 Task: Search for a free JavaScript tutorial on YouTube with subtitles and watch the video to learn JavaScript basics.
Action: Mouse moved to (215, 16)
Screenshot: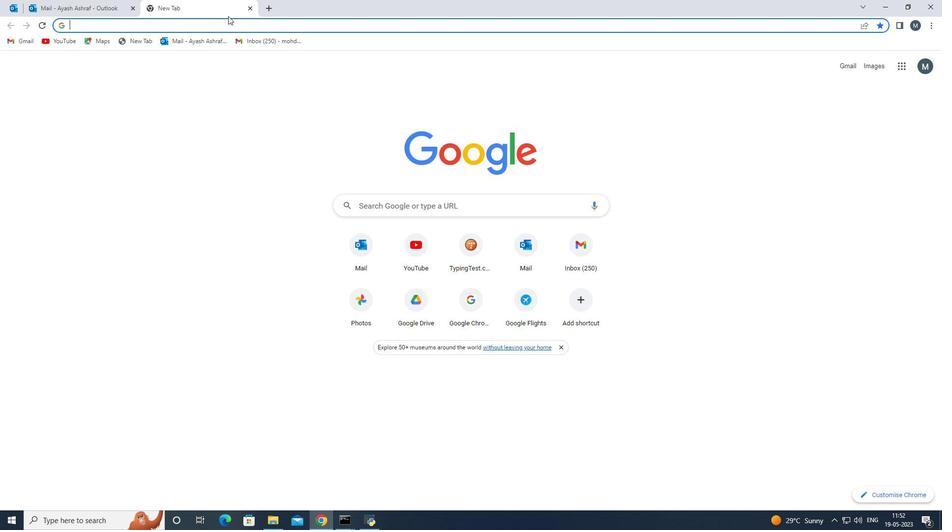 
Action: Mouse pressed left at (215, 16)
Screenshot: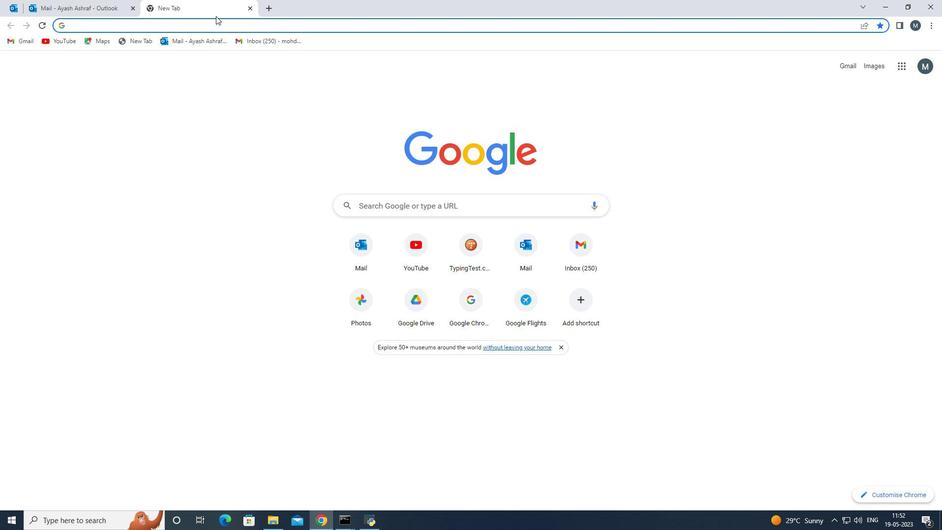 
Action: Mouse moved to (211, 24)
Screenshot: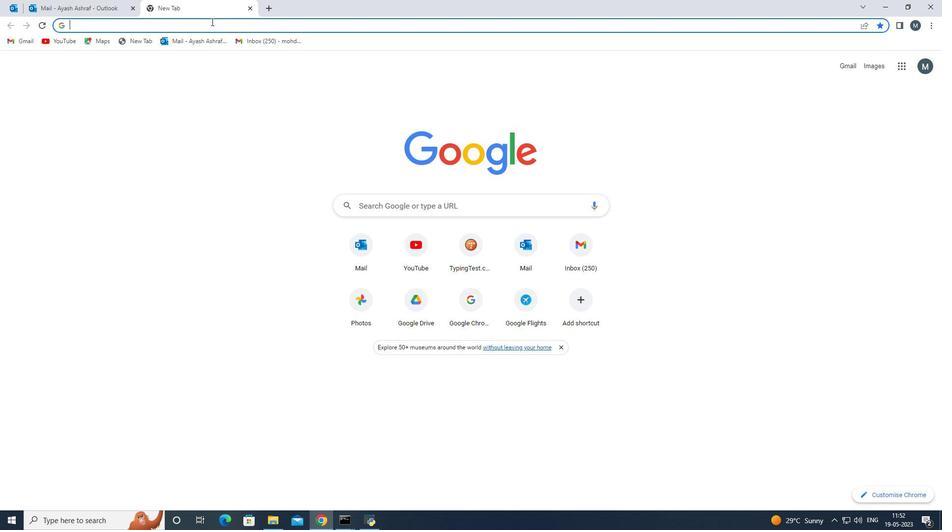 
Action: Mouse pressed left at (211, 24)
Screenshot: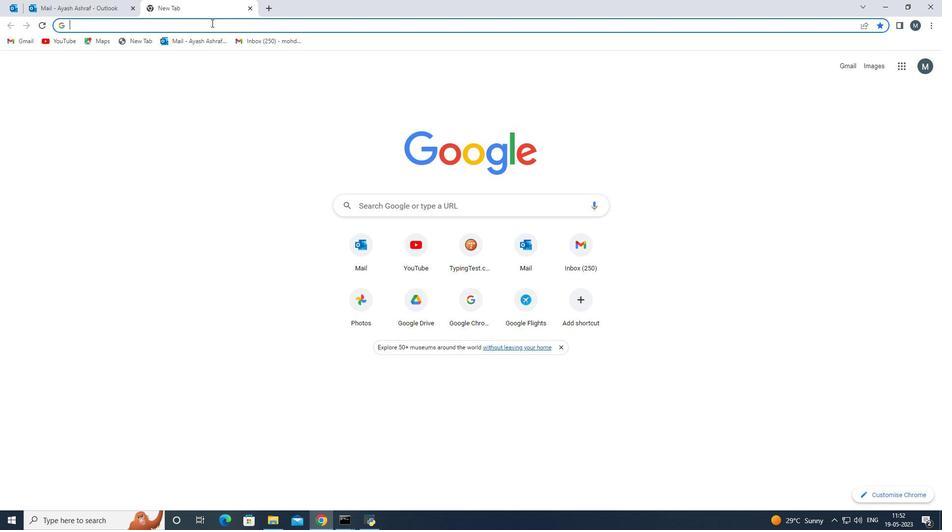 
Action: Mouse moved to (211, 25)
Screenshot: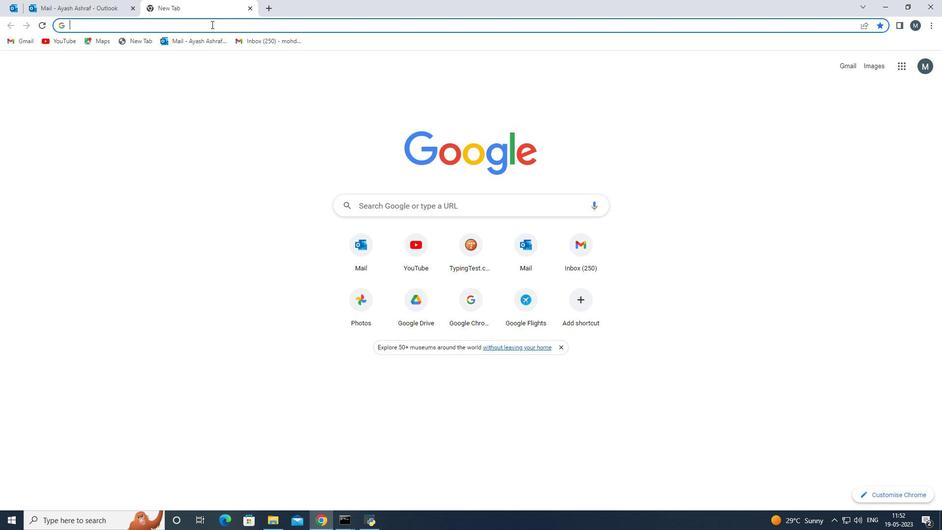 
Action: Key pressed <Key.shift>Online<Key.space>codu<Key.backspace>ing<Key.space>p<Key.enter>
Screenshot: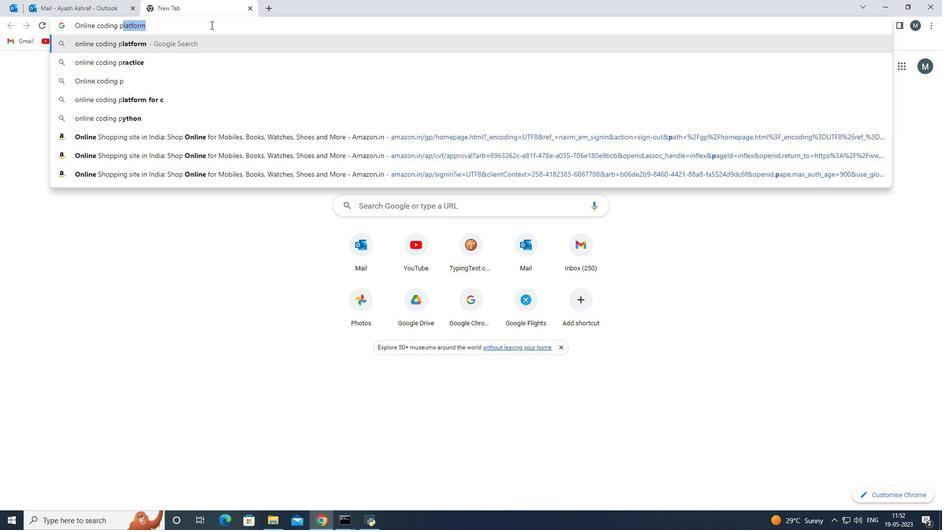 
Action: Mouse moved to (235, 200)
Screenshot: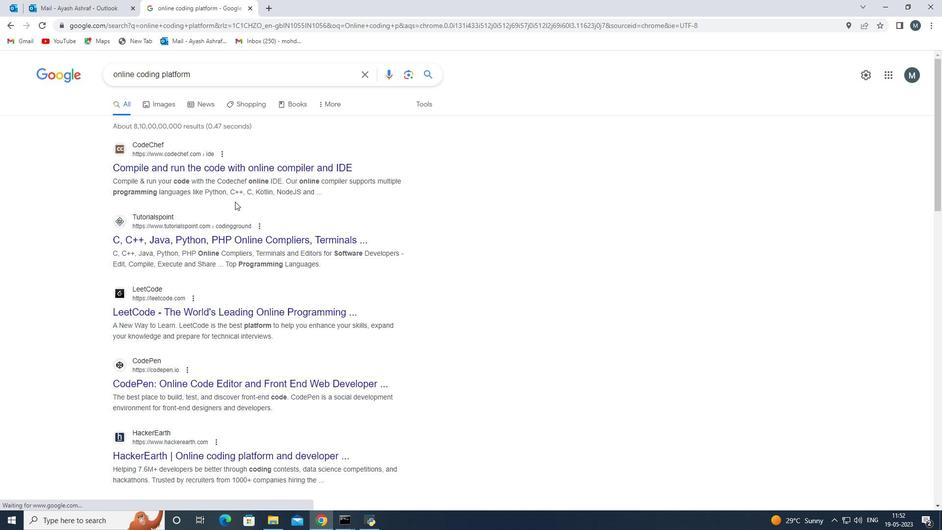 
Action: Mouse scrolled (235, 200) with delta (0, 0)
Screenshot: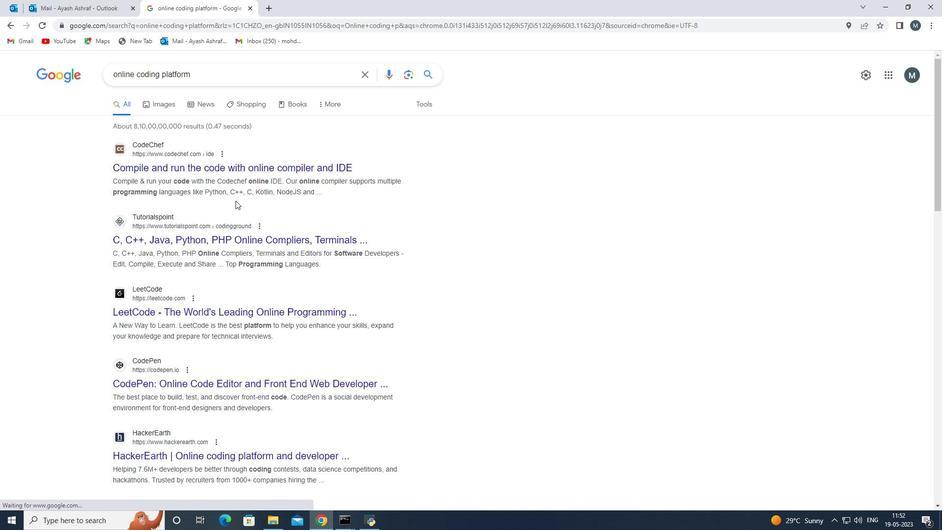 
Action: Mouse scrolled (235, 201) with delta (0, 0)
Screenshot: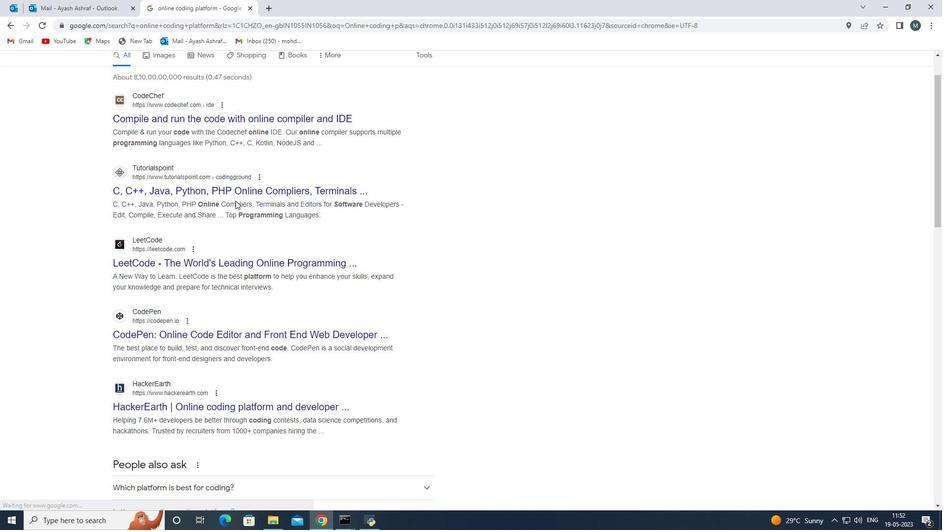 
Action: Mouse moved to (229, 167)
Screenshot: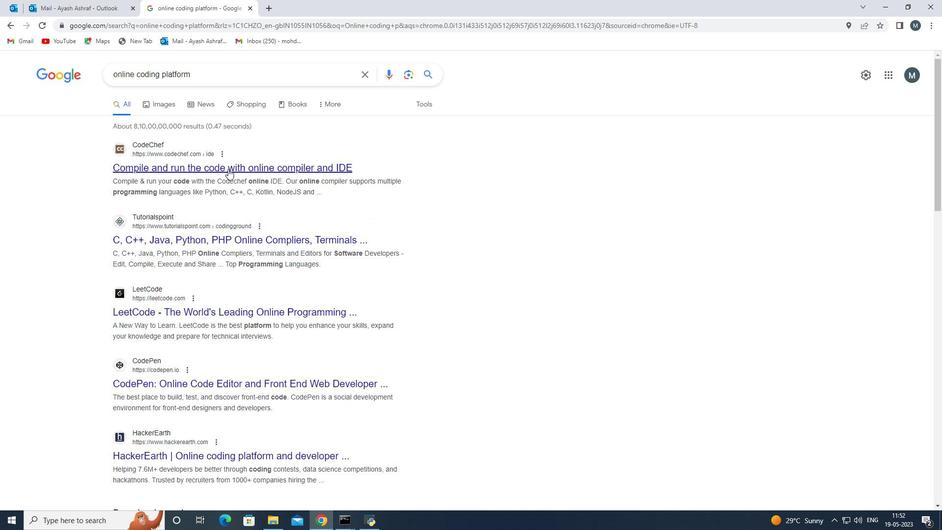
Action: Mouse pressed left at (229, 167)
Screenshot: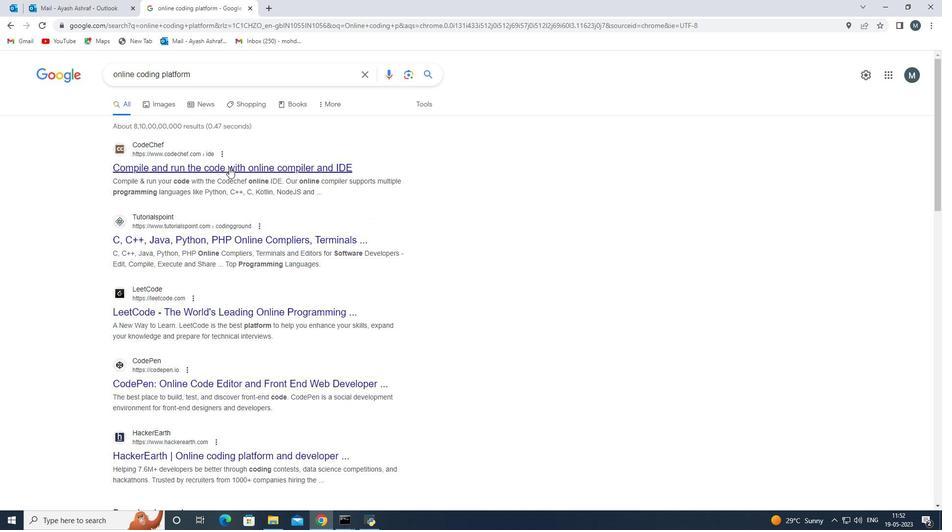 
Action: Mouse moved to (298, 244)
Screenshot: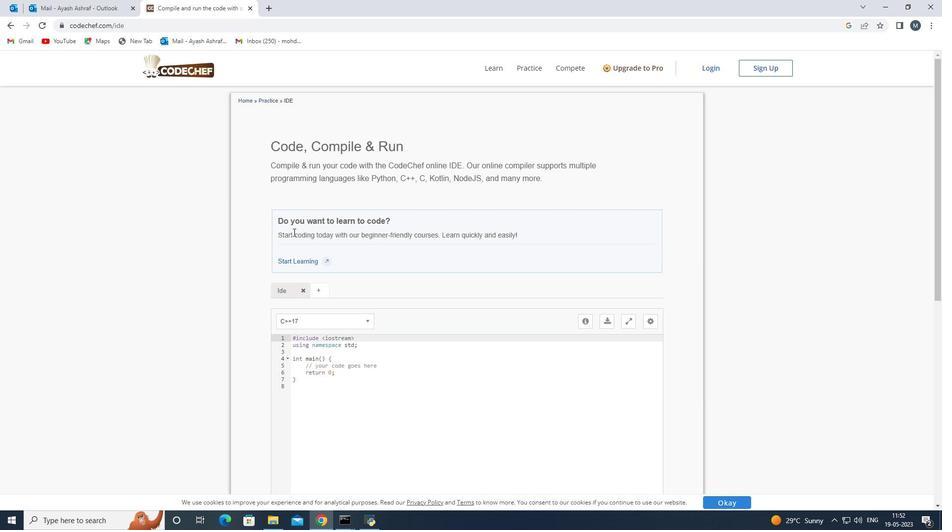 
Action: Mouse scrolled (298, 244) with delta (0, 0)
Screenshot: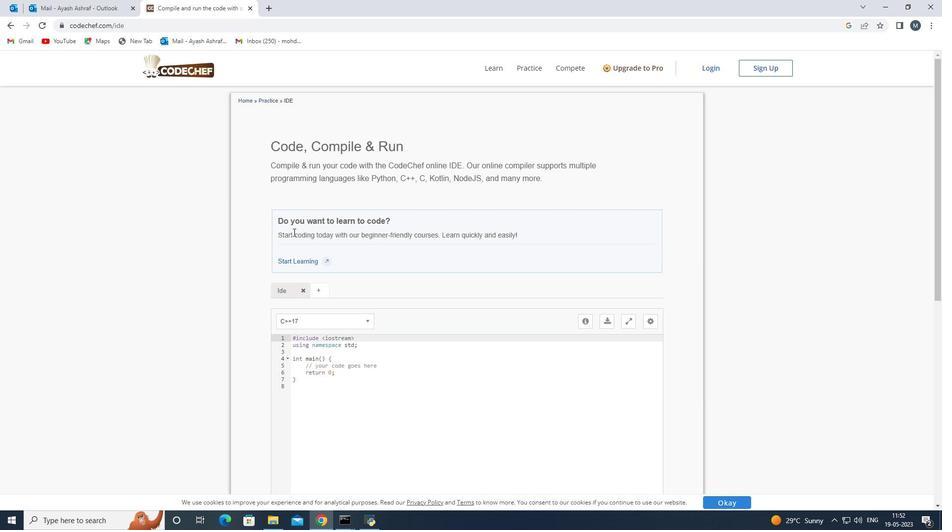 
Action: Mouse moved to (316, 249)
Screenshot: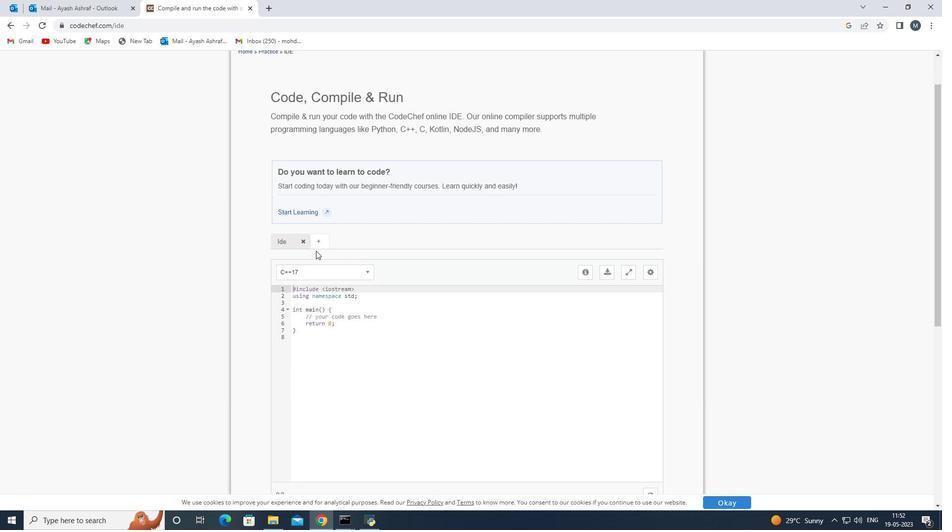 
Action: Mouse scrolled (316, 248) with delta (0, 0)
Screenshot: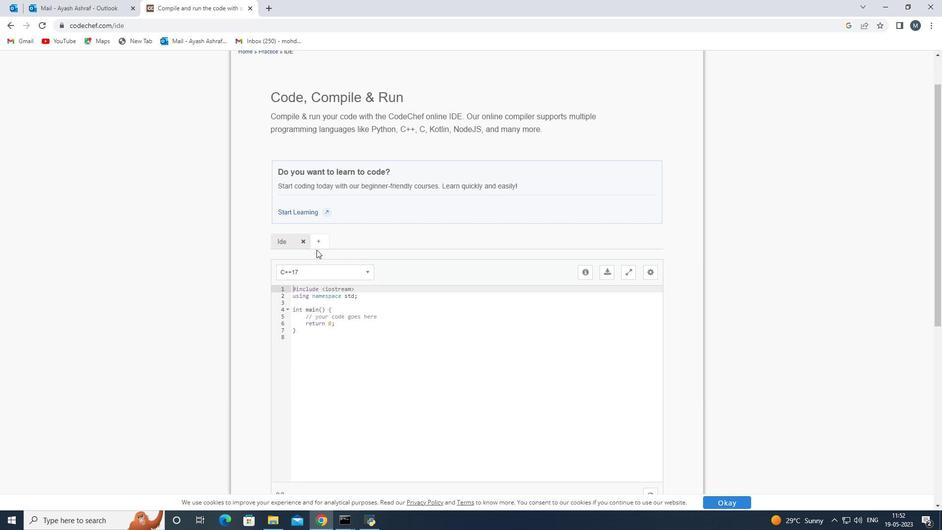 
Action: Mouse scrolled (316, 248) with delta (0, 0)
Screenshot: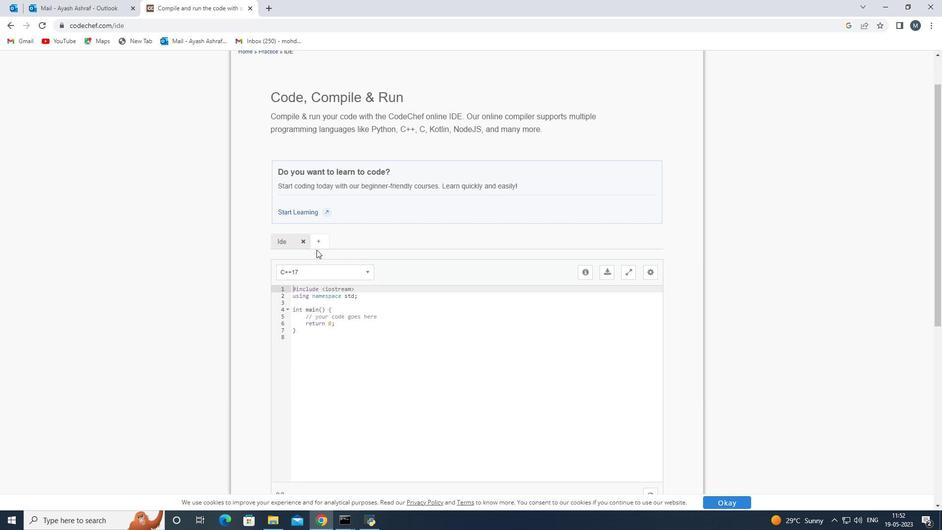 
Action: Mouse scrolled (316, 248) with delta (0, 0)
Screenshot: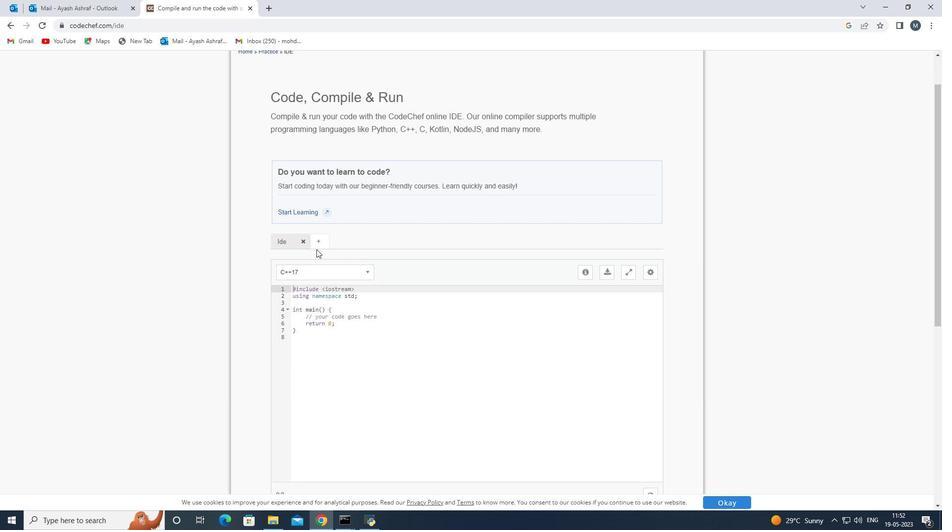 
Action: Mouse scrolled (316, 248) with delta (0, 0)
Screenshot: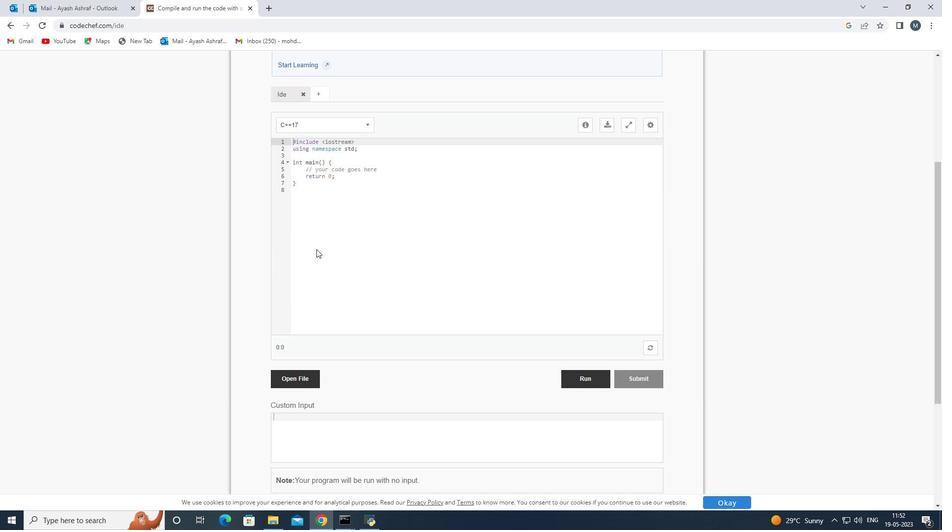 
Action: Mouse scrolled (316, 248) with delta (0, 0)
Screenshot: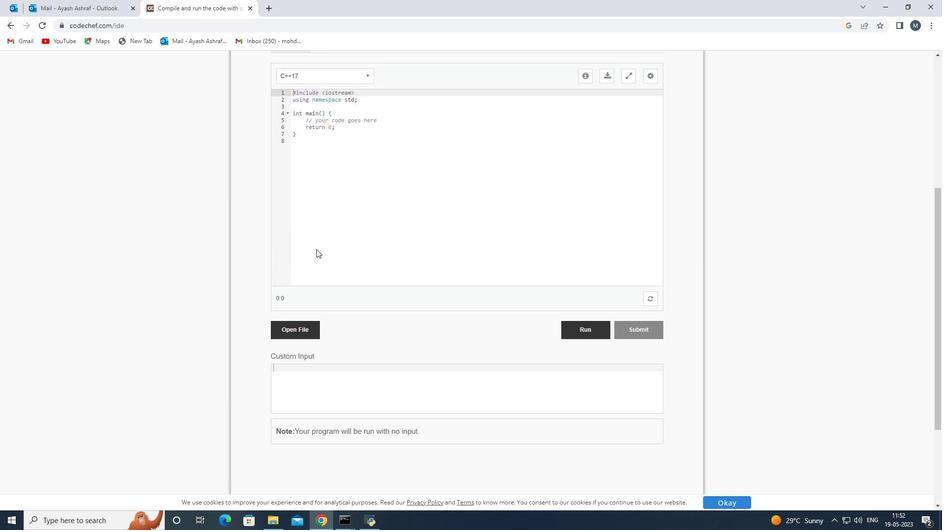 
Action: Mouse scrolled (316, 249) with delta (0, 0)
Screenshot: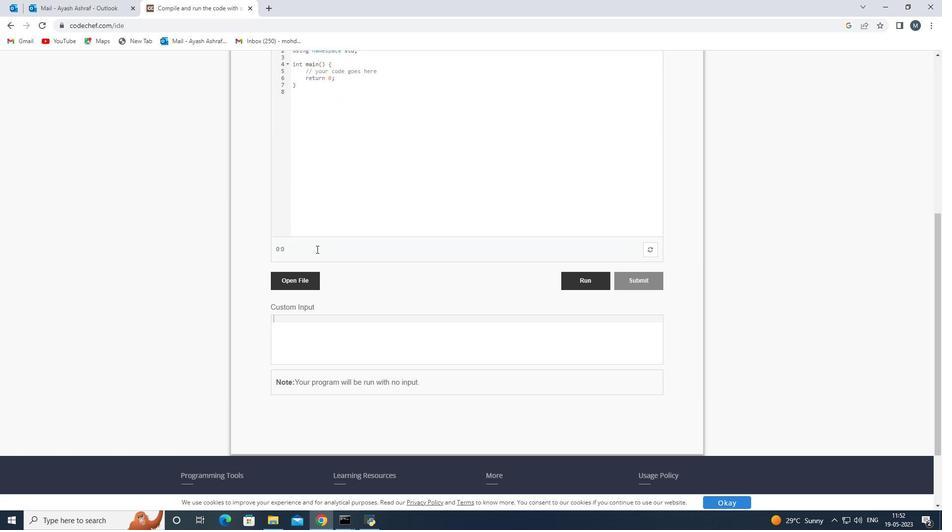 
Action: Mouse scrolled (316, 249) with delta (0, 0)
Screenshot: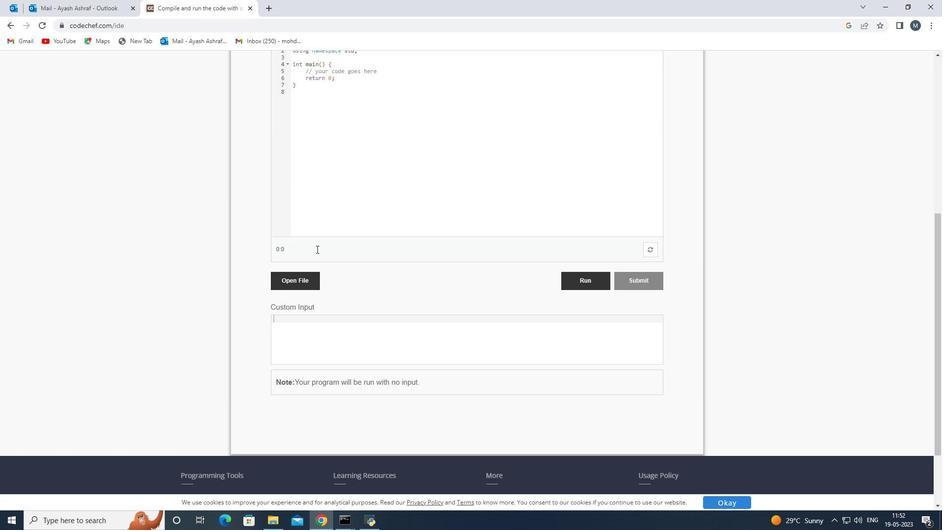 
Action: Mouse scrolled (316, 249) with delta (0, 0)
Screenshot: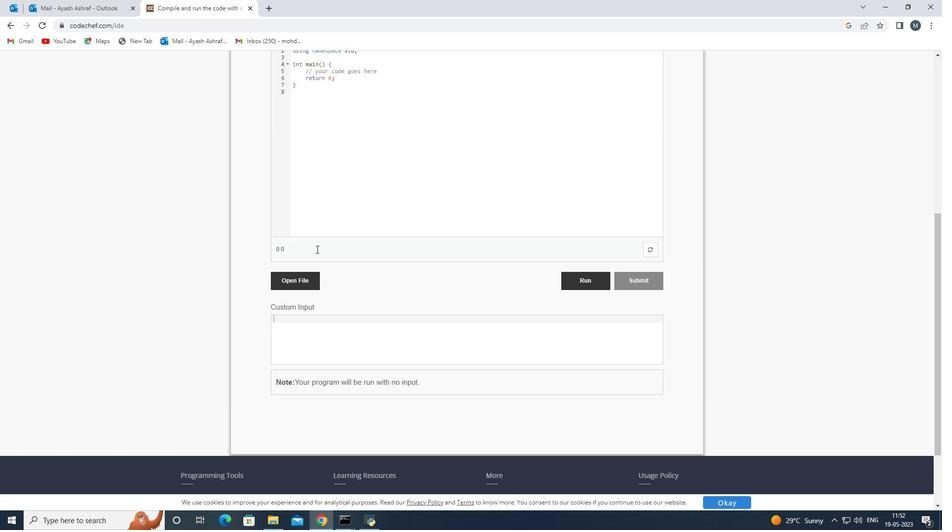 
Action: Mouse scrolled (316, 249) with delta (0, 0)
Screenshot: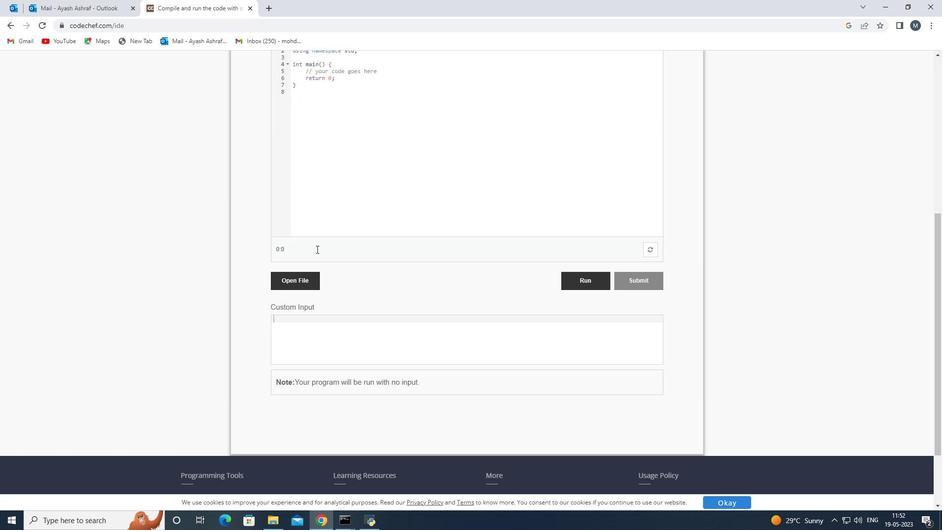 
Action: Mouse scrolled (316, 249) with delta (0, 0)
Screenshot: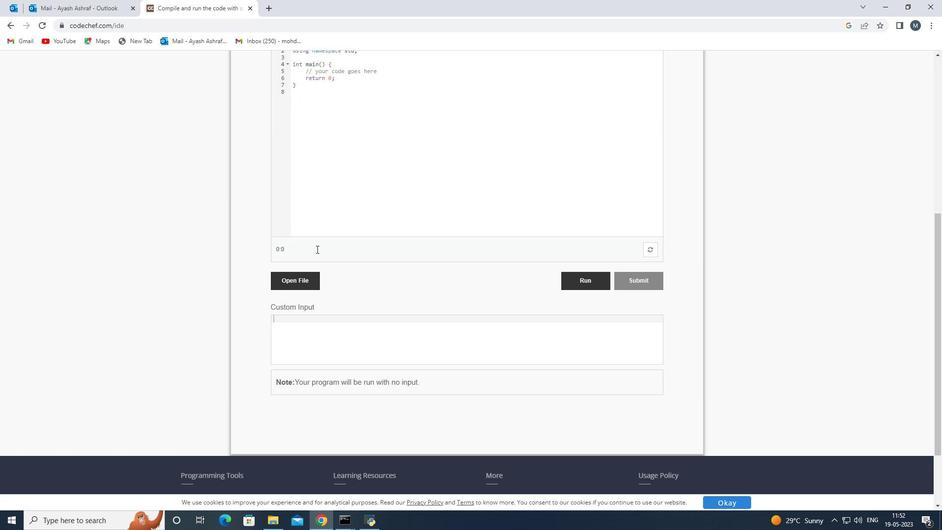 
Action: Mouse scrolled (316, 249) with delta (0, 0)
Screenshot: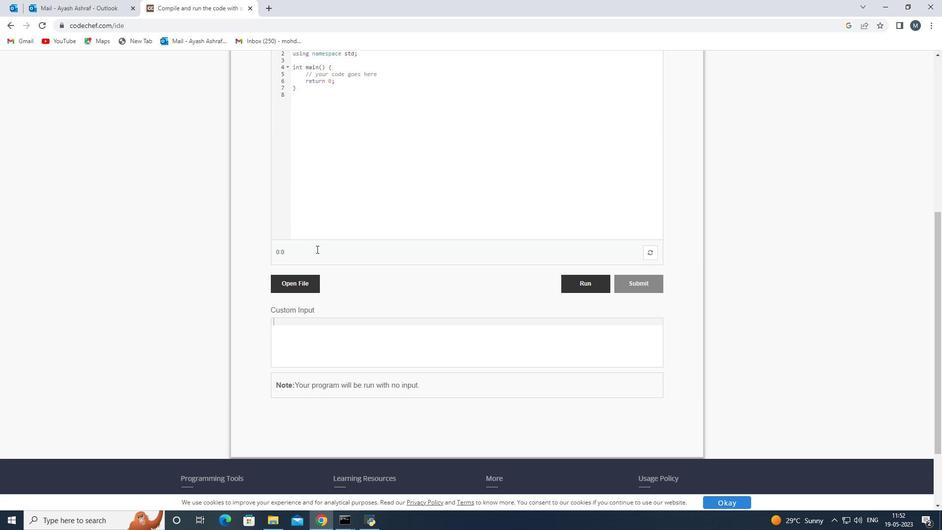 
Action: Mouse scrolled (316, 249) with delta (0, 0)
Screenshot: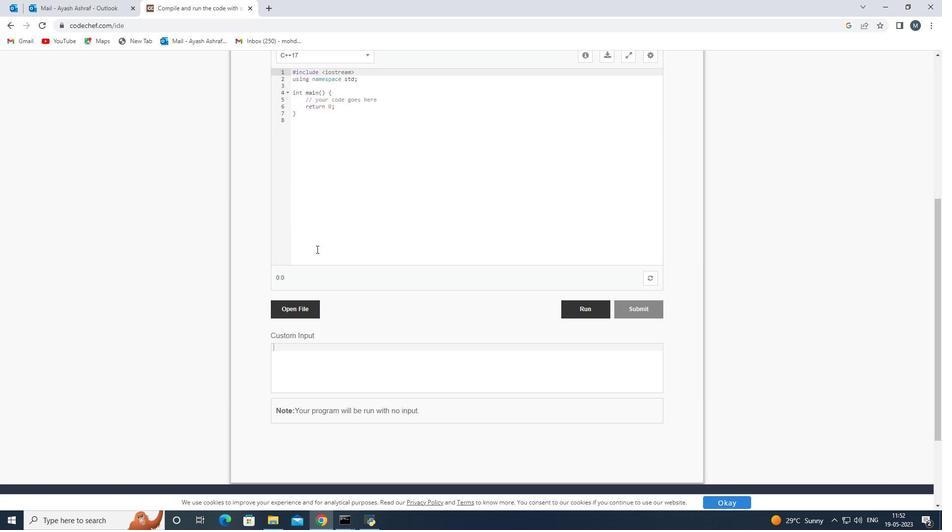 
Action: Mouse moved to (2, 25)
Screenshot: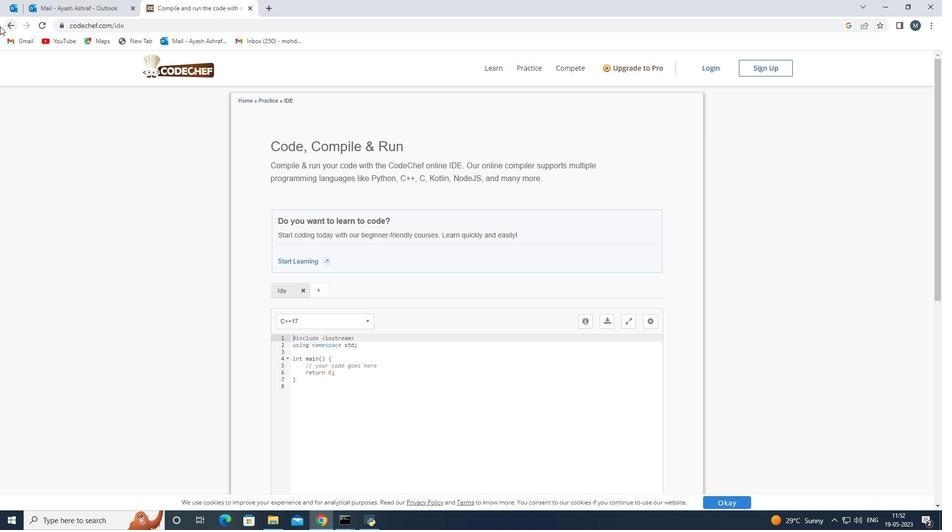 
Action: Mouse pressed left at (2, 25)
Screenshot: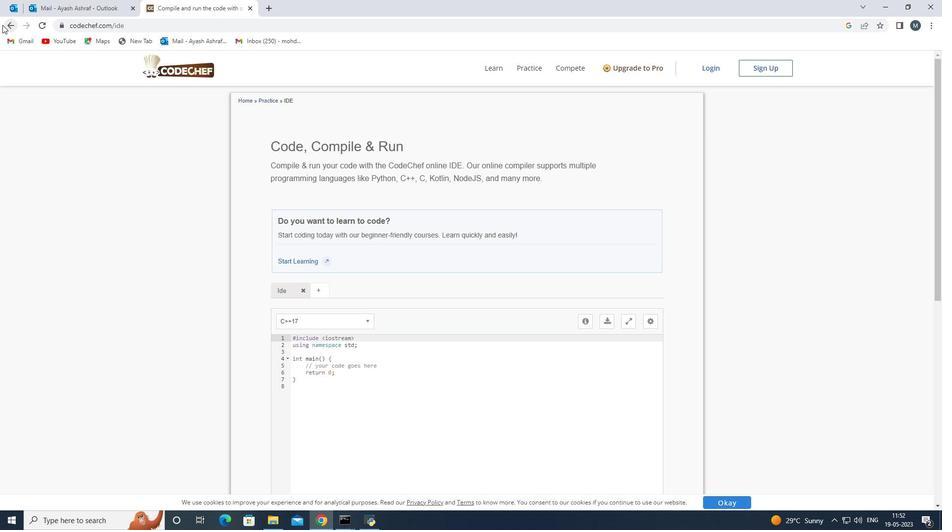 
Action: Mouse moved to (297, 283)
Screenshot: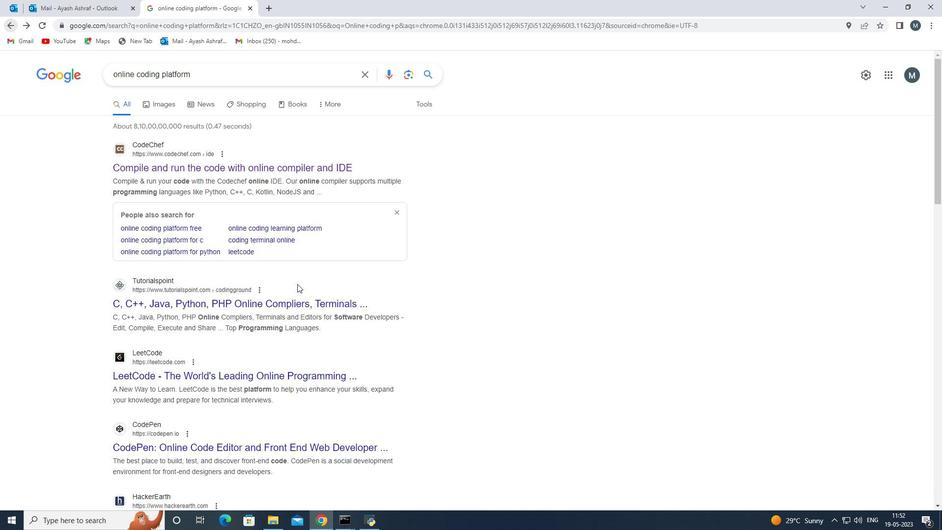 
Action: Mouse scrolled (297, 282) with delta (0, 0)
Screenshot: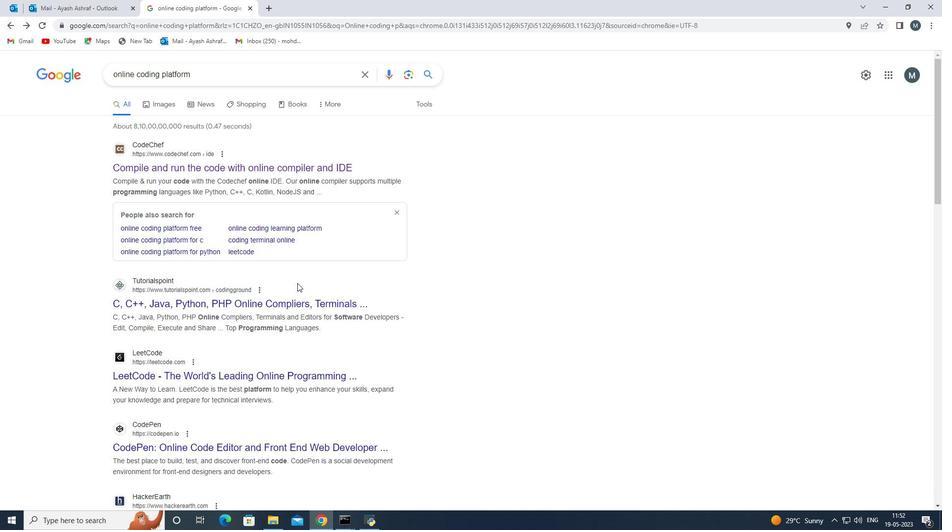 
Action: Mouse moved to (223, 279)
Screenshot: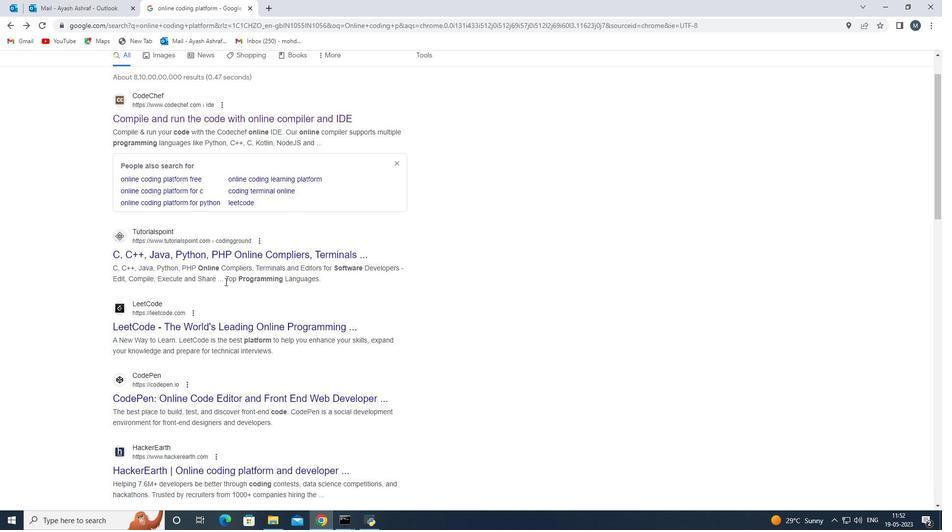 
Action: Mouse scrolled (223, 278) with delta (0, 0)
Screenshot: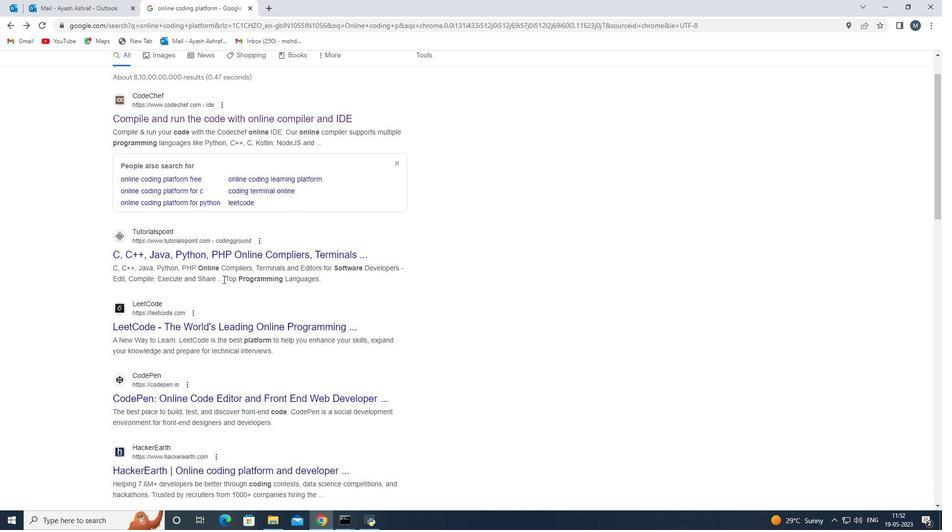 
Action: Mouse moved to (232, 270)
Screenshot: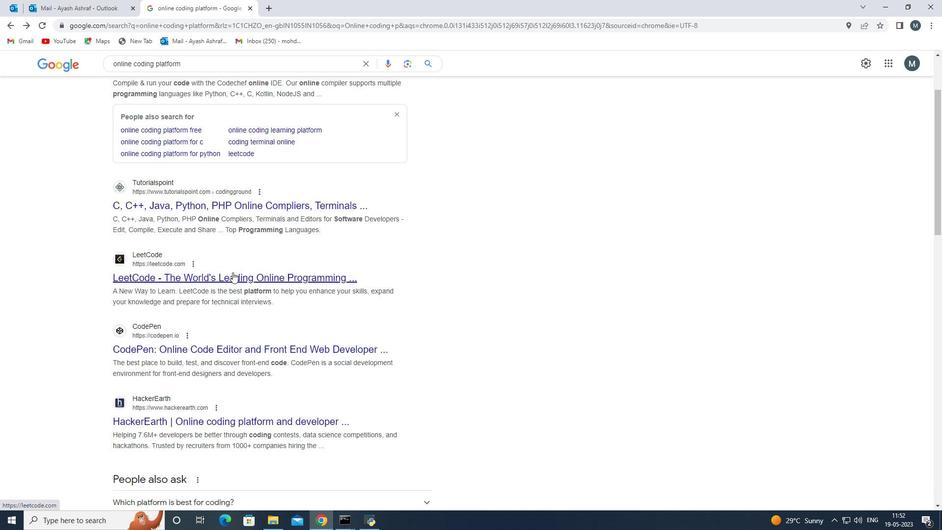 
Action: Mouse scrolled (232, 269) with delta (0, 0)
Screenshot: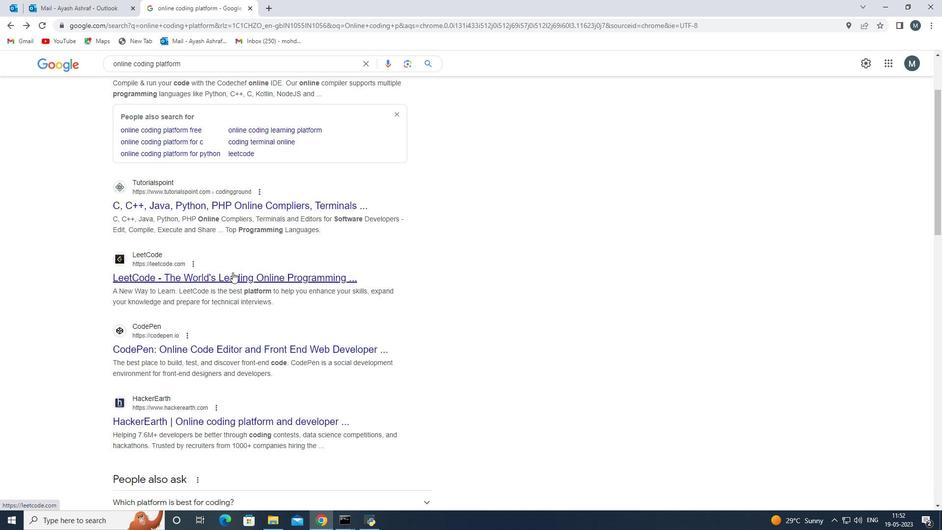
Action: Mouse scrolled (232, 269) with delta (0, 0)
Screenshot: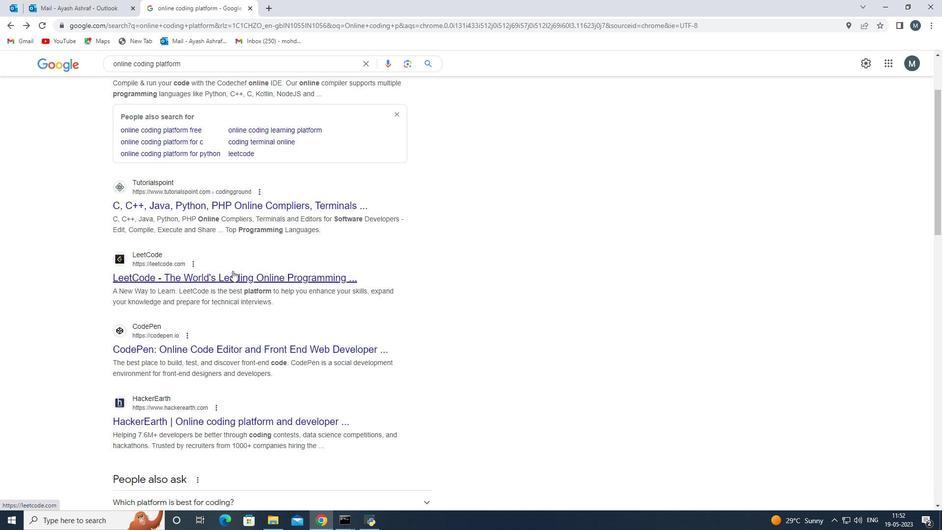 
Action: Mouse scrolled (232, 269) with delta (0, 0)
Screenshot: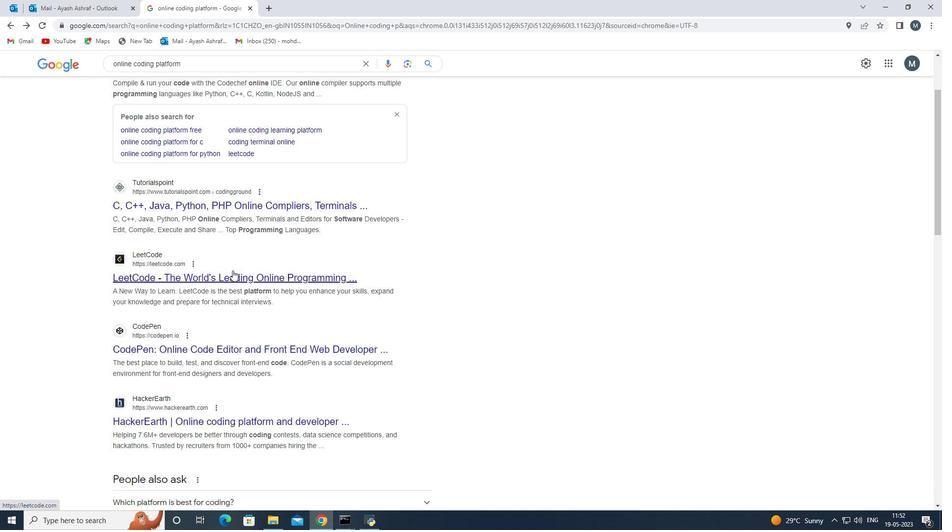 
Action: Mouse scrolled (232, 269) with delta (0, 0)
Screenshot: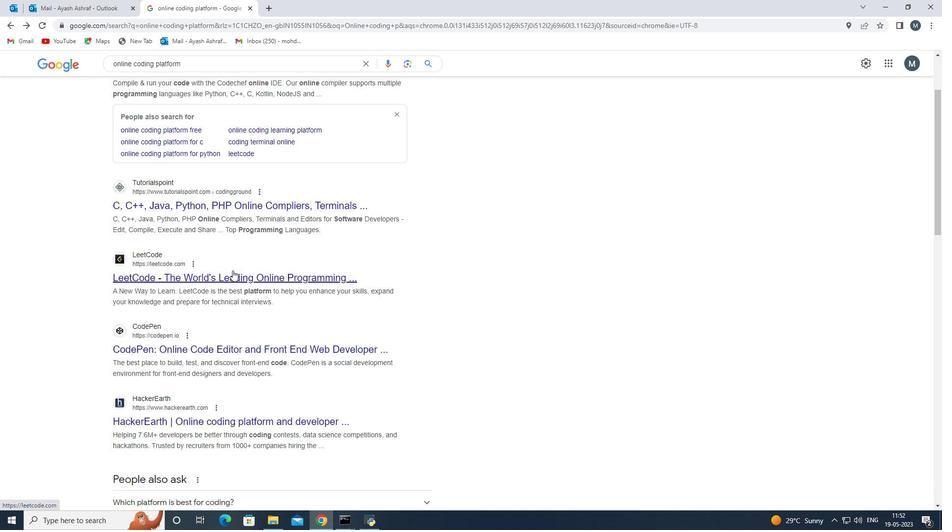 
Action: Mouse scrolled (232, 269) with delta (0, 0)
Screenshot: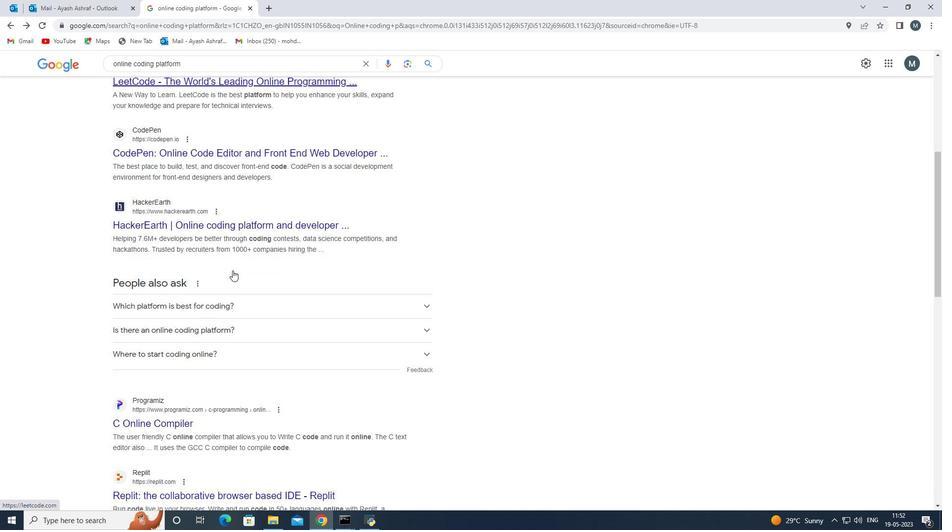 
Action: Mouse scrolled (232, 269) with delta (0, 0)
Screenshot: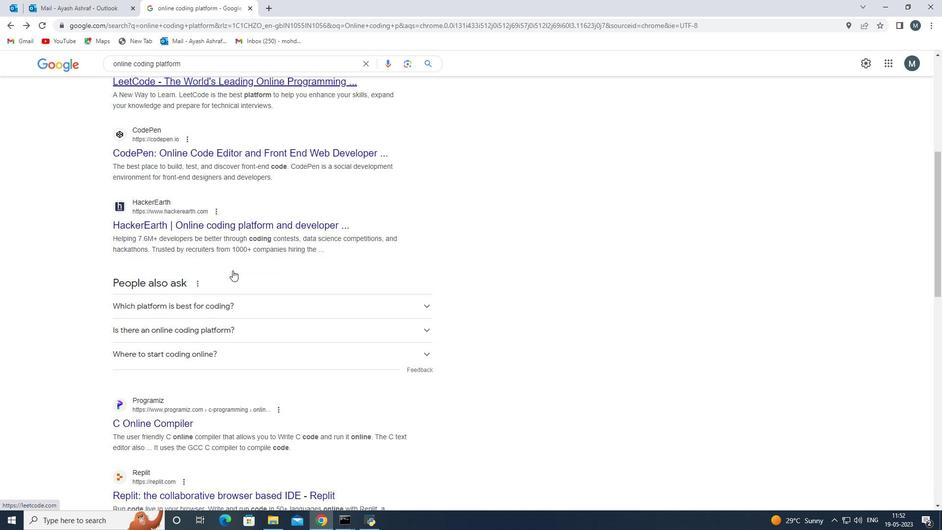 
Action: Mouse scrolled (232, 269) with delta (0, 0)
Screenshot: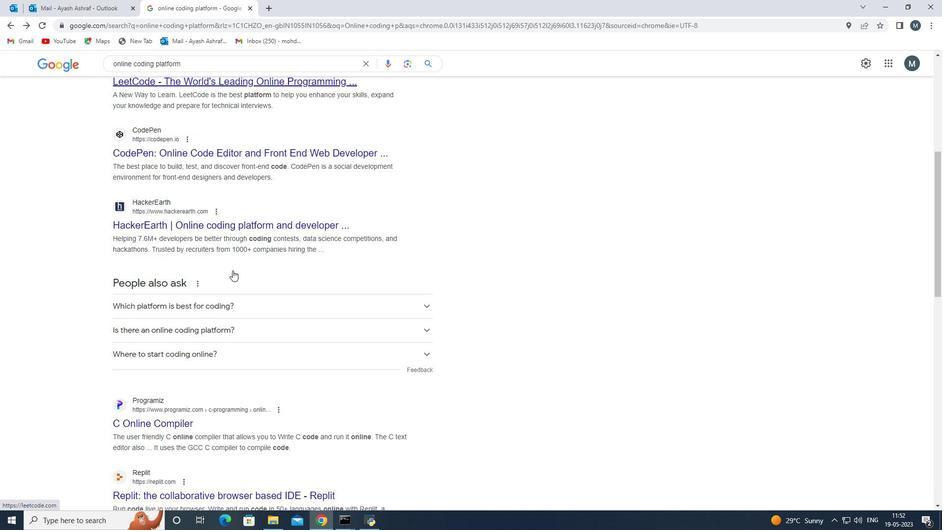
Action: Mouse scrolled (232, 269) with delta (0, 0)
Screenshot: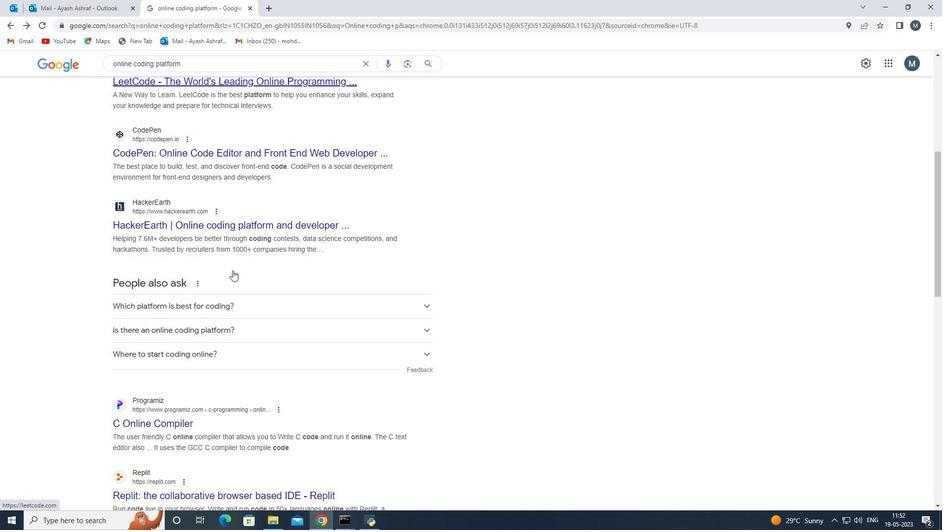 
Action: Mouse scrolled (232, 269) with delta (0, 0)
Screenshot: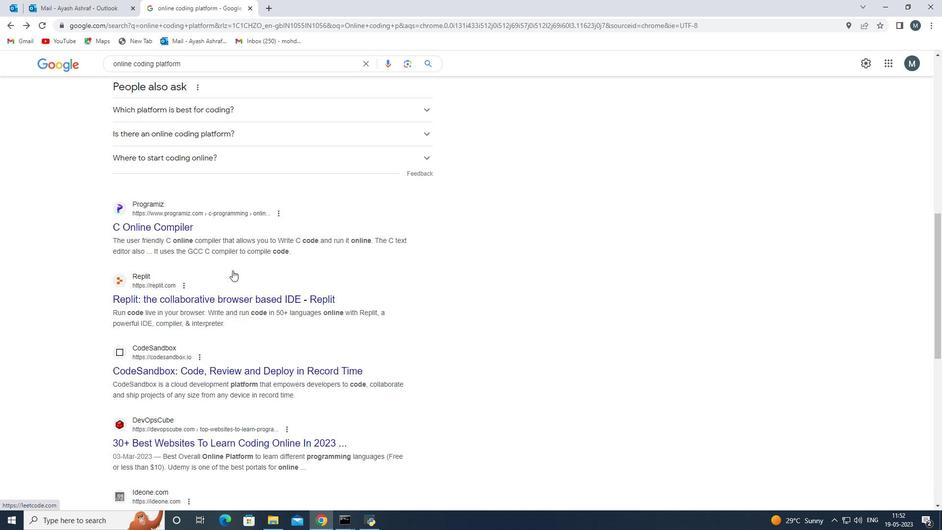 
Action: Mouse scrolled (232, 269) with delta (0, 0)
Screenshot: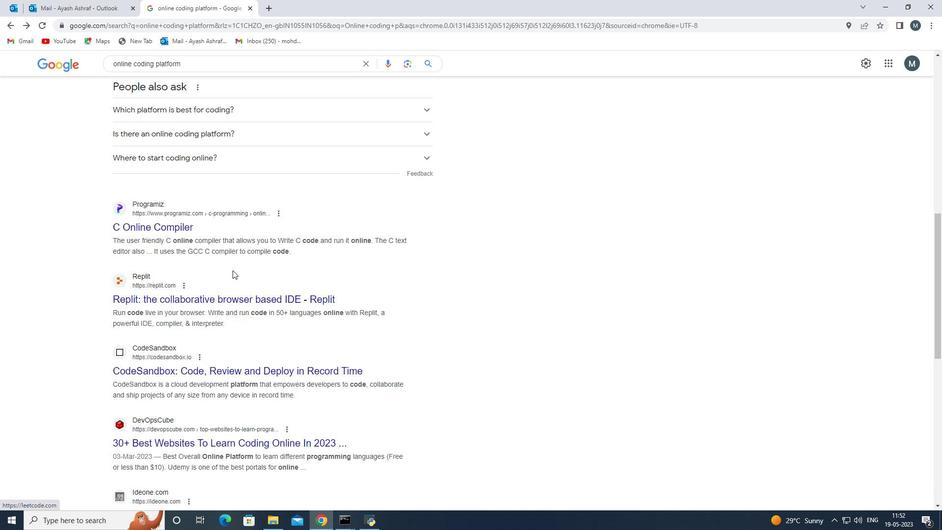 
Action: Mouse scrolled (232, 270) with delta (0, 0)
Screenshot: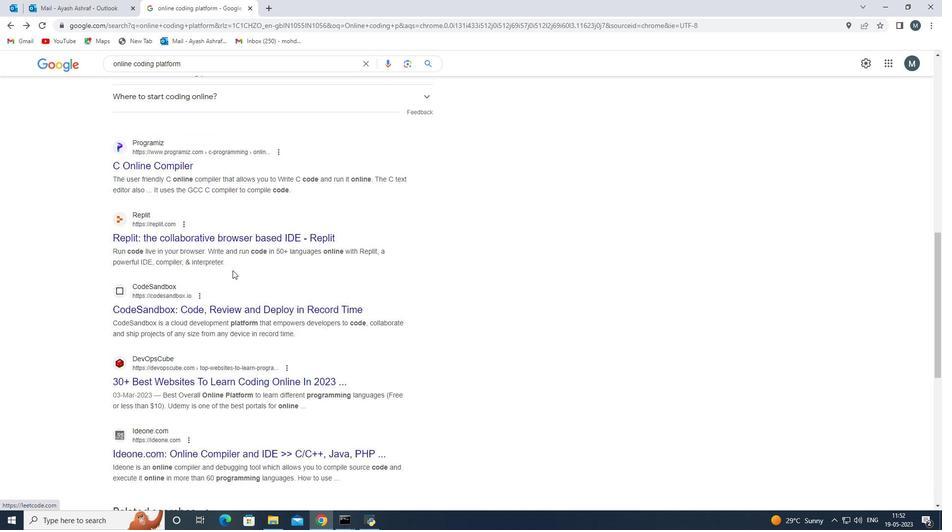 
Action: Mouse scrolled (232, 269) with delta (0, 0)
Screenshot: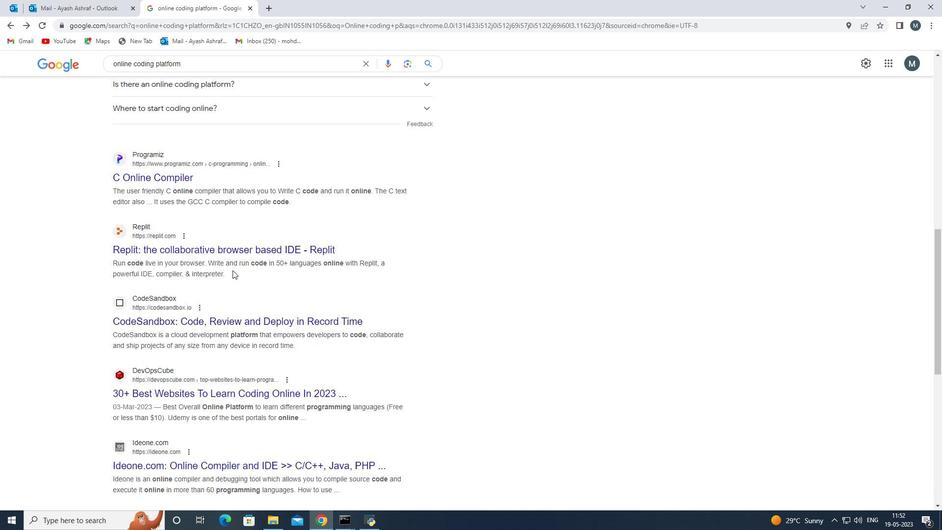 
Action: Mouse scrolled (232, 269) with delta (0, 0)
Screenshot: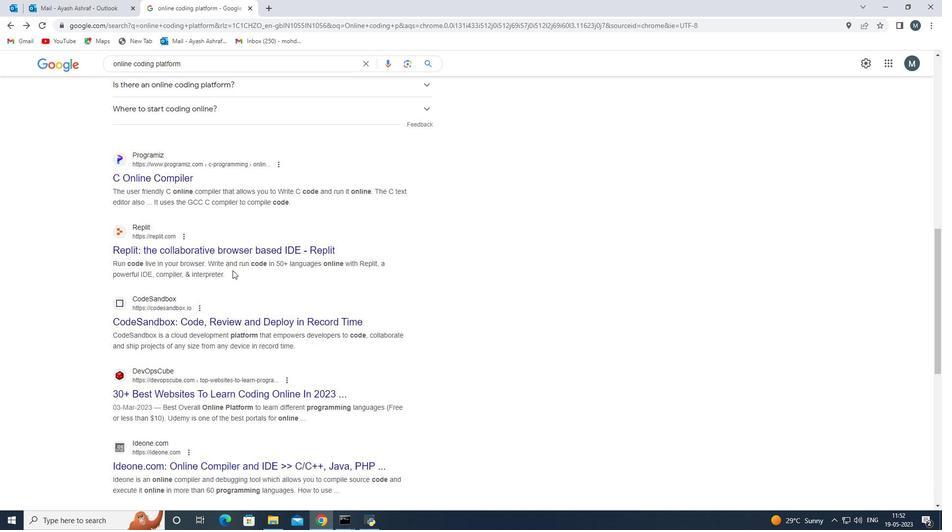 
Action: Mouse scrolled (232, 269) with delta (0, 0)
Screenshot: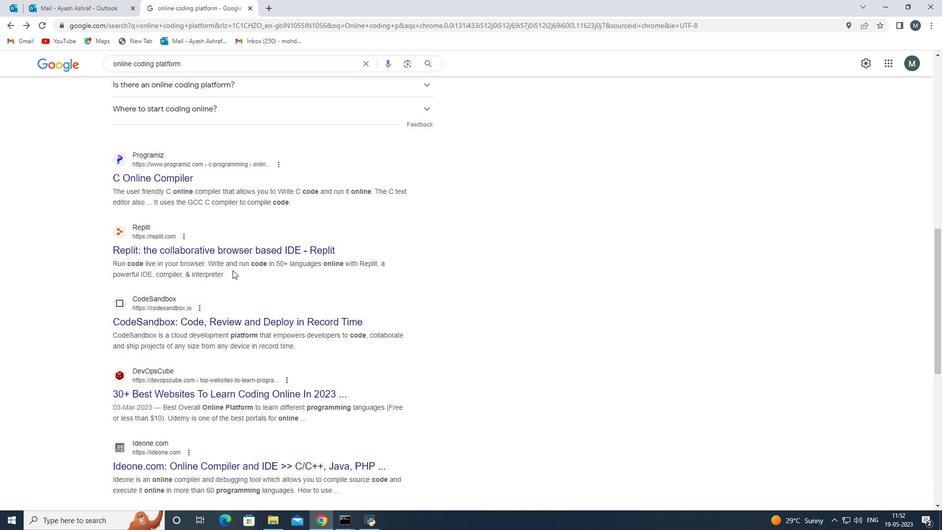 
Action: Mouse scrolled (232, 269) with delta (0, 0)
Screenshot: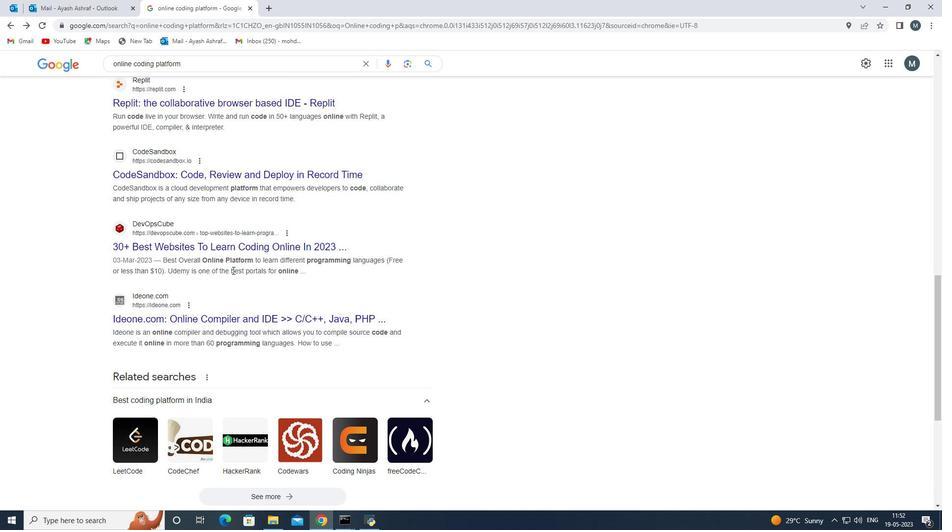 
Action: Mouse scrolled (232, 269) with delta (0, 0)
Screenshot: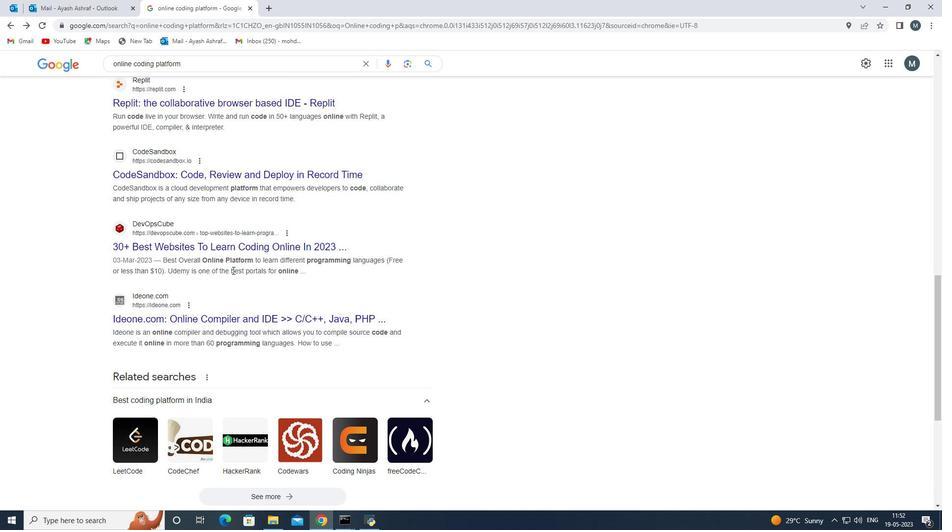 
Action: Mouse scrolled (232, 269) with delta (0, 0)
Screenshot: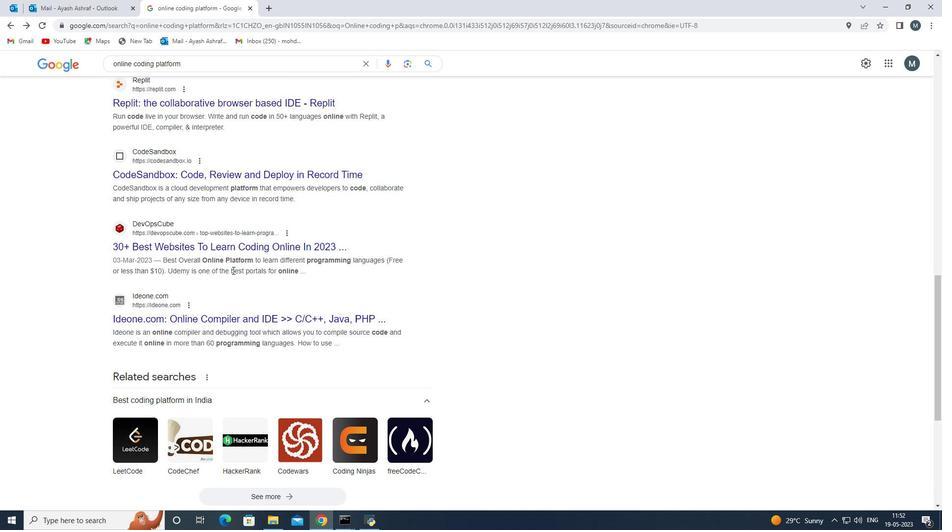 
Action: Mouse scrolled (232, 270) with delta (0, 0)
Screenshot: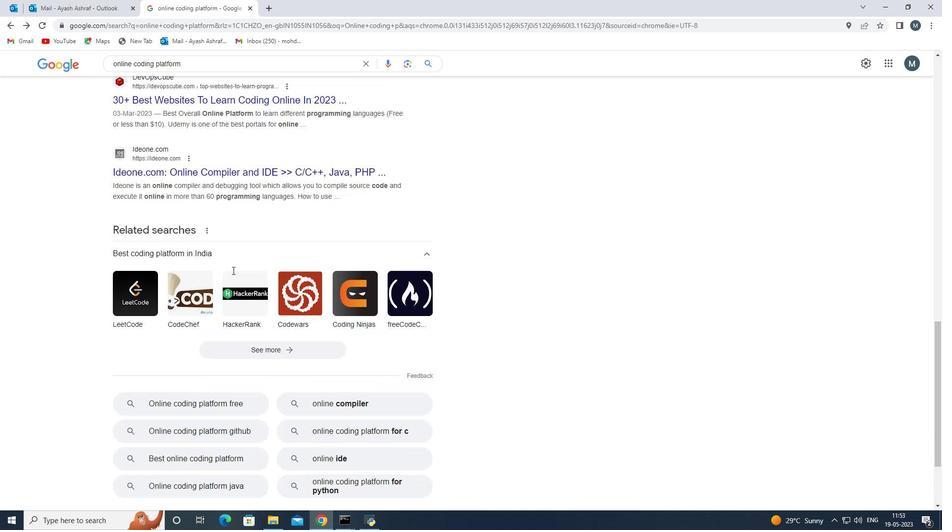 
Action: Mouse scrolled (232, 270) with delta (0, 0)
Screenshot: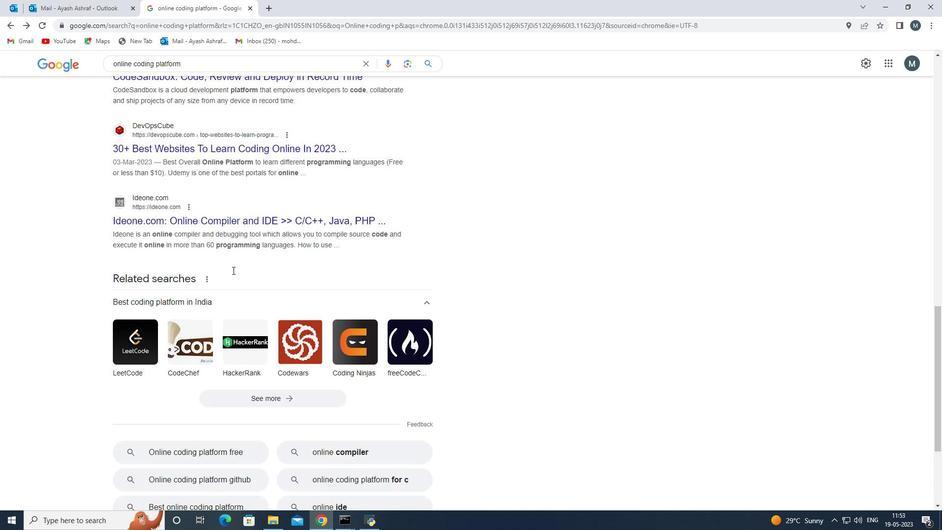 
Action: Mouse scrolled (232, 270) with delta (0, 0)
Screenshot: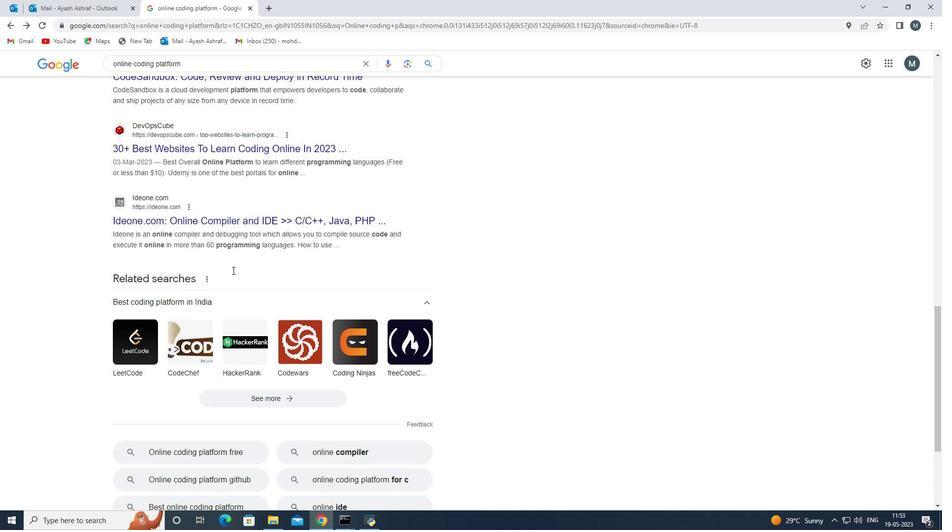 
Action: Mouse scrolled (232, 270) with delta (0, 0)
Screenshot: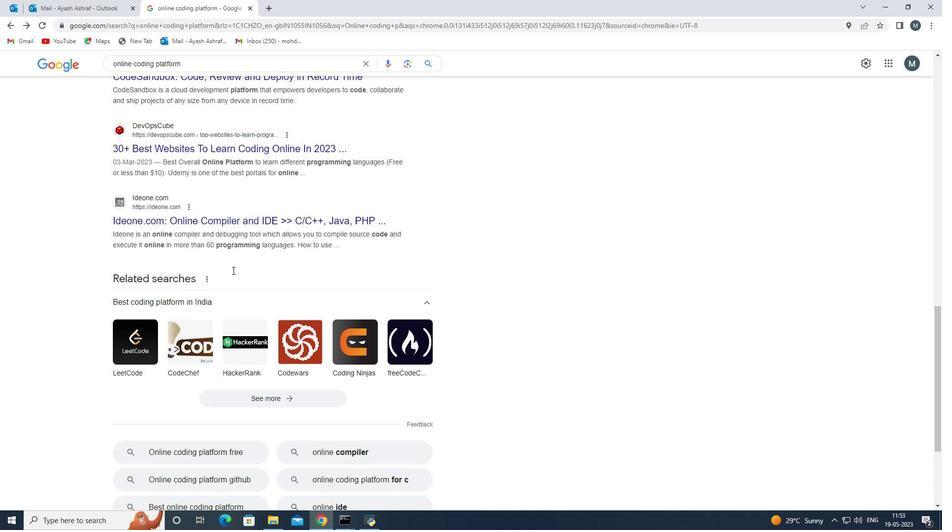 
Action: Mouse scrolled (232, 270) with delta (0, 0)
Screenshot: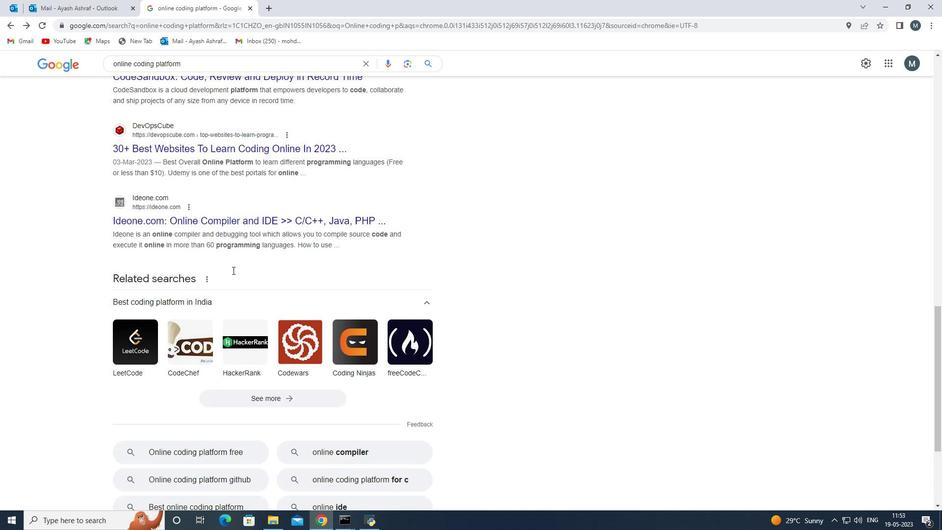 
Action: Mouse scrolled (232, 270) with delta (0, 0)
Screenshot: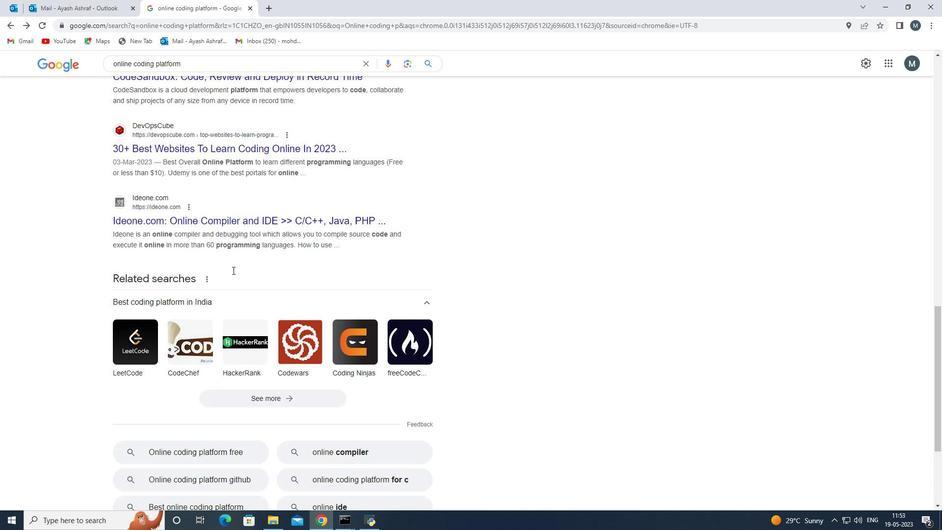 
Action: Mouse scrolled (232, 270) with delta (0, 0)
Screenshot: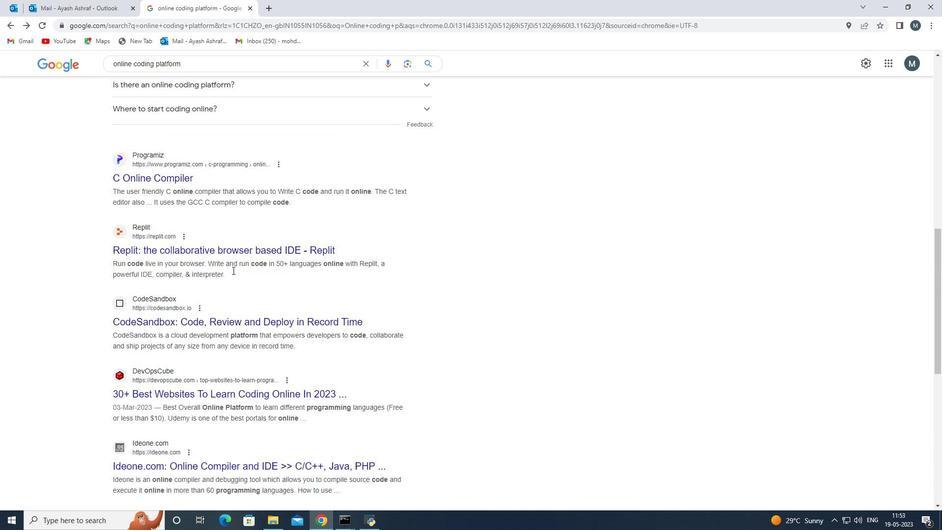 
Action: Mouse scrolled (232, 270) with delta (0, 0)
Screenshot: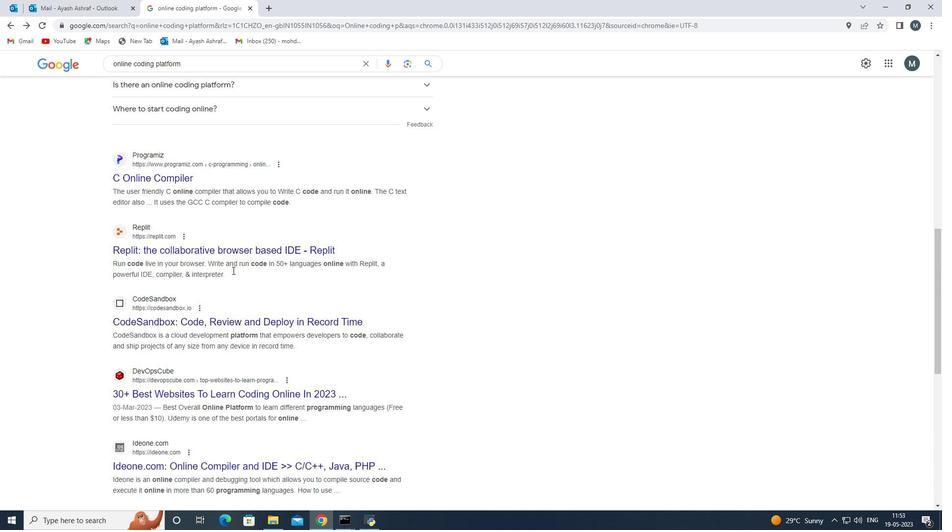 
Action: Mouse moved to (160, 273)
Screenshot: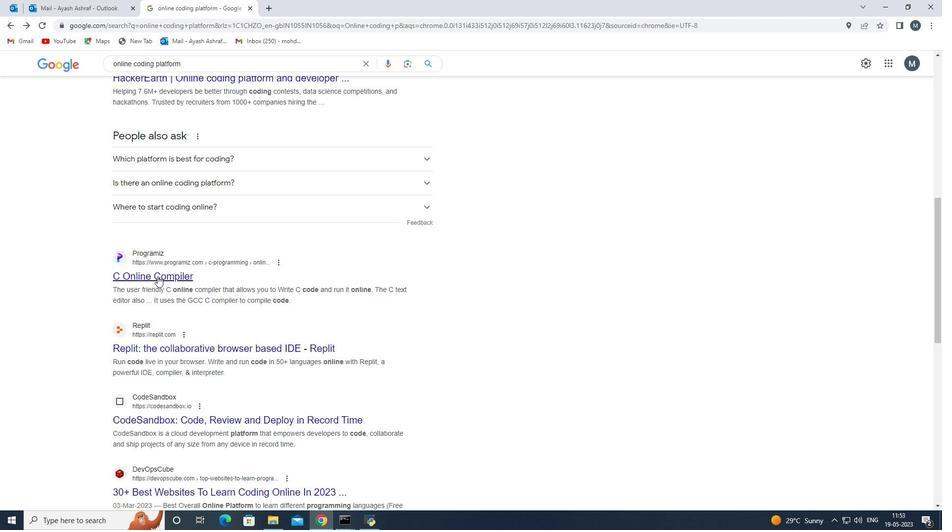 
Action: Mouse pressed left at (160, 273)
Screenshot: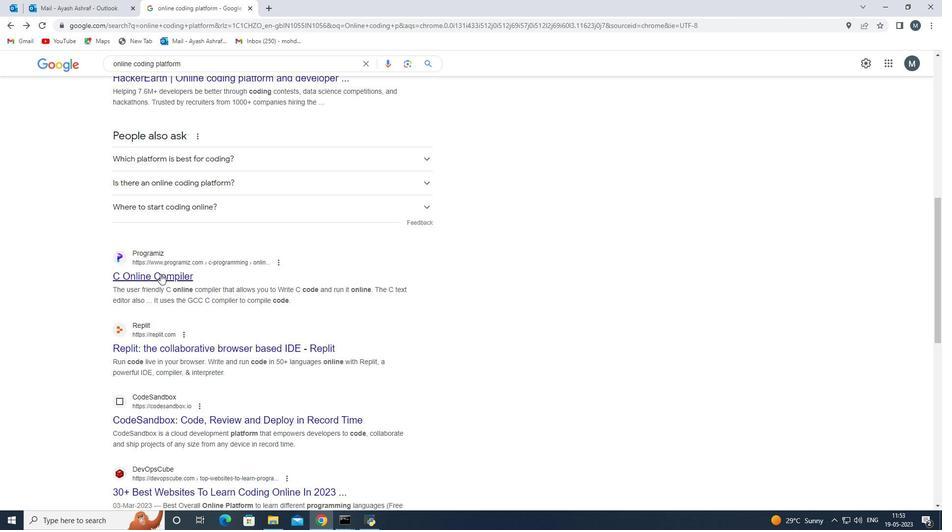 
Action: Mouse moved to (306, 274)
Screenshot: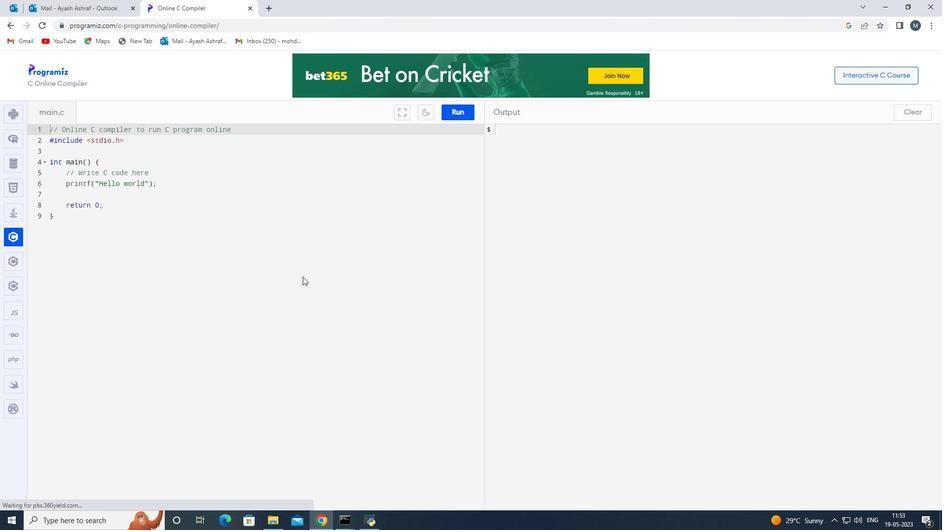 
Action: Mouse scrolled (306, 274) with delta (0, 0)
Screenshot: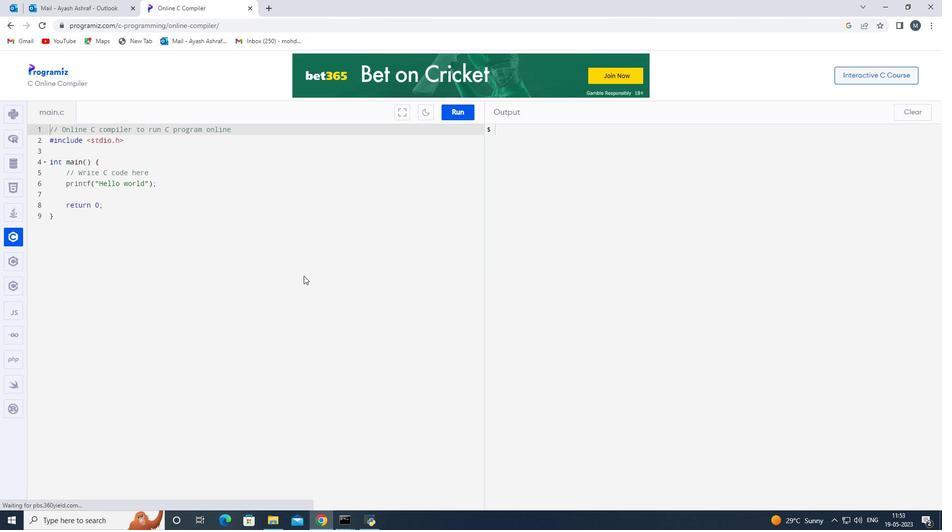 
Action: Mouse scrolled (306, 274) with delta (0, 0)
Screenshot: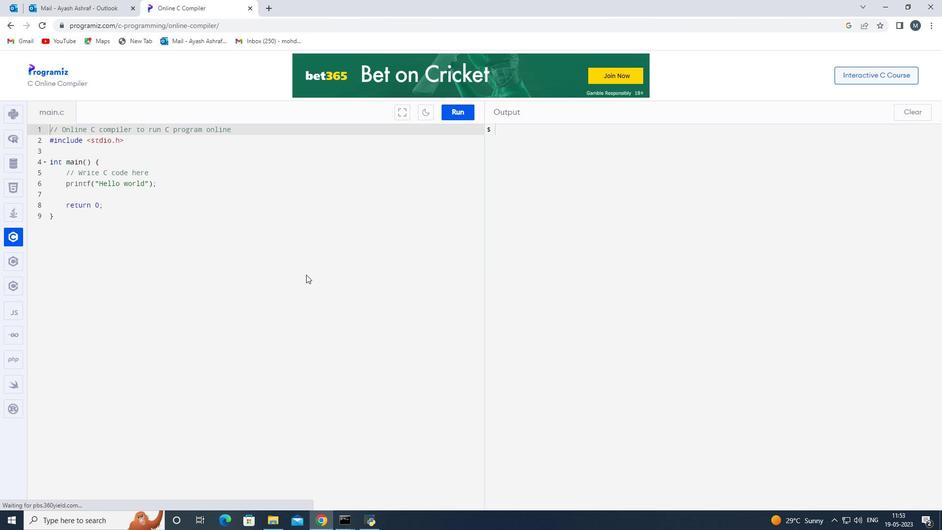 
Action: Mouse moved to (11, 25)
Screenshot: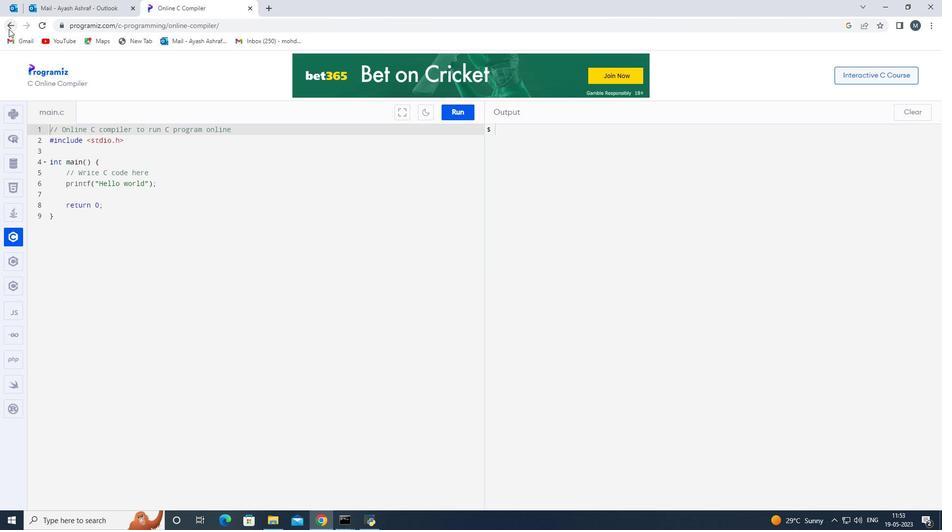 
Action: Mouse pressed left at (11, 25)
Screenshot: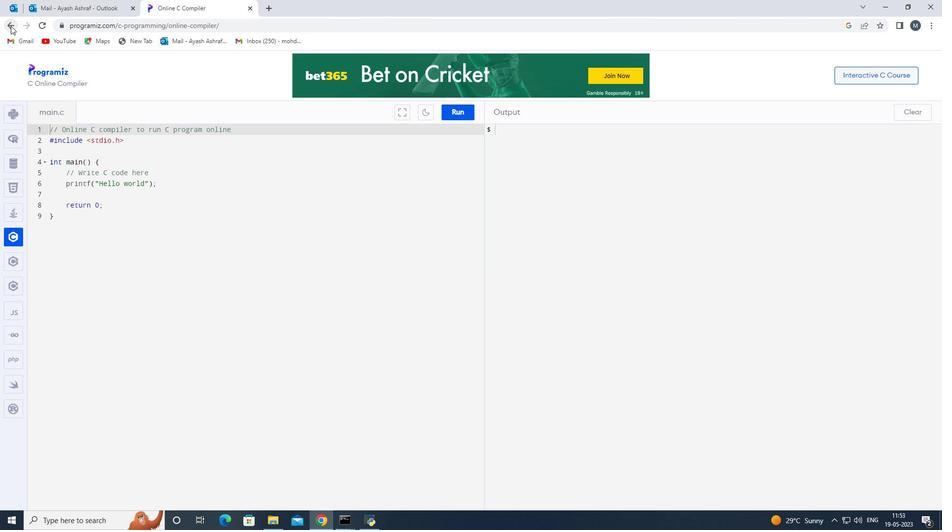 
Action: Mouse moved to (290, 266)
Screenshot: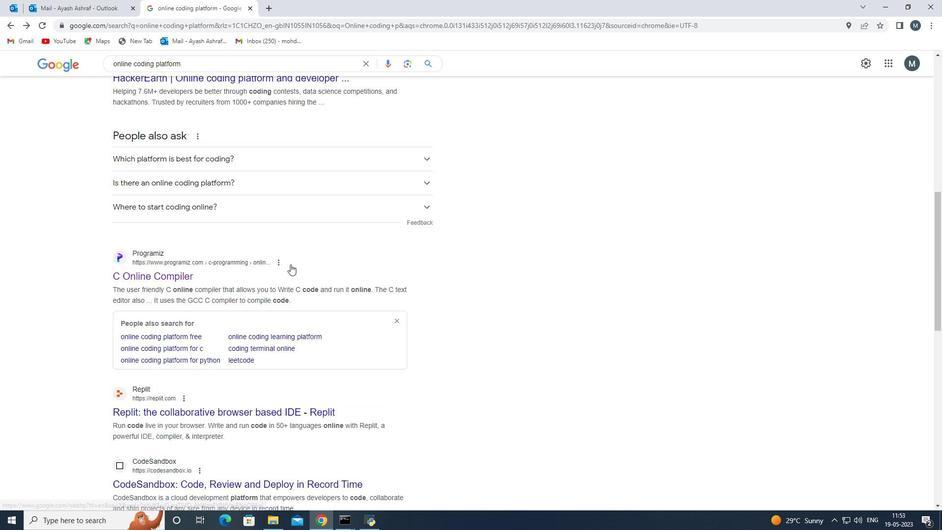 
Action: Mouse scrolled (290, 266) with delta (0, 0)
Screenshot: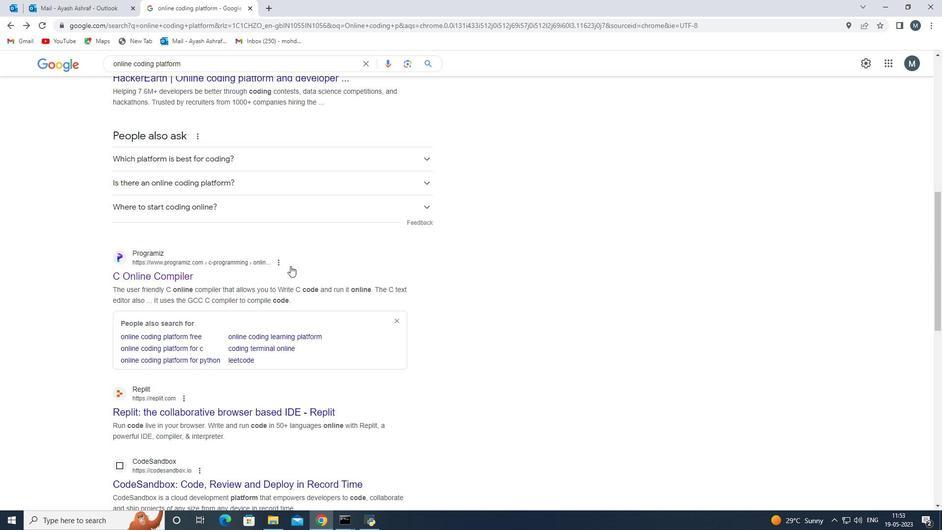 
Action: Mouse scrolled (290, 266) with delta (0, 0)
Screenshot: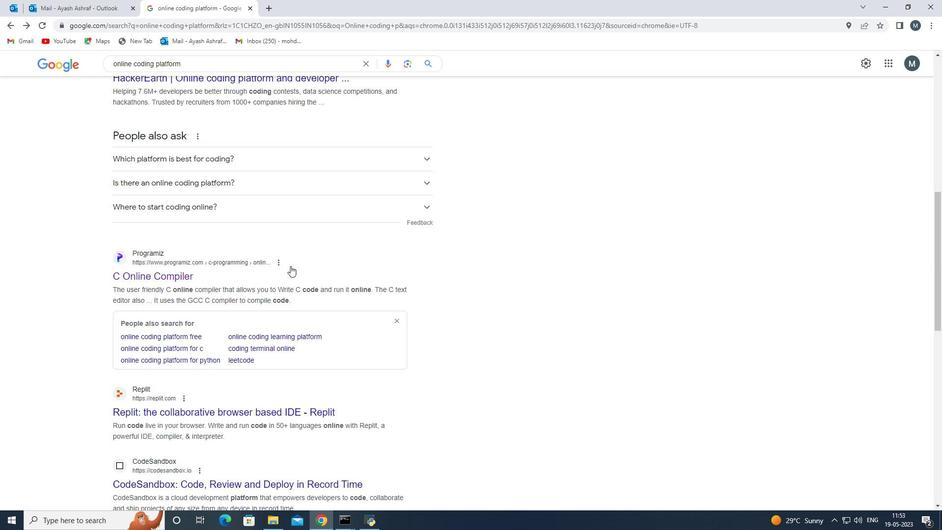 
Action: Mouse scrolled (290, 266) with delta (0, 0)
Screenshot: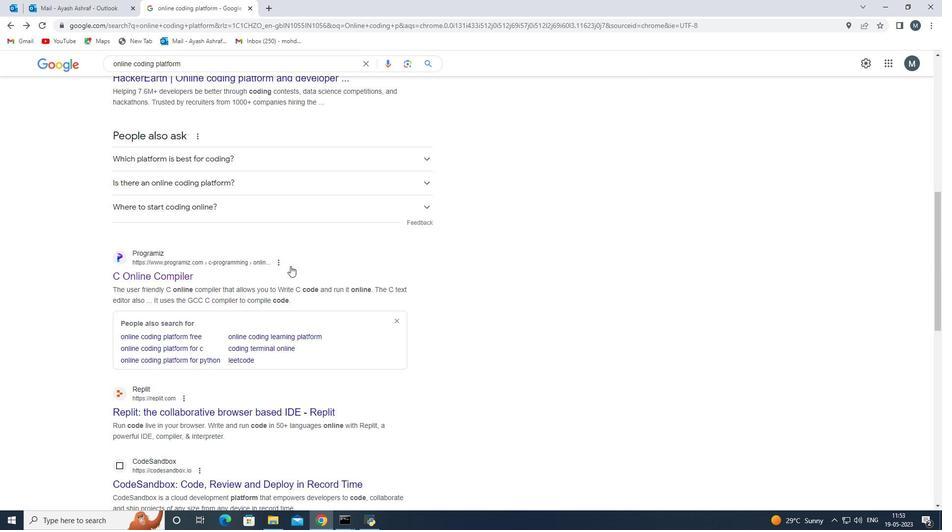 
Action: Mouse moved to (234, 228)
Screenshot: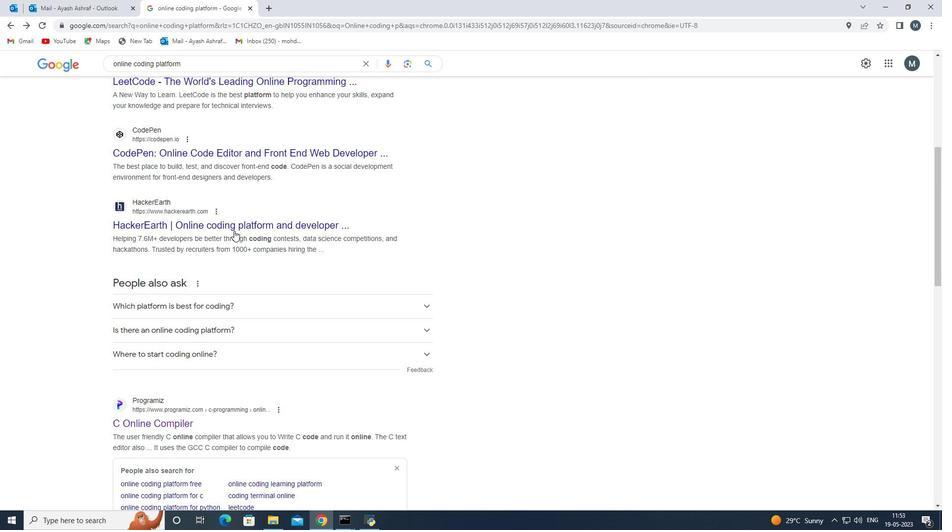 
Action: Mouse pressed left at (234, 228)
Screenshot: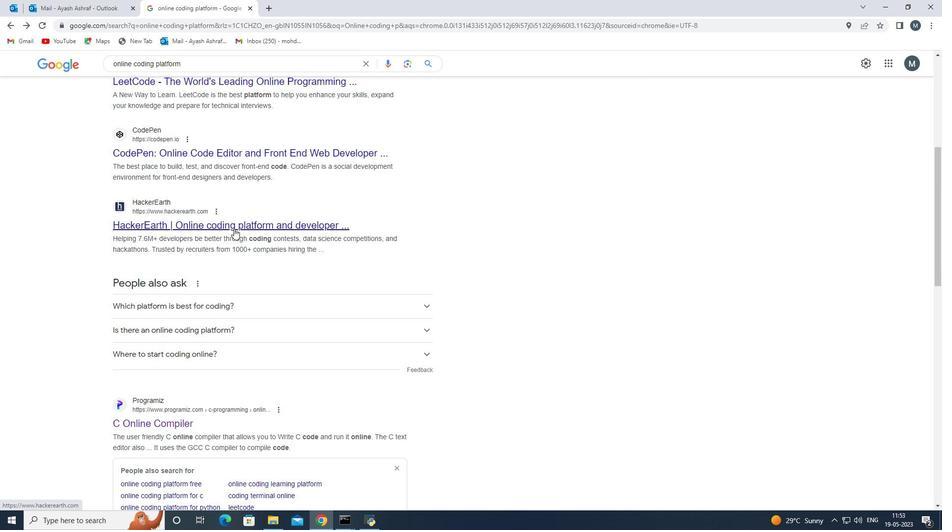 
Action: Mouse moved to (345, 242)
Screenshot: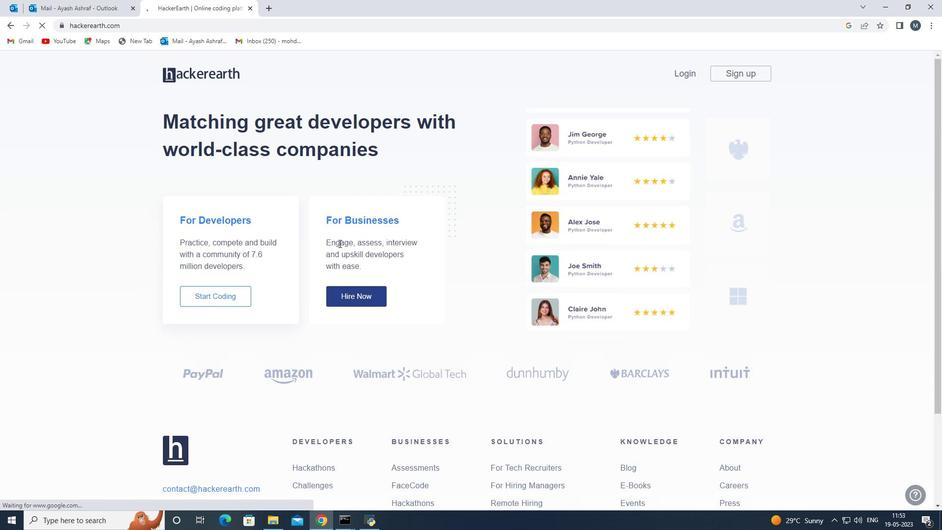 
Action: Mouse scrolled (345, 242) with delta (0, 0)
Screenshot: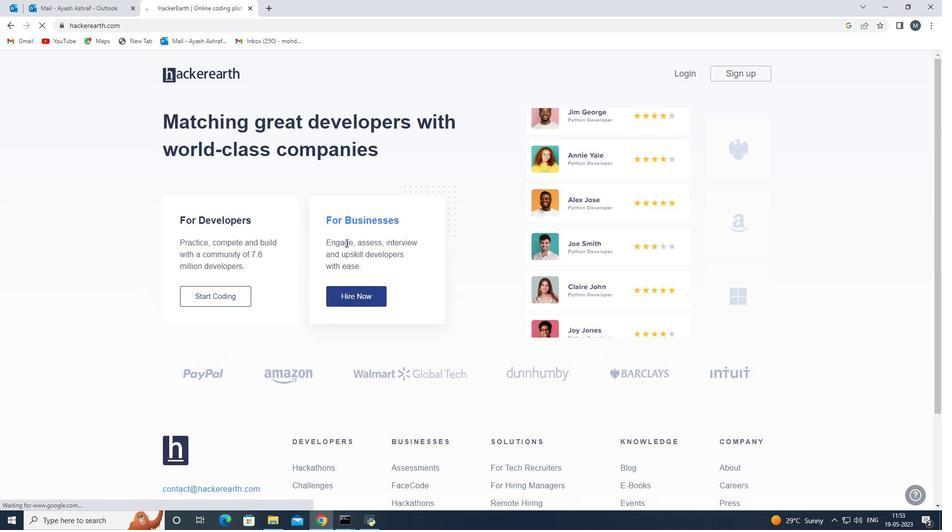 
Action: Mouse moved to (346, 242)
Screenshot: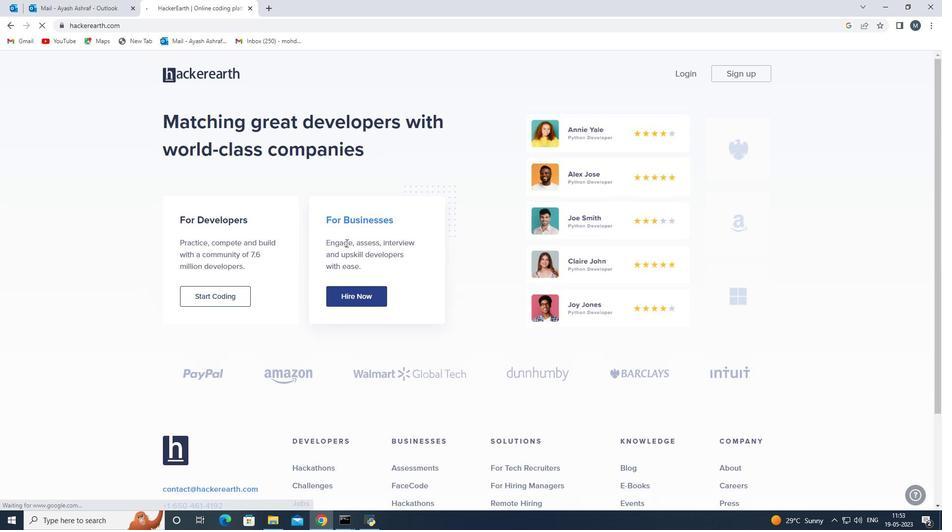 
Action: Mouse scrolled (346, 242) with delta (0, 0)
Screenshot: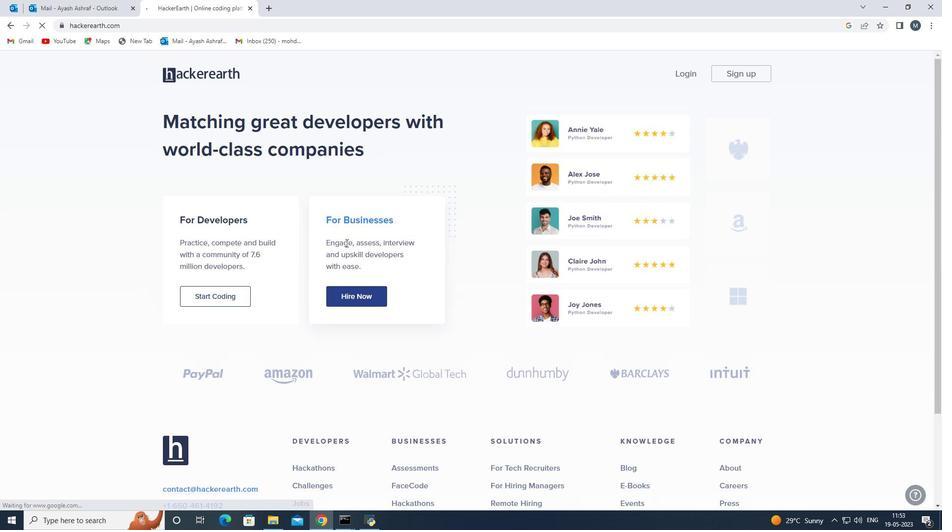 
Action: Mouse moved to (327, 273)
Screenshot: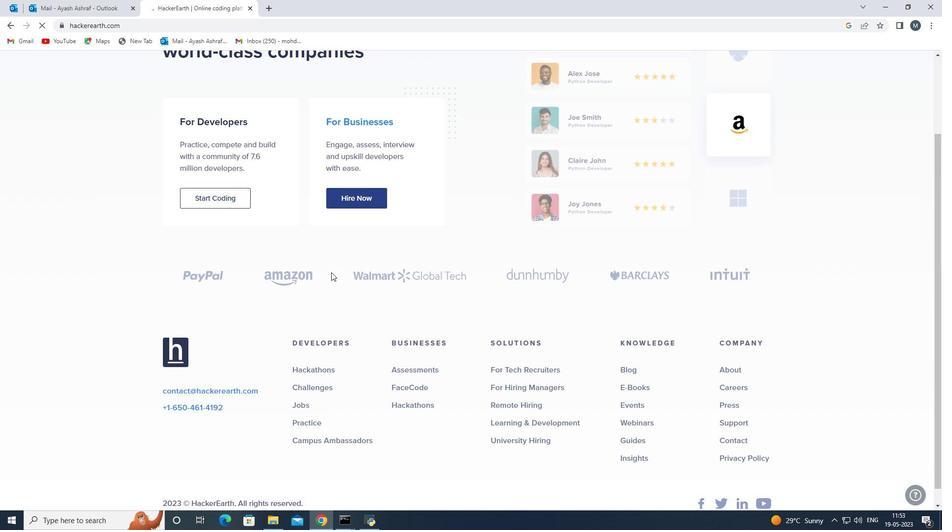 
Action: Mouse scrolled (327, 273) with delta (0, 0)
Screenshot: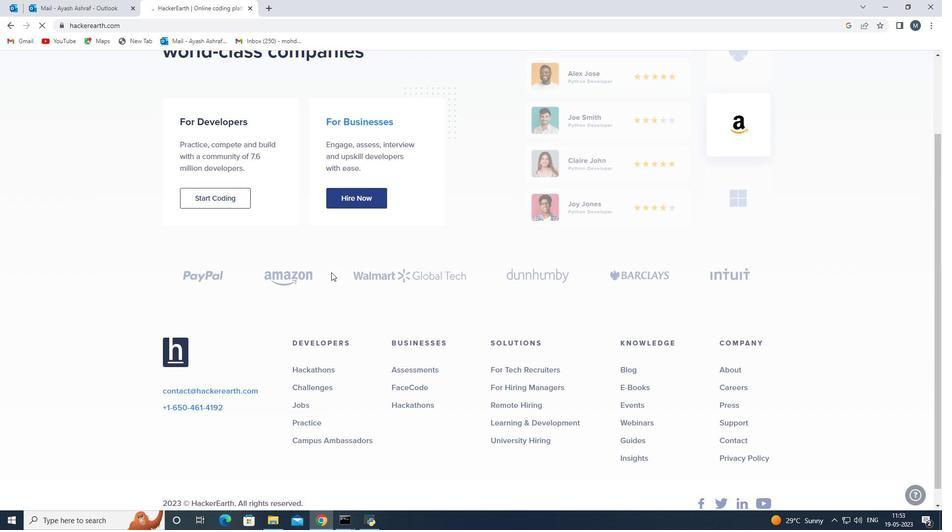 
Action: Mouse scrolled (327, 274) with delta (0, 0)
Screenshot: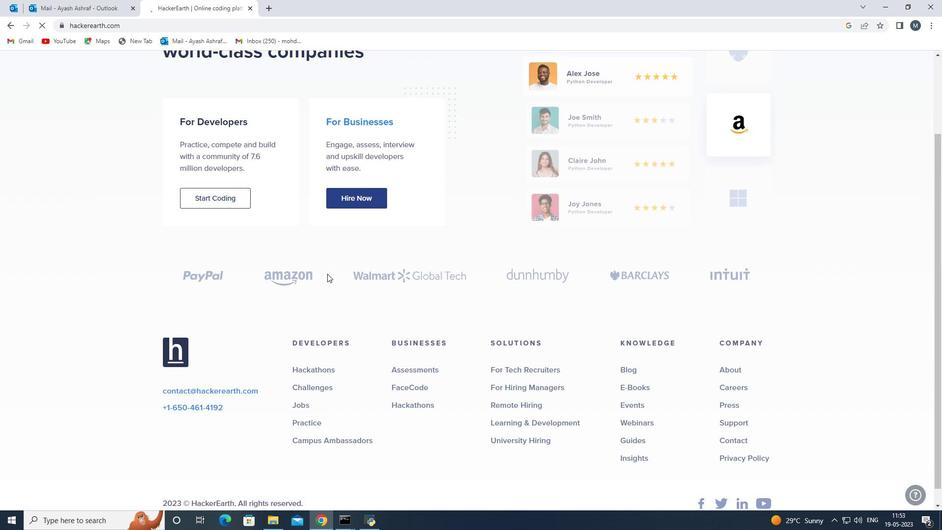 
Action: Mouse moved to (326, 273)
Screenshot: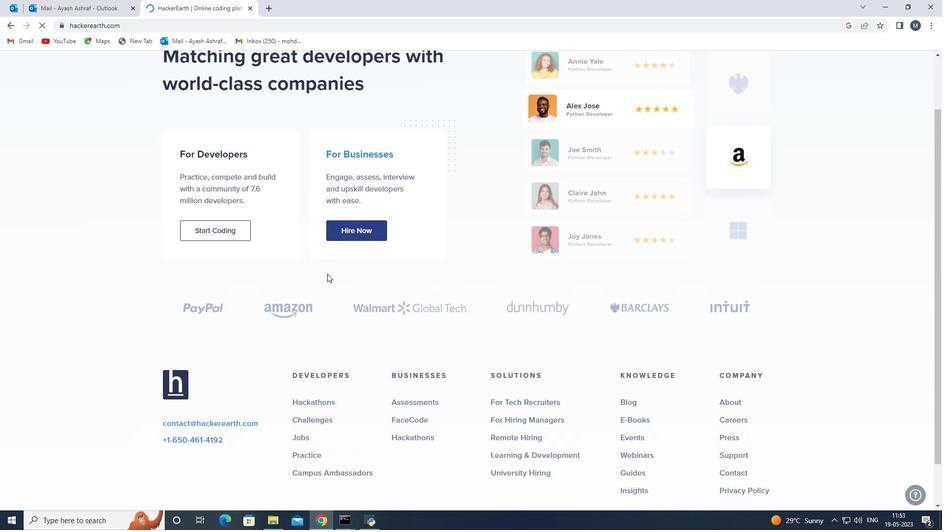 
Action: Mouse scrolled (326, 274) with delta (0, 0)
Screenshot: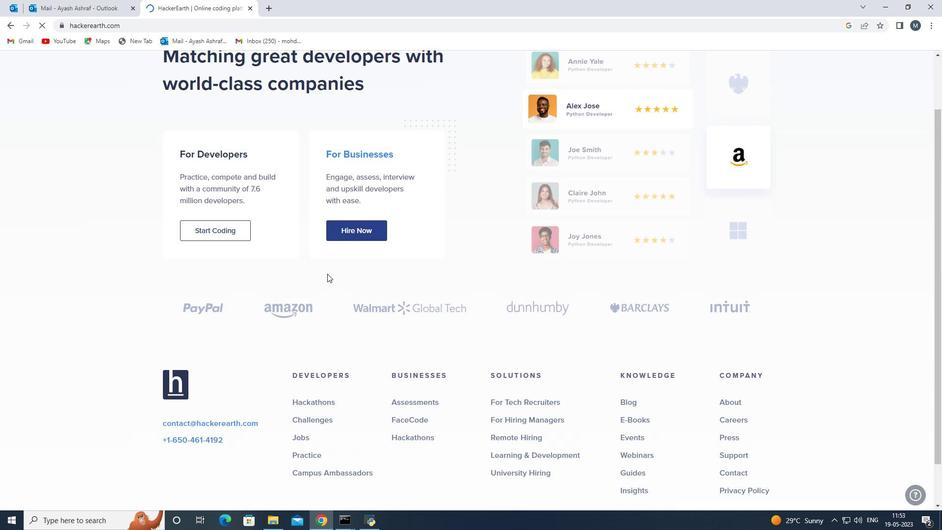 
Action: Mouse scrolled (326, 274) with delta (0, 0)
Screenshot: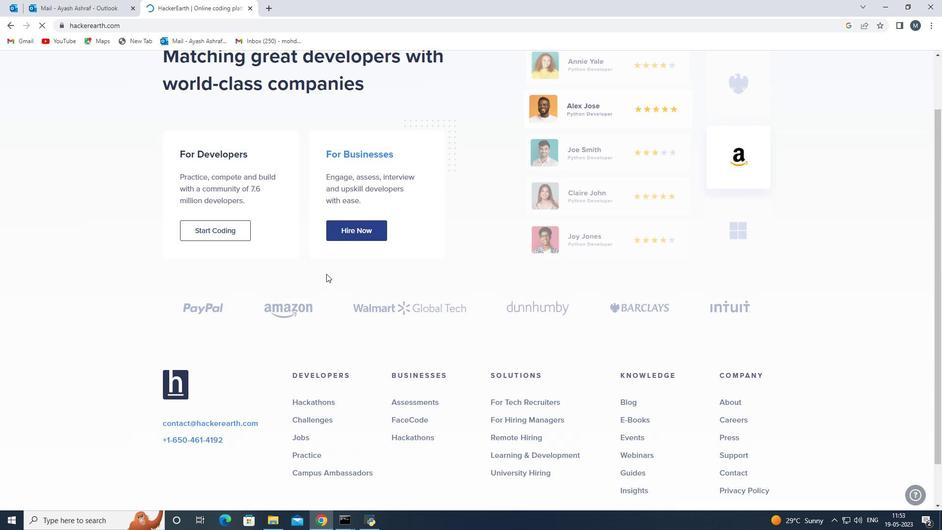
Action: Mouse scrolled (326, 274) with delta (0, 0)
Screenshot: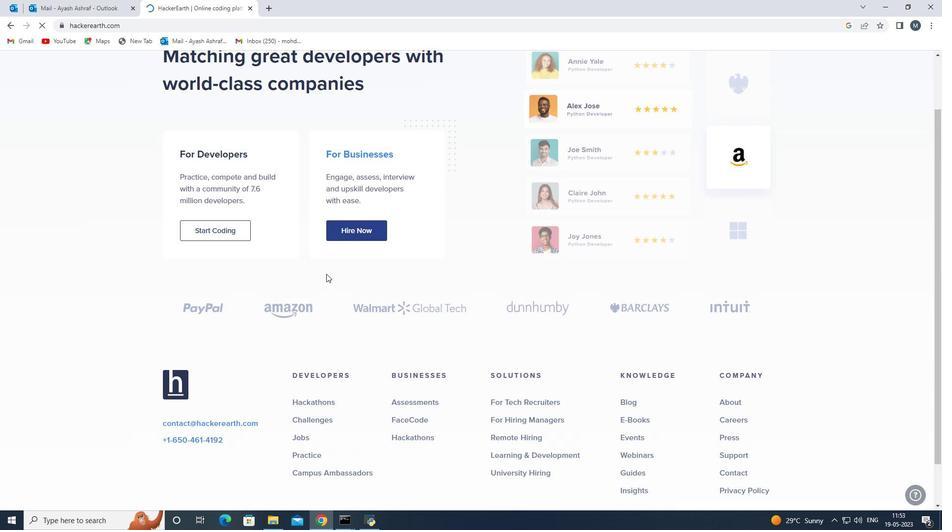 
Action: Mouse moved to (326, 273)
Screenshot: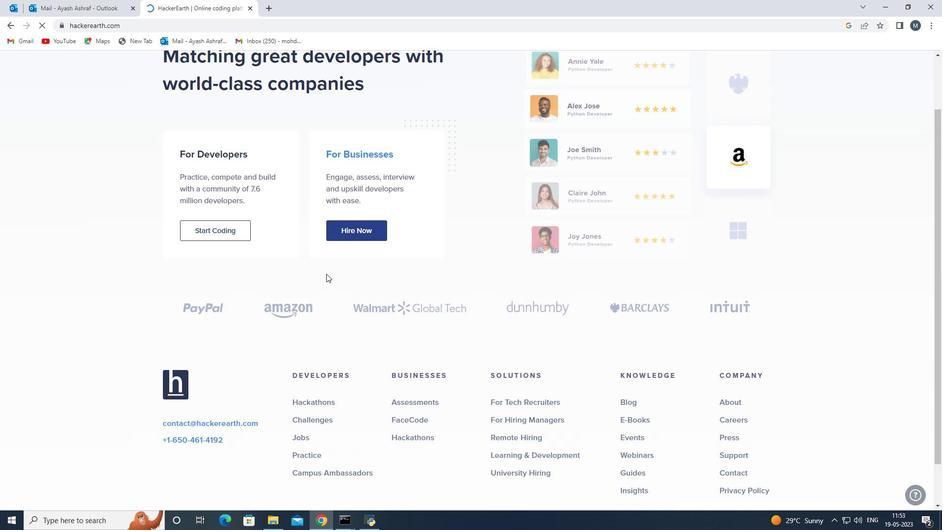 
Action: Mouse scrolled (326, 274) with delta (0, 0)
Screenshot: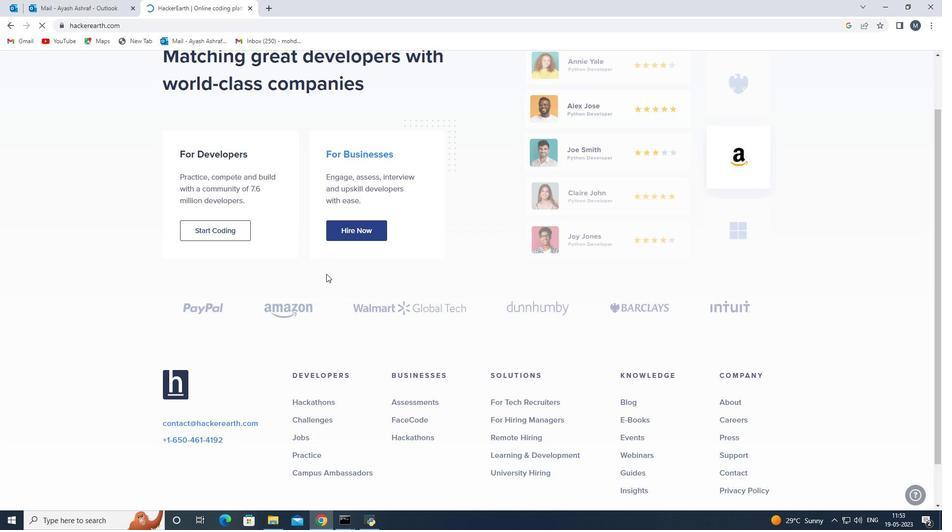 
Action: Mouse moved to (326, 273)
Screenshot: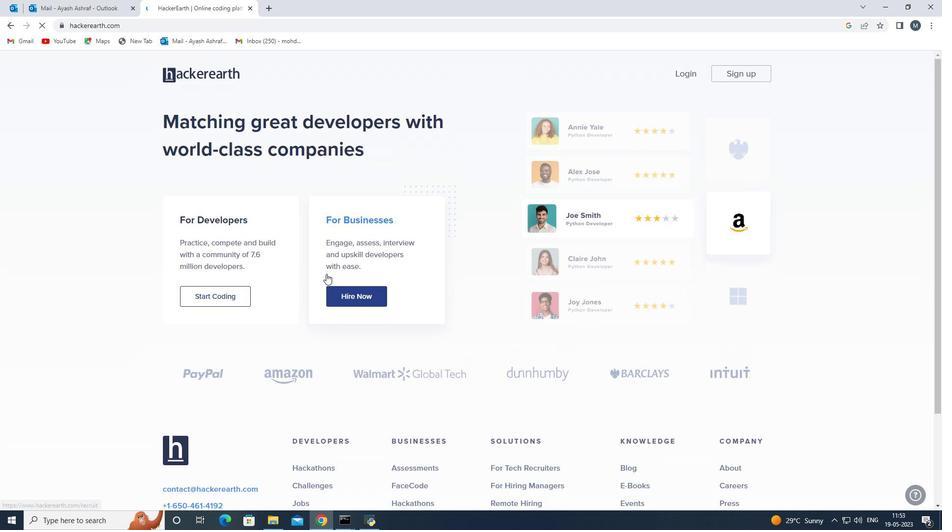 
Action: Mouse scrolled (326, 273) with delta (0, 0)
Screenshot: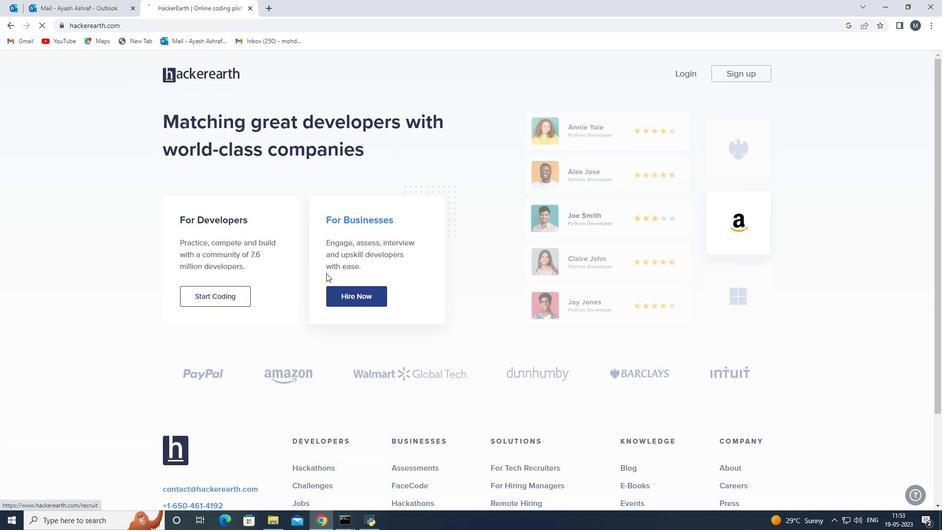 
Action: Mouse moved to (221, 299)
Screenshot: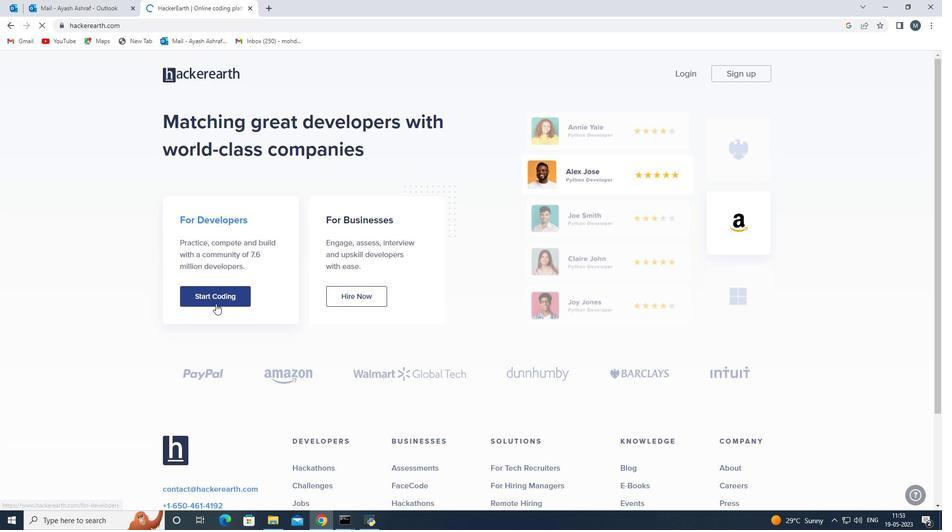 
Action: Mouse pressed left at (221, 299)
Screenshot: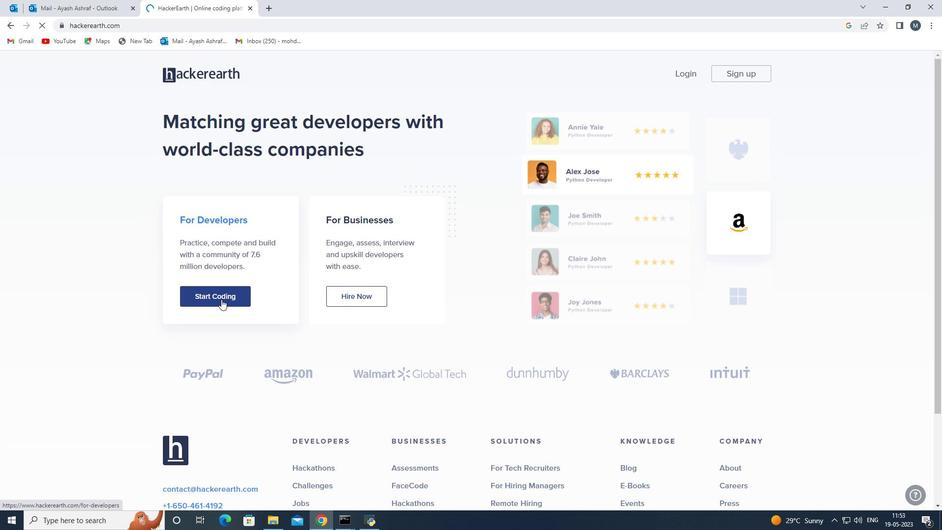 
Action: Mouse moved to (293, 284)
Screenshot: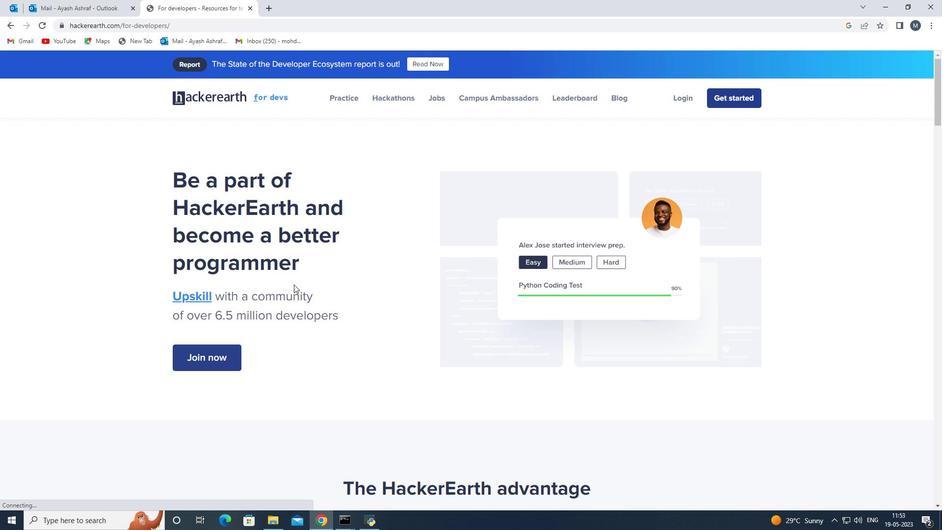 
Action: Mouse scrolled (293, 283) with delta (0, 0)
Screenshot: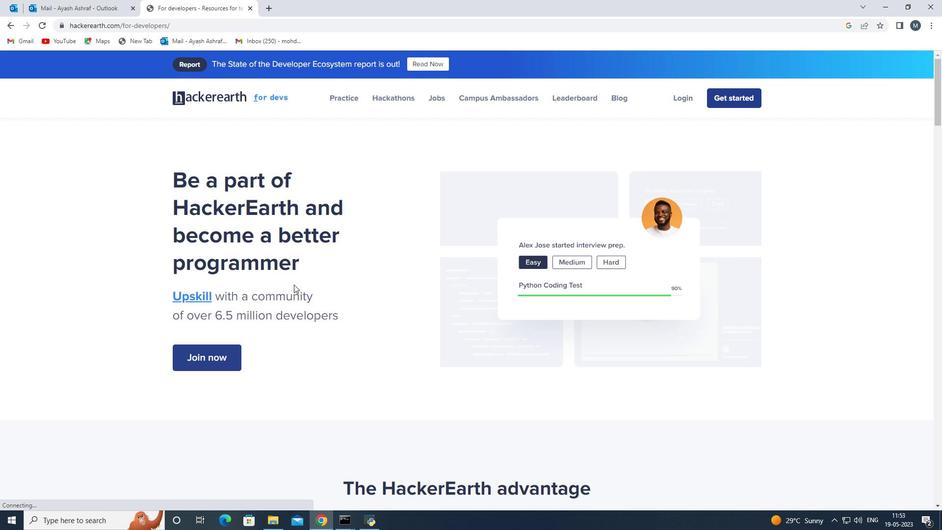 
Action: Mouse scrolled (293, 283) with delta (0, 0)
Screenshot: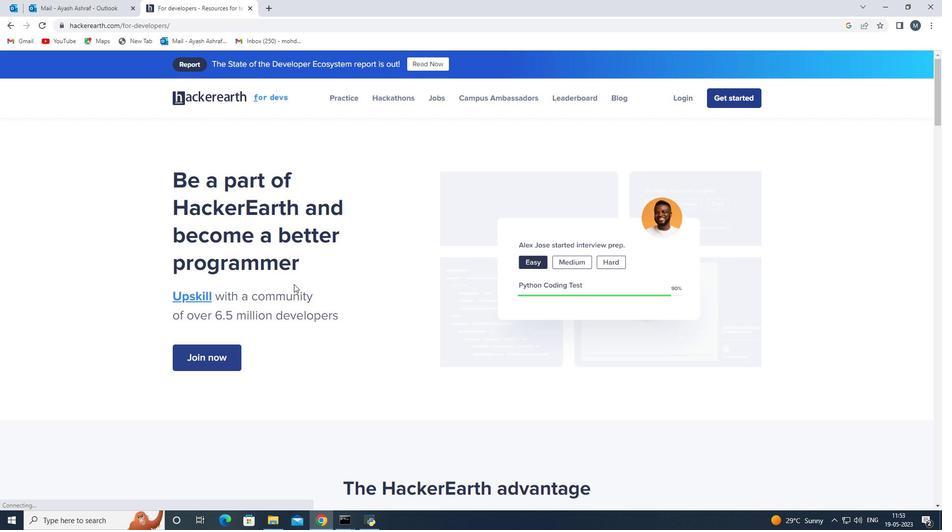 
Action: Mouse moved to (211, 257)
Screenshot: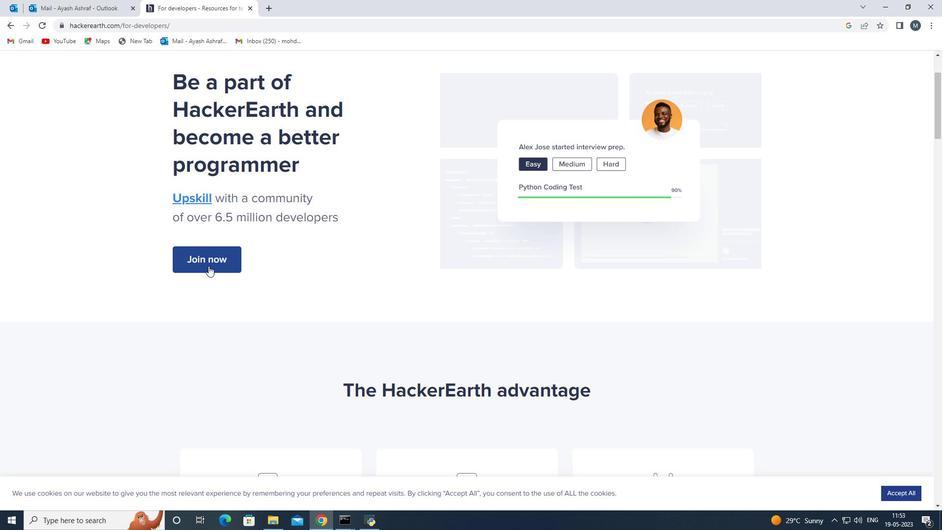 
Action: Mouse pressed left at (211, 257)
Screenshot: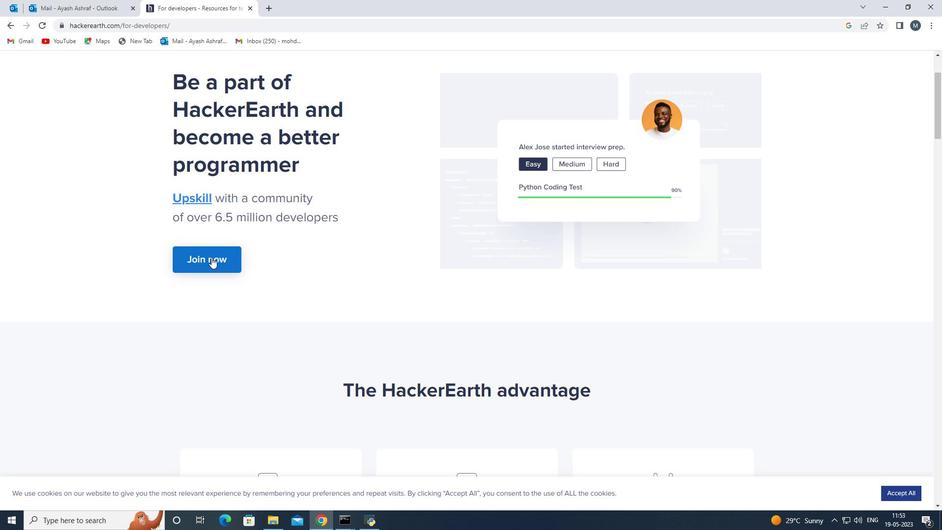 
Action: Mouse moved to (11, 24)
Screenshot: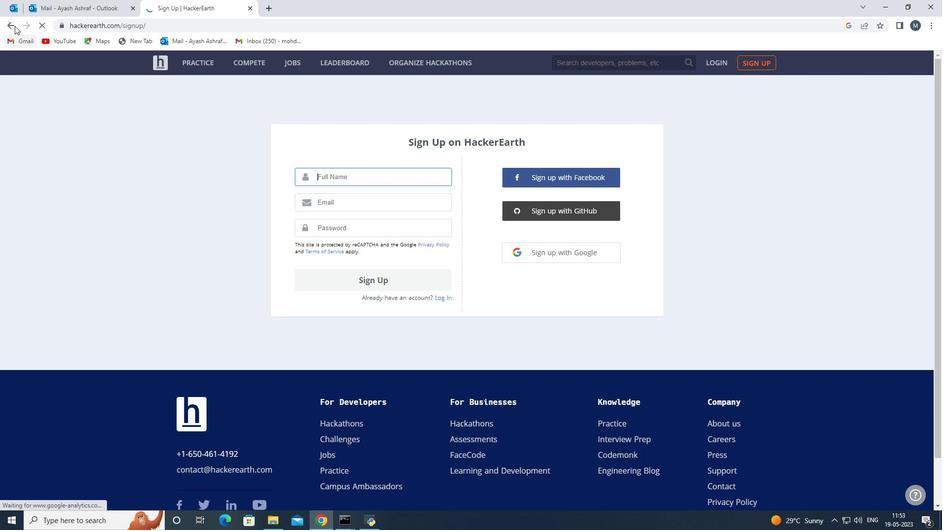
Action: Mouse pressed left at (11, 24)
Screenshot: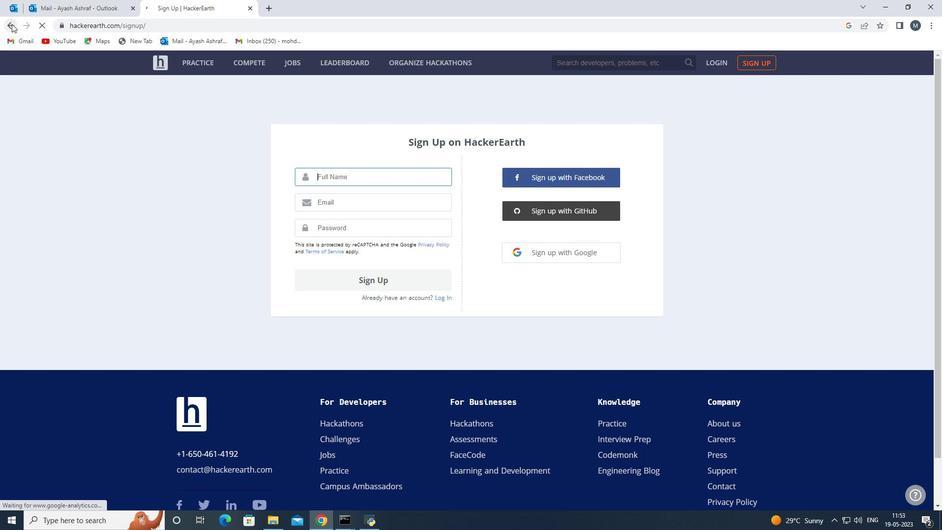 
Action: Mouse moved to (14, 24)
Screenshot: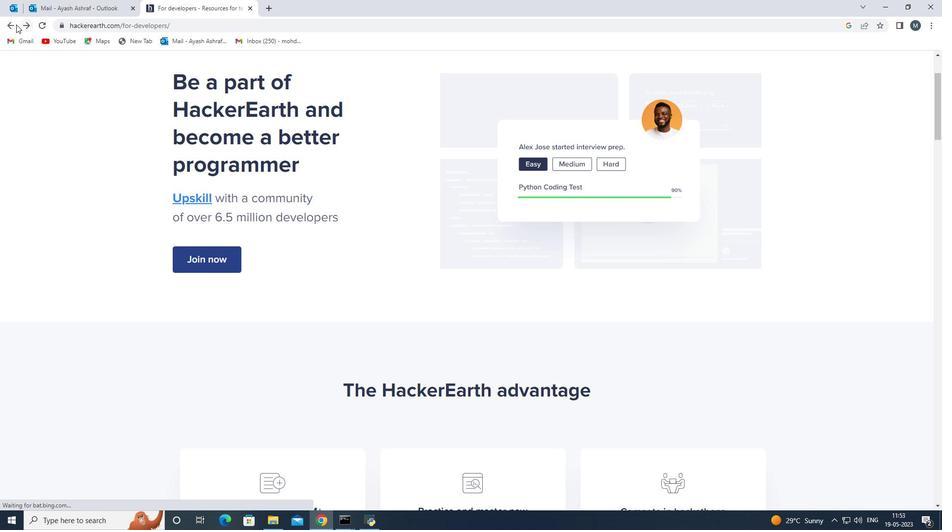 
Action: Mouse pressed left at (14, 24)
Screenshot: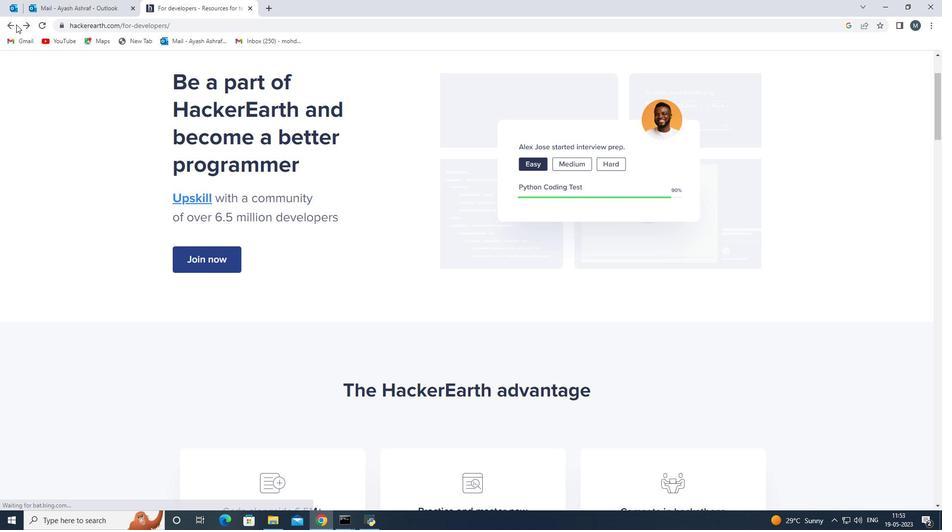 
Action: Mouse moved to (7, 24)
Screenshot: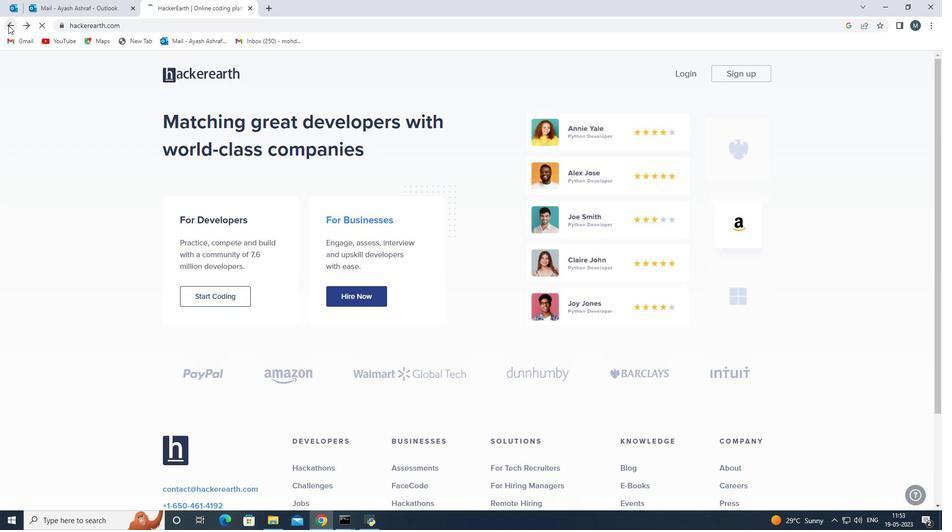 
Action: Mouse pressed left at (7, 24)
Screenshot: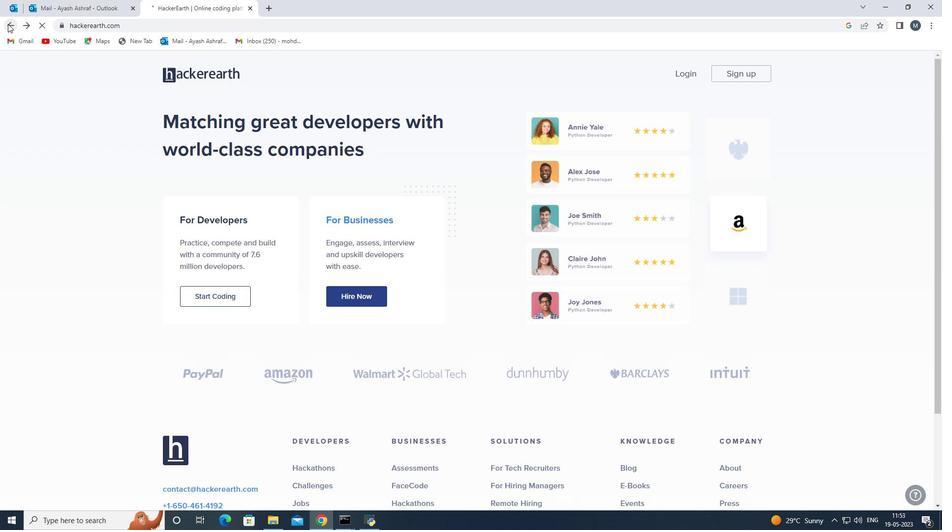 
Action: Mouse moved to (200, 281)
Screenshot: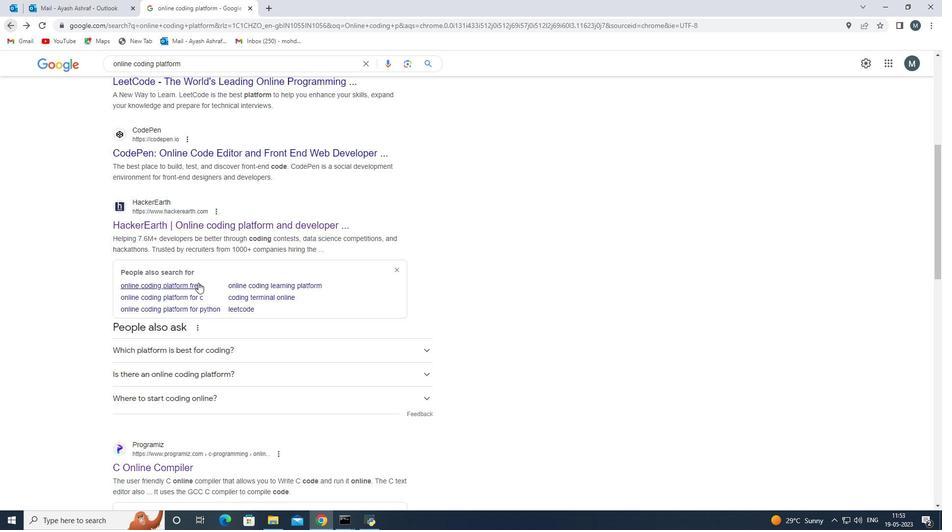 
Action: Mouse scrolled (200, 282) with delta (0, 0)
Screenshot: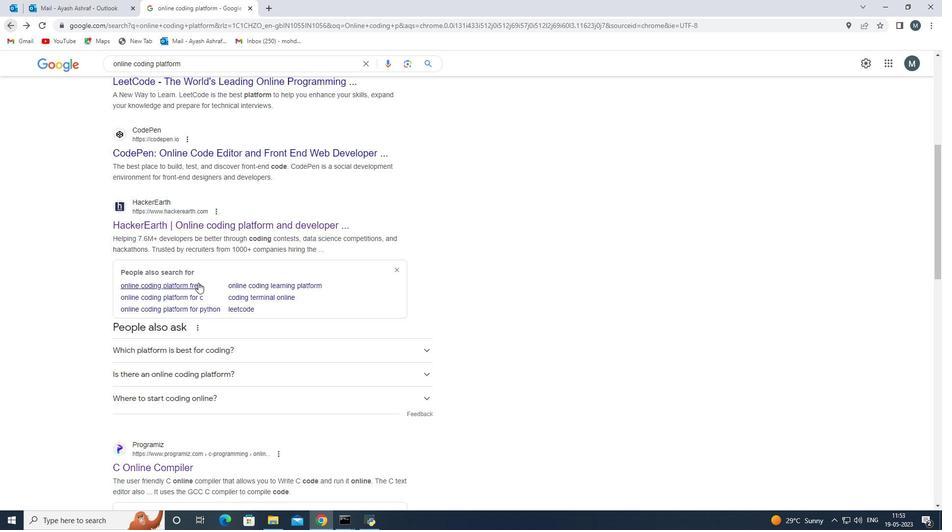 
Action: Mouse scrolled (200, 282) with delta (0, 0)
Screenshot: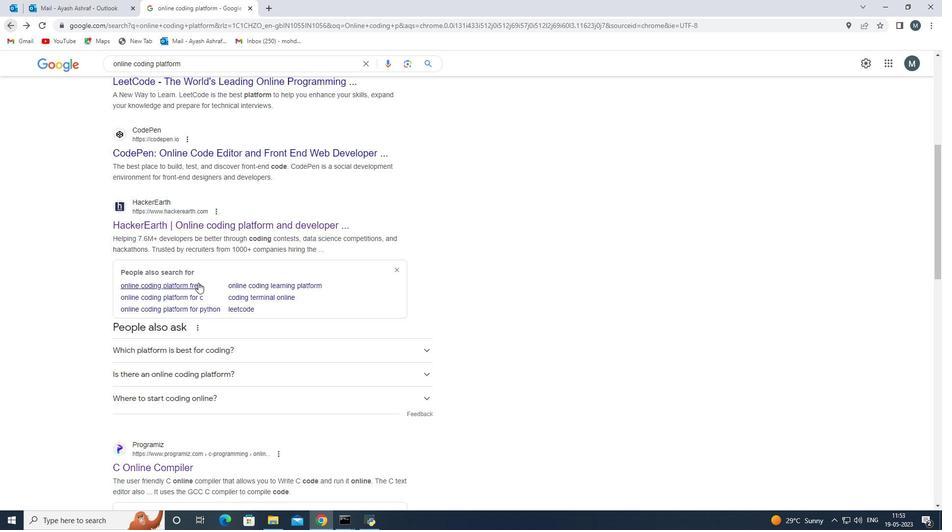 
Action: Mouse moved to (200, 281)
Screenshot: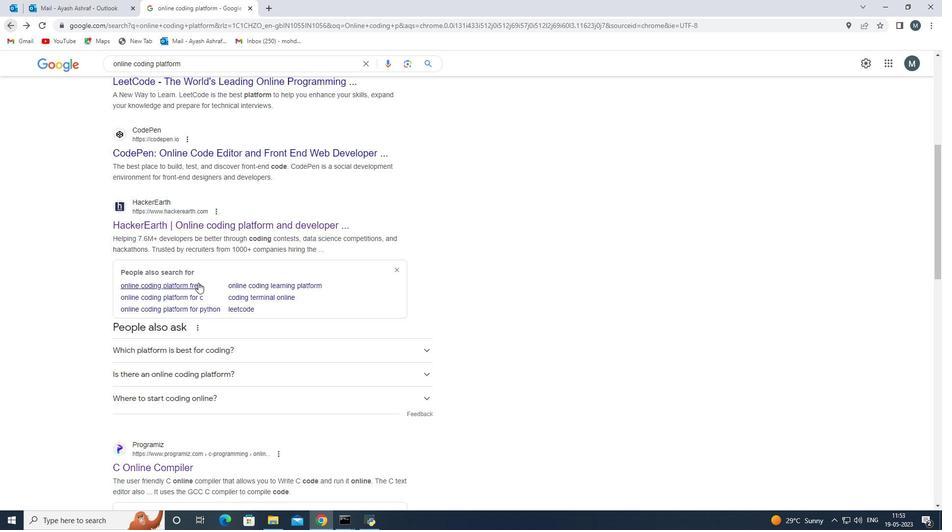
Action: Mouse scrolled (200, 281) with delta (0, 0)
Screenshot: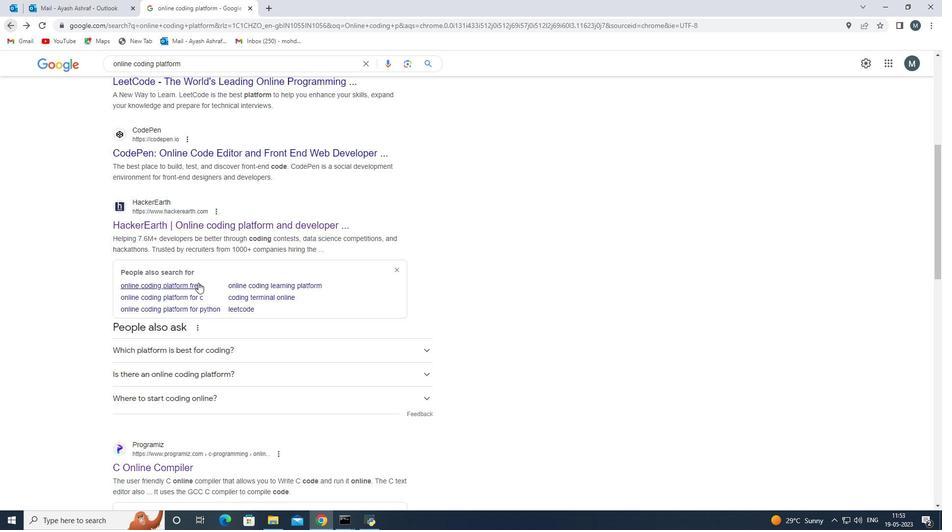 
Action: Mouse scrolled (200, 281) with delta (0, 0)
Screenshot: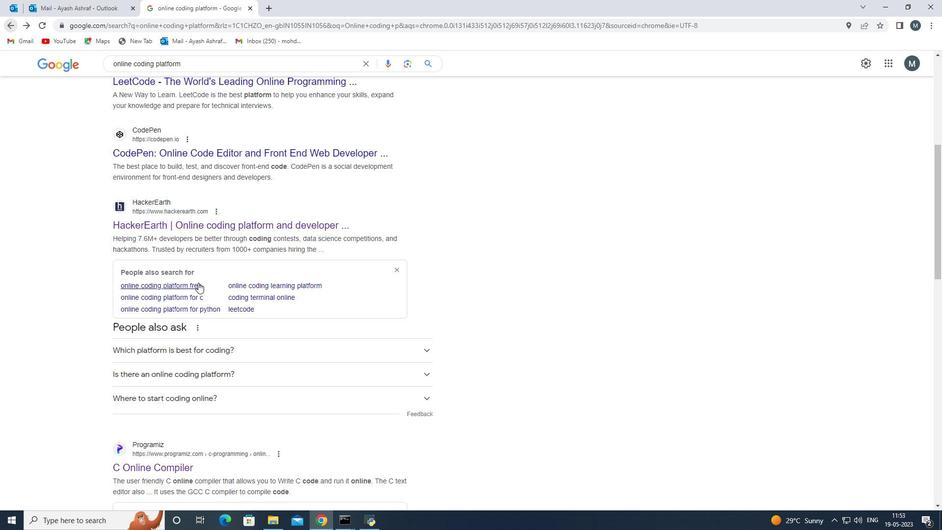 
Action: Mouse scrolled (200, 281) with delta (0, 0)
Screenshot: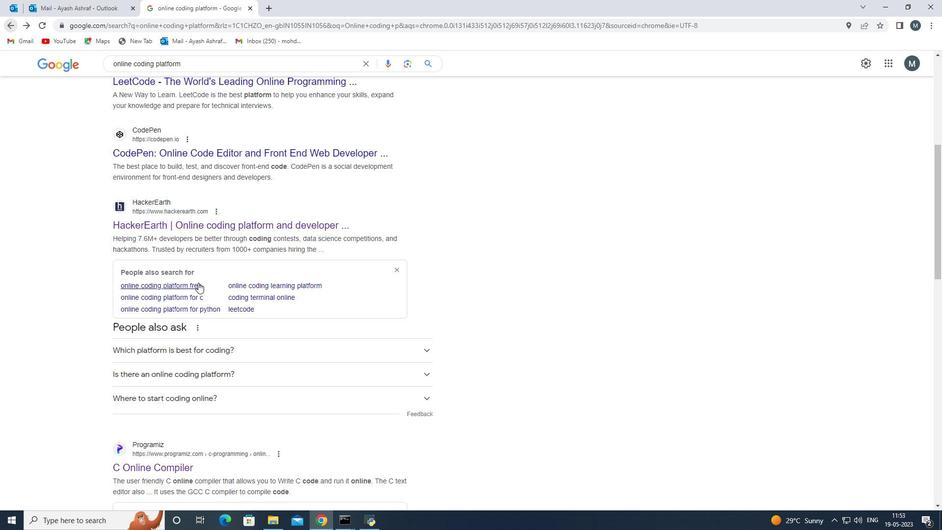 
Action: Mouse scrolled (200, 281) with delta (0, 0)
Screenshot: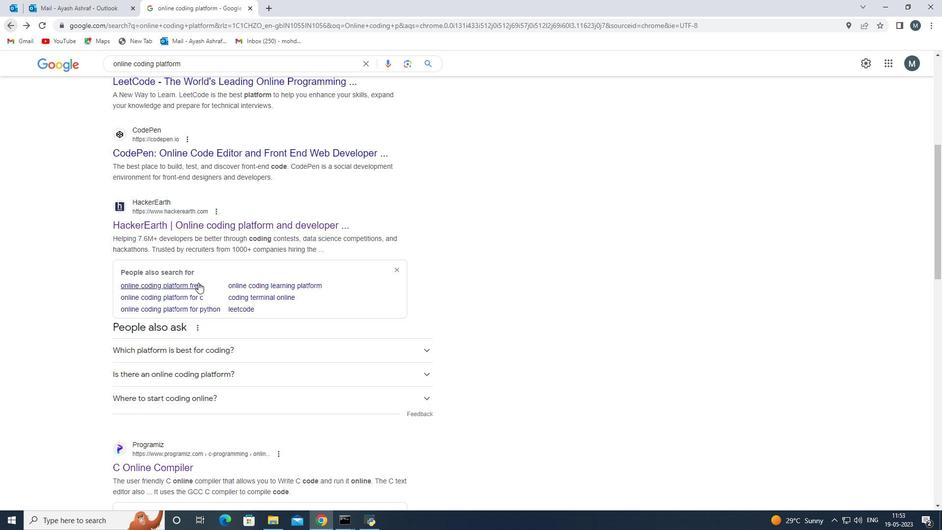 
Action: Mouse moved to (201, 279)
Screenshot: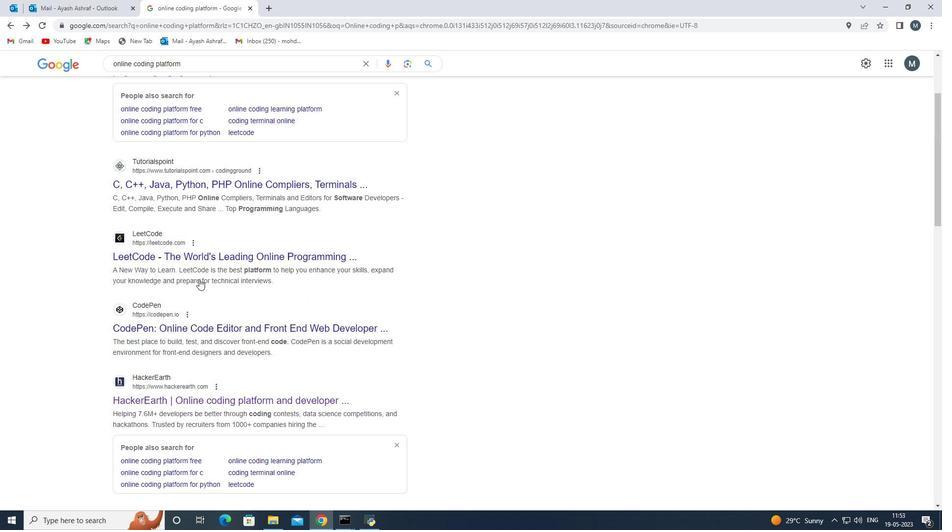 
Action: Mouse scrolled (201, 280) with delta (0, 0)
Screenshot: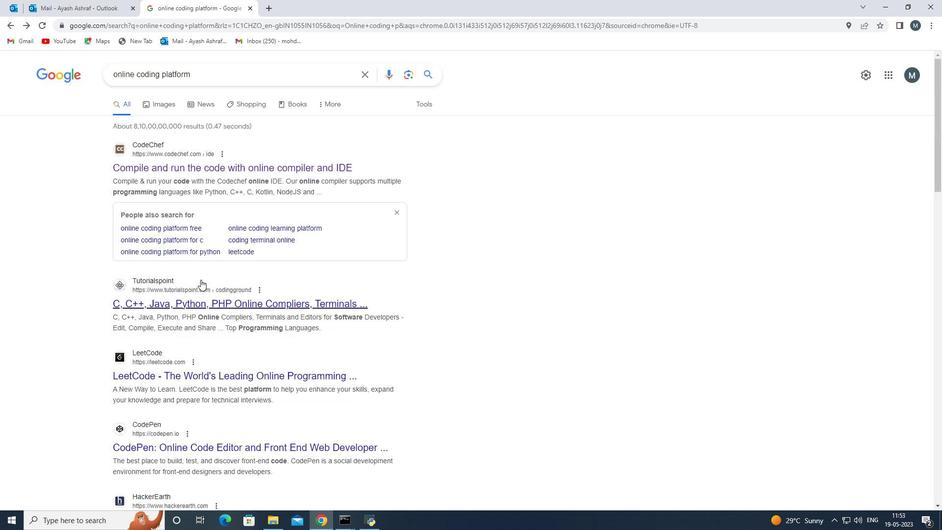 
Action: Mouse moved to (201, 278)
Screenshot: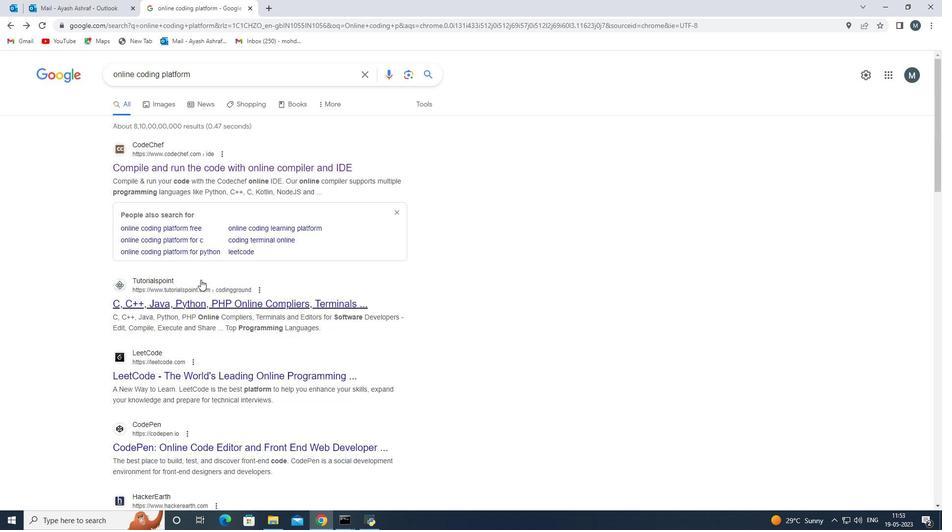 
Action: Mouse scrolled (201, 279) with delta (0, 0)
Screenshot: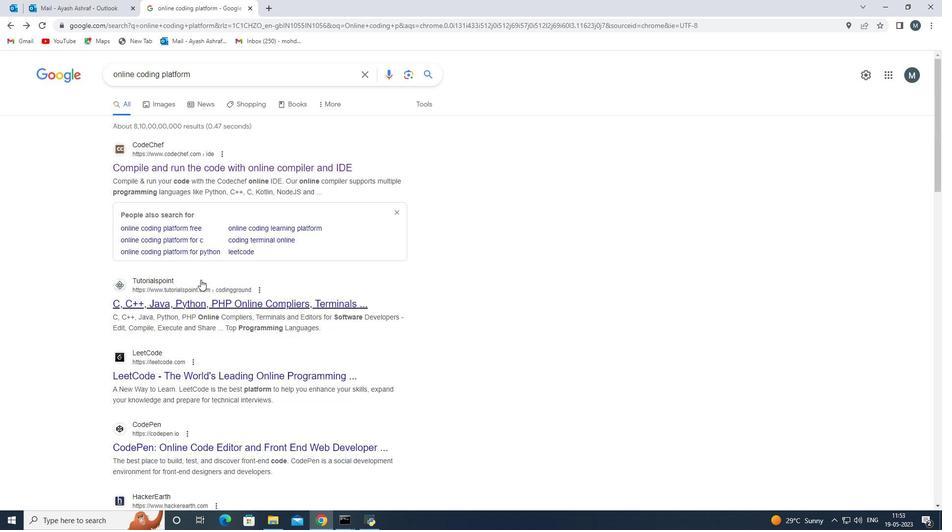 
Action: Mouse moved to (201, 278)
Screenshot: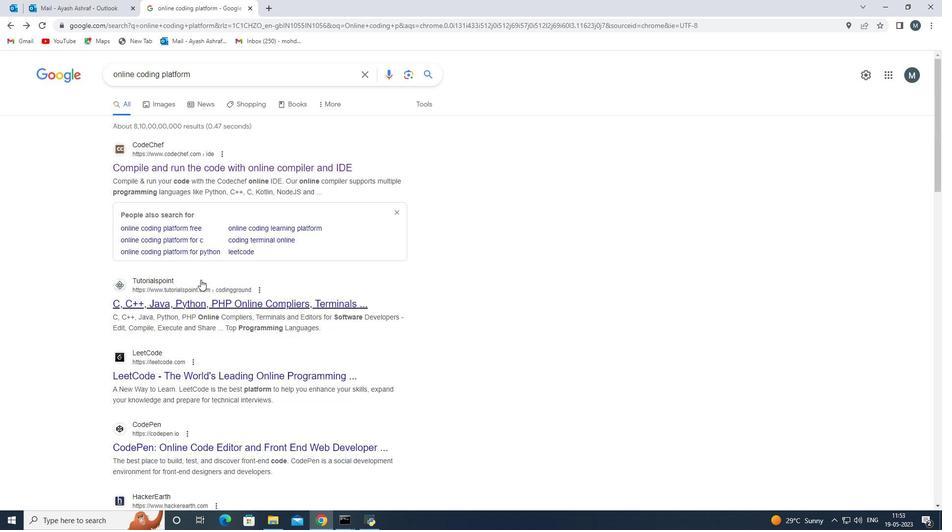 
Action: Mouse scrolled (201, 279) with delta (0, 0)
Screenshot: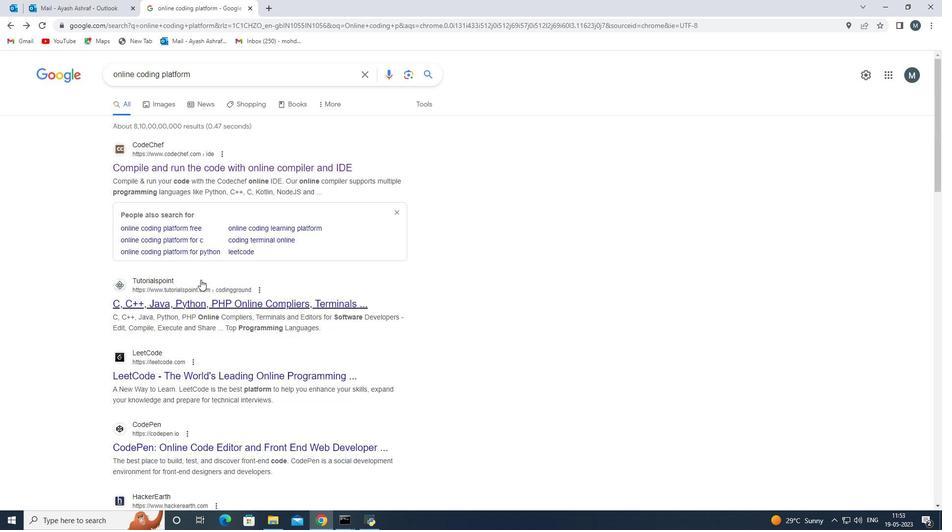 
Action: Mouse scrolled (201, 279) with delta (0, 0)
Screenshot: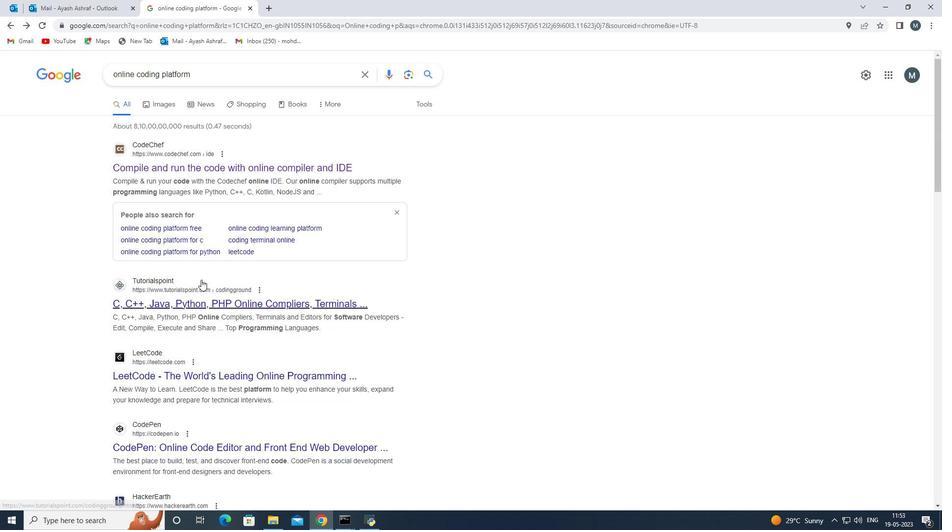 
Action: Mouse scrolled (201, 279) with delta (0, 0)
Screenshot: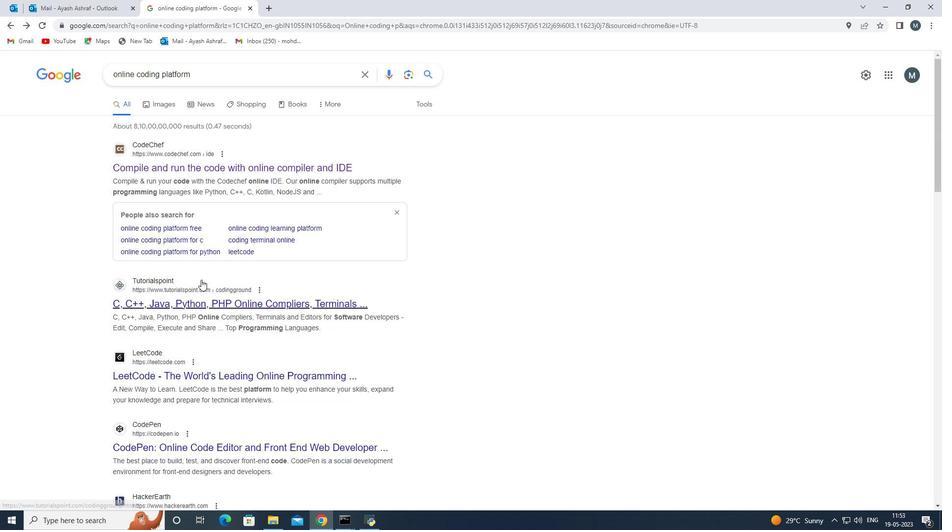 
Action: Mouse moved to (200, 77)
Screenshot: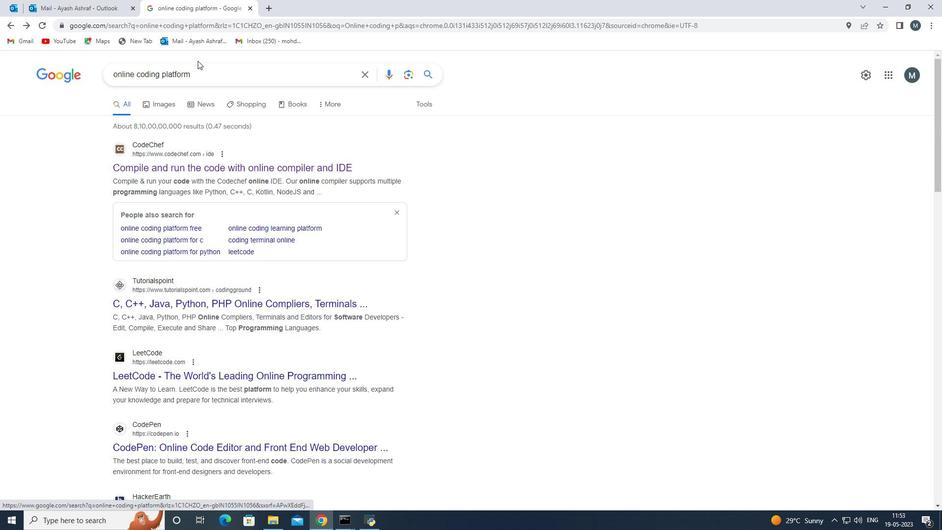 
Action: Mouse pressed left at (200, 77)
Screenshot: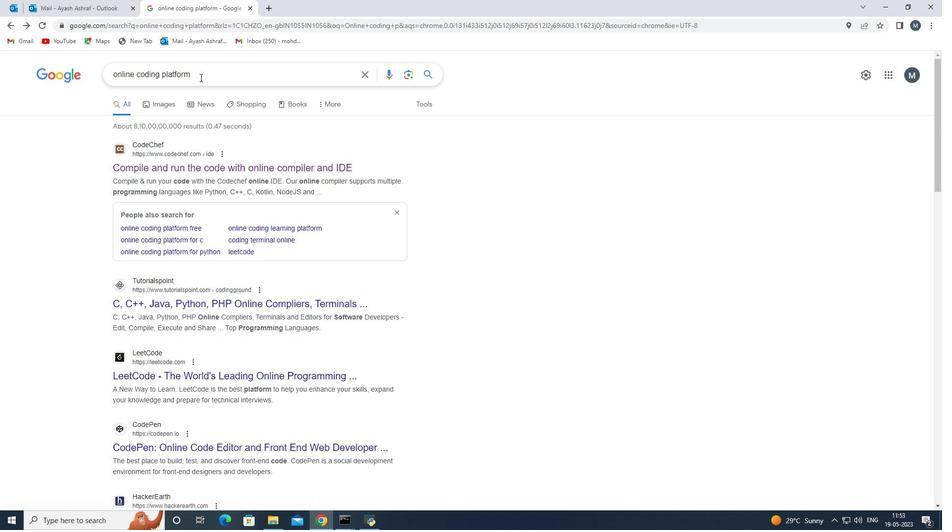 
Action: Mouse moved to (215, 81)
Screenshot: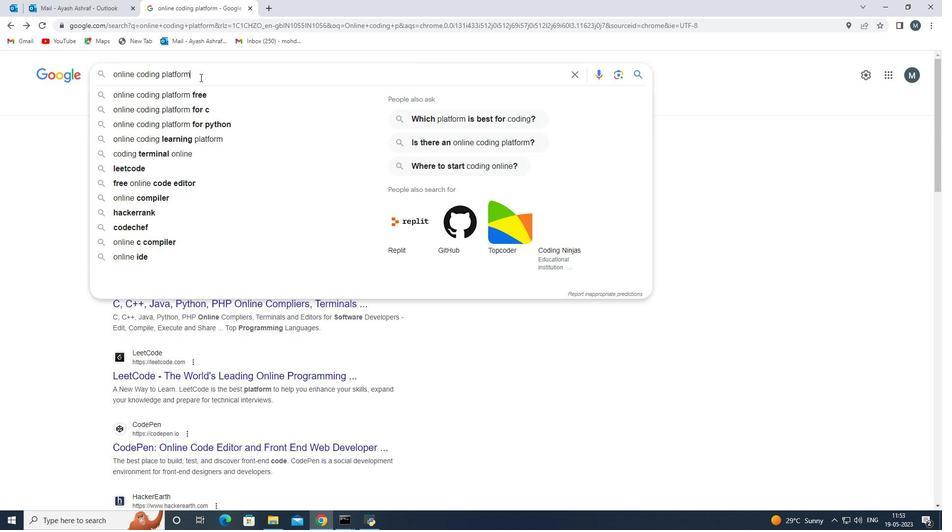 
Action: Key pressed <Key.space>
Screenshot: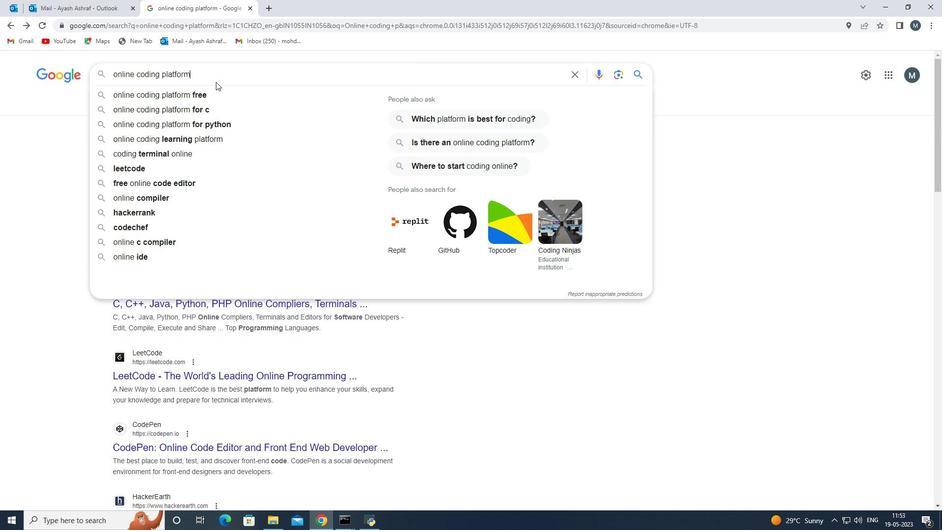 
Action: Mouse moved to (216, 81)
Screenshot: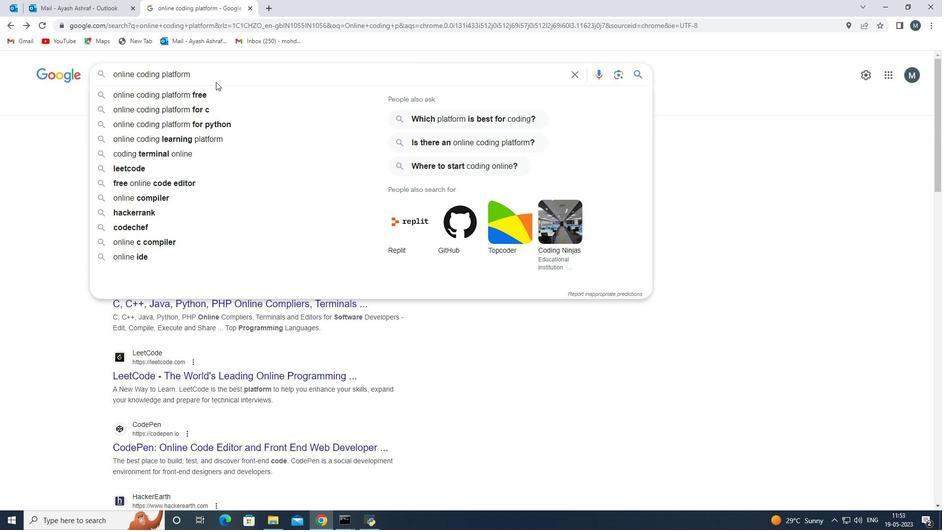 
Action: Key pressed videos<Key.space>with<Key.space>sub
Screenshot: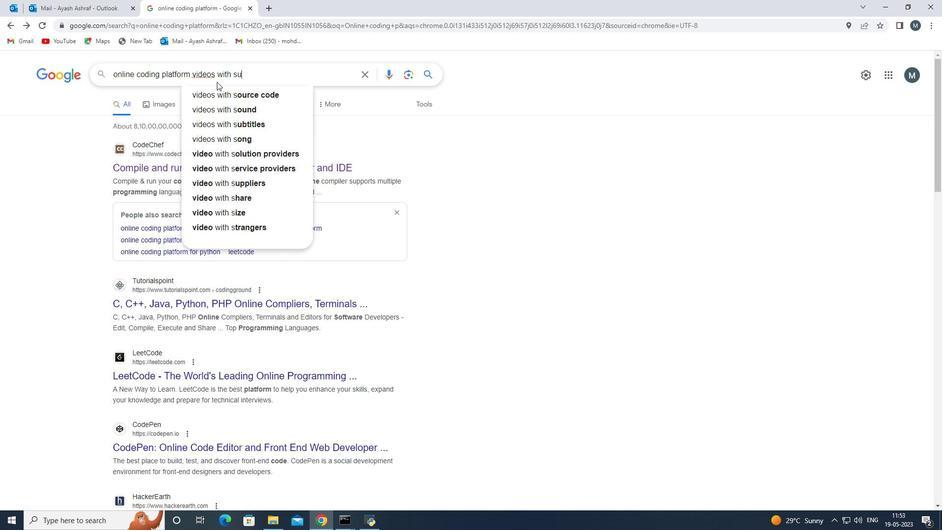 
Action: Mouse moved to (225, 91)
Screenshot: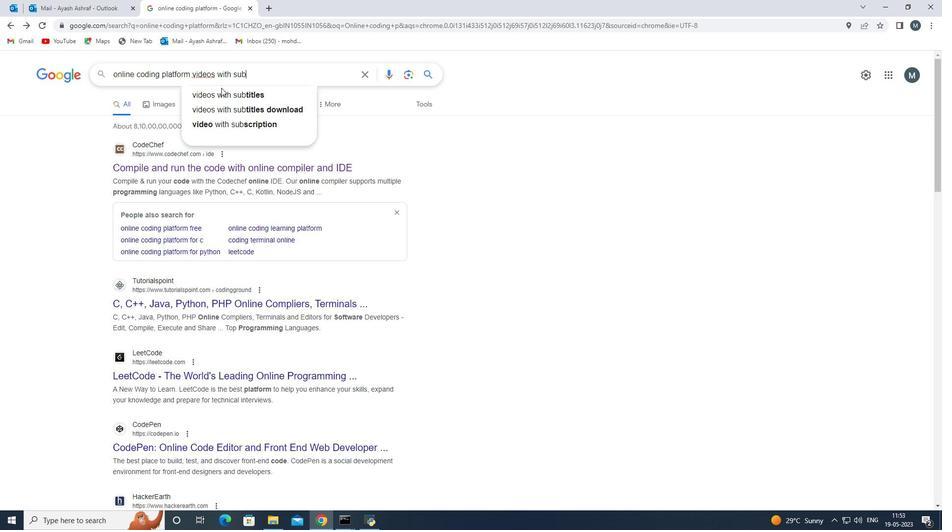 
Action: Mouse pressed left at (225, 91)
Screenshot: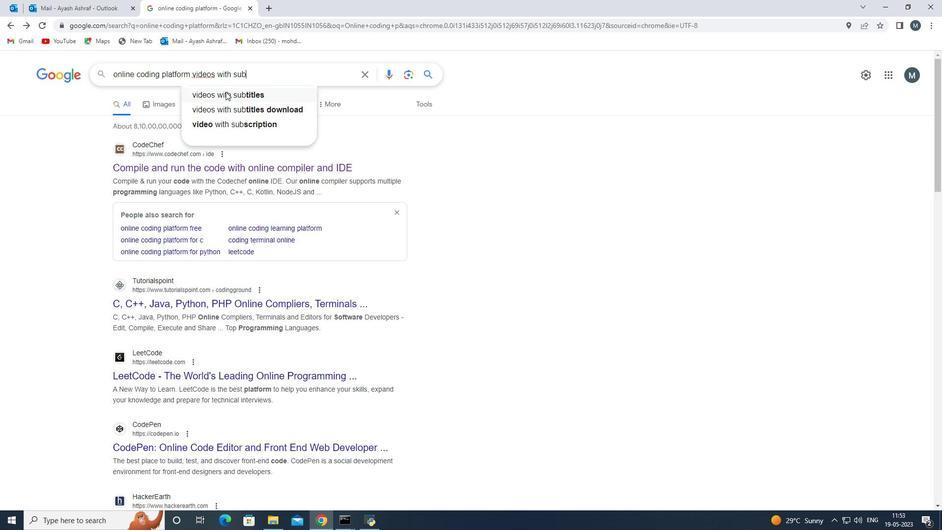 
Action: Mouse moved to (220, 274)
Screenshot: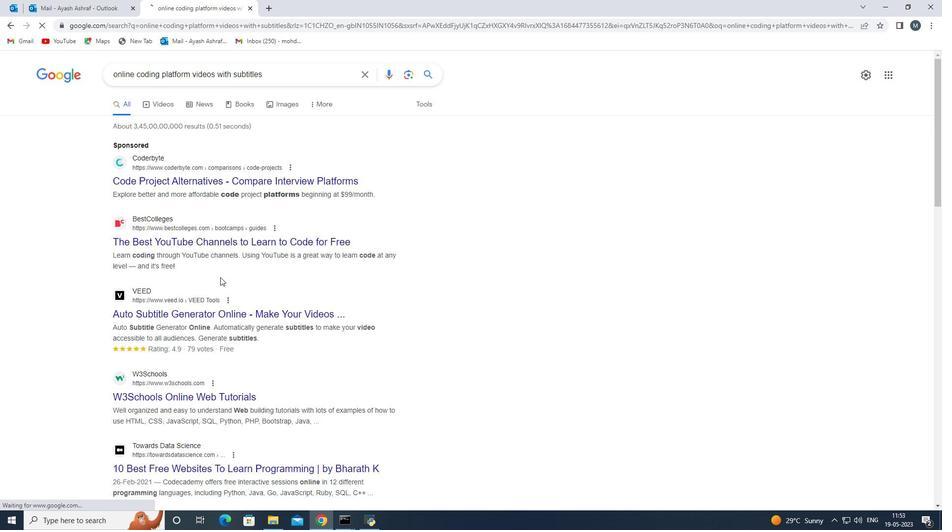 
Action: Mouse scrolled (220, 274) with delta (0, 0)
Screenshot: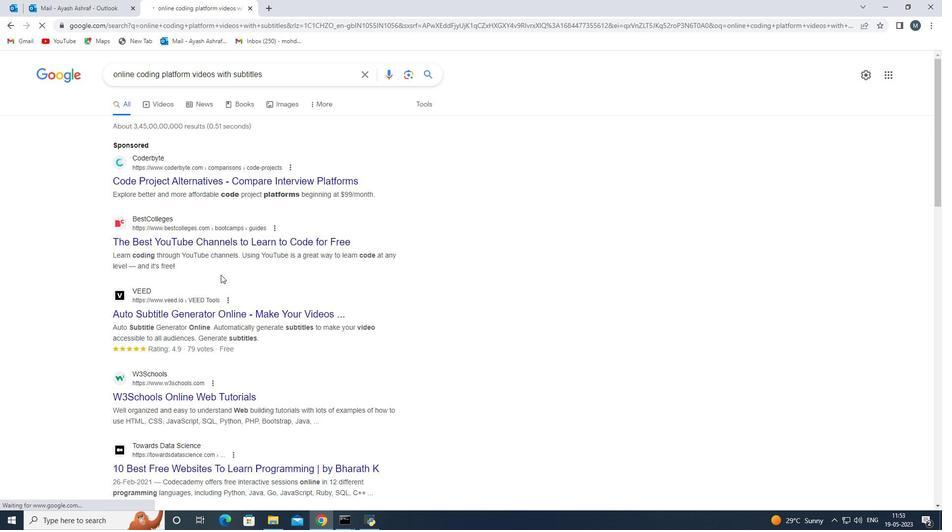 
Action: Mouse moved to (224, 191)
Screenshot: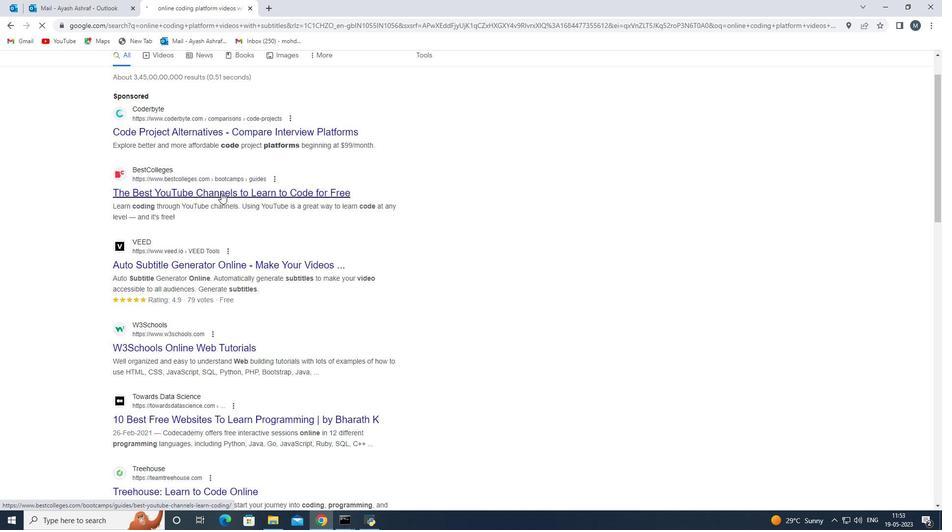 
Action: Mouse pressed left at (224, 191)
Screenshot: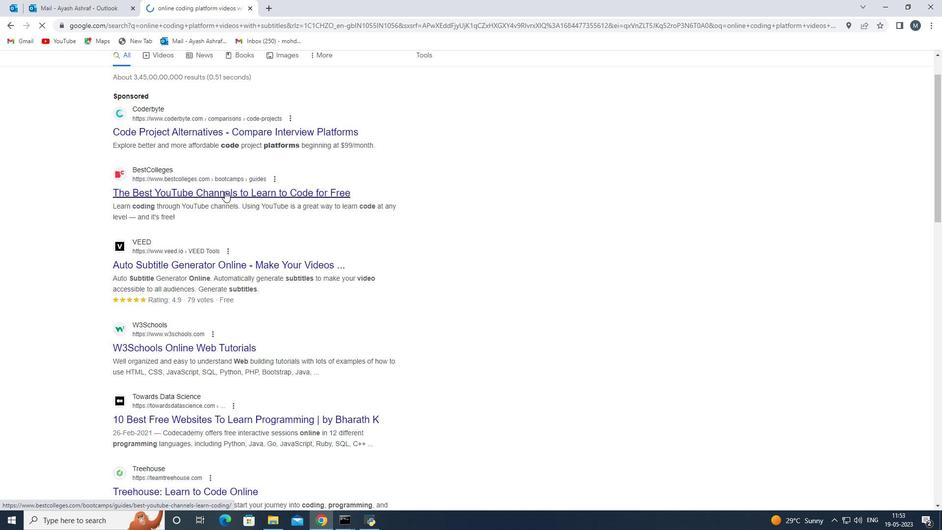
Action: Mouse moved to (343, 260)
Screenshot: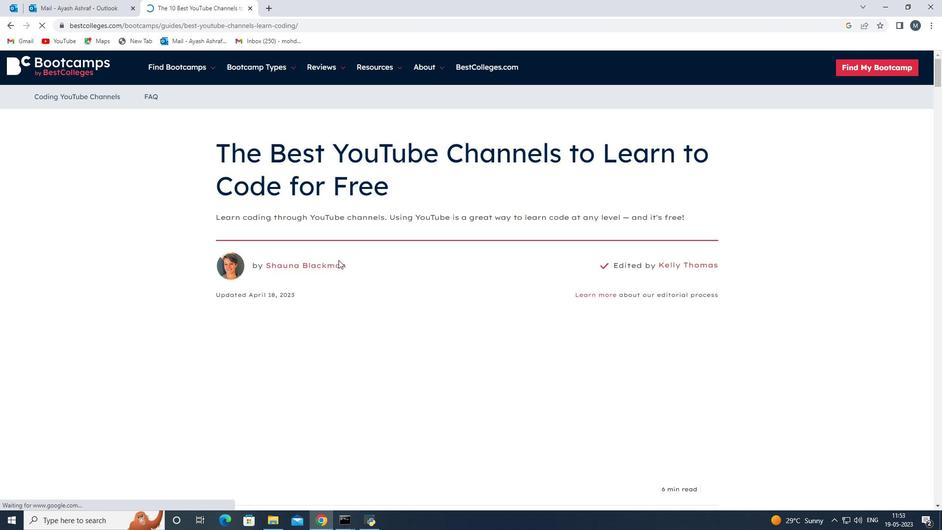 
Action: Mouse scrolled (343, 260) with delta (0, 0)
Screenshot: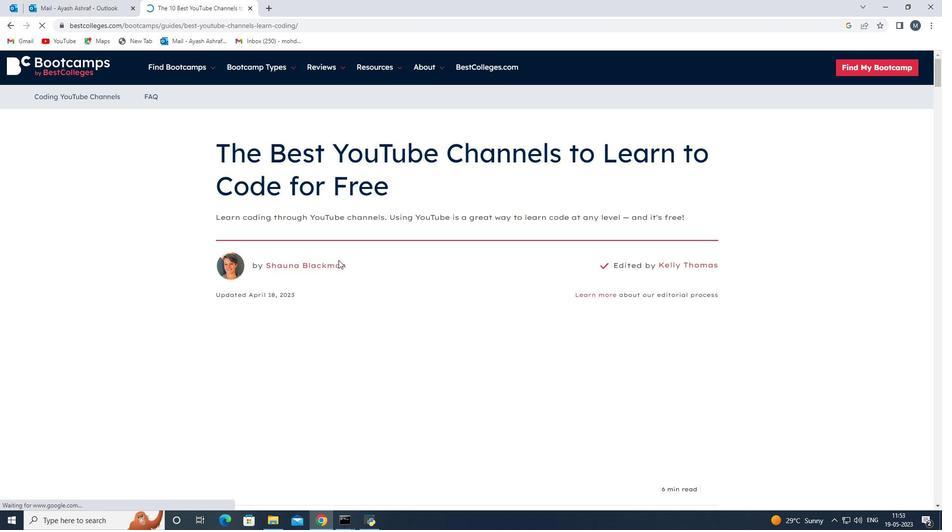 
Action: Mouse scrolled (343, 260) with delta (0, 0)
Screenshot: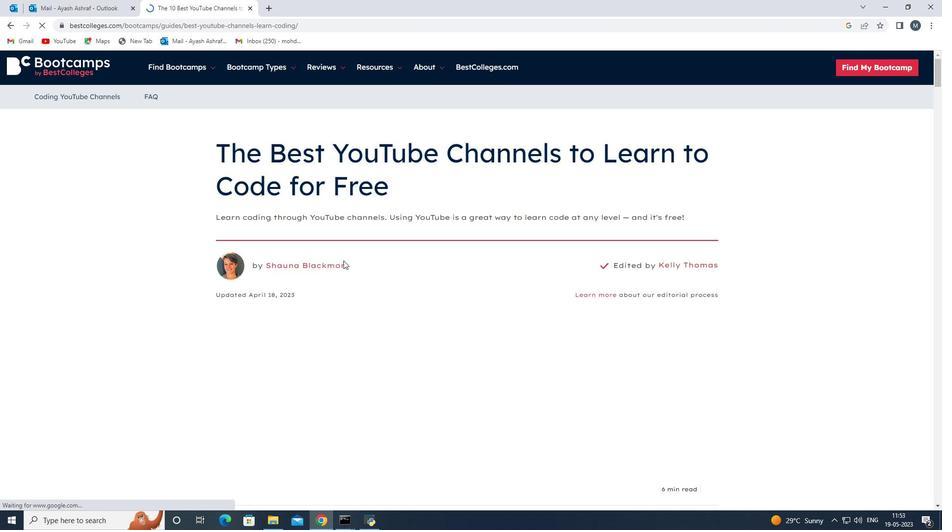 
Action: Mouse scrolled (343, 260) with delta (0, 0)
Screenshot: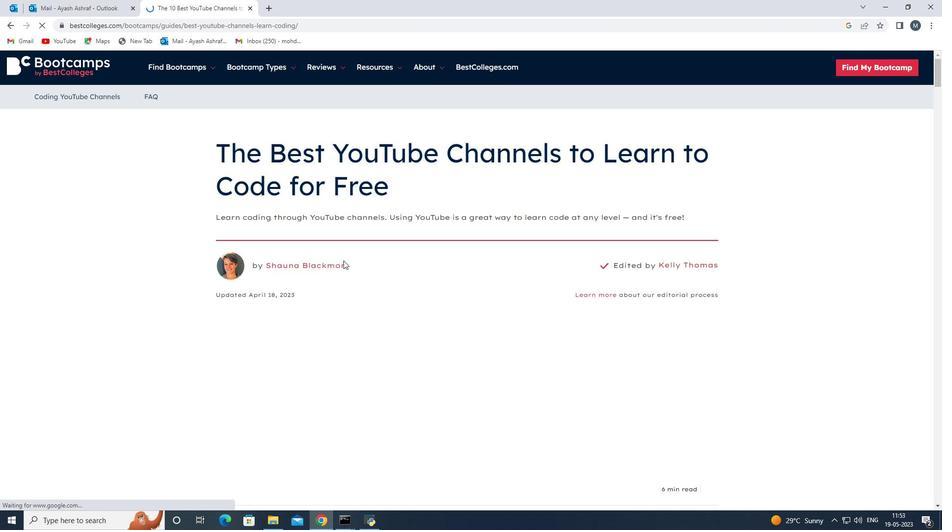 
Action: Mouse moved to (343, 261)
Screenshot: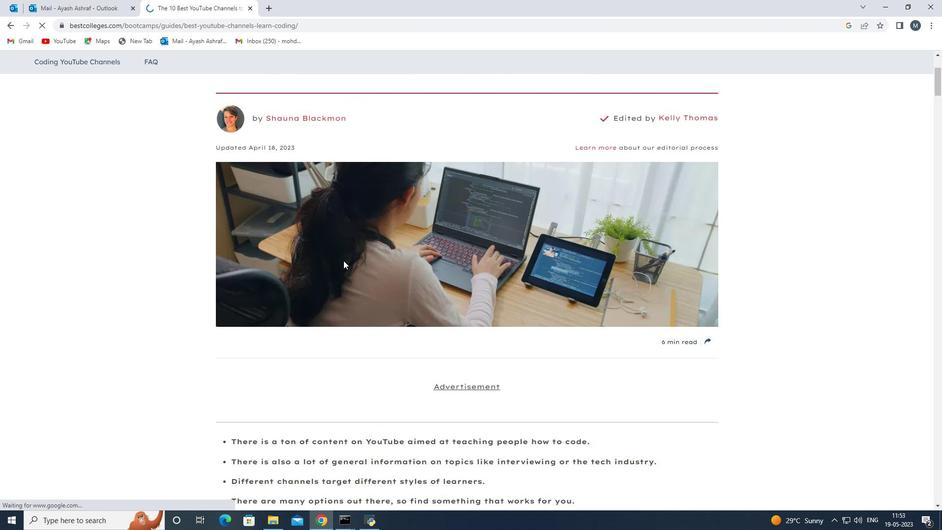 
Action: Mouse scrolled (343, 260) with delta (0, 0)
Screenshot: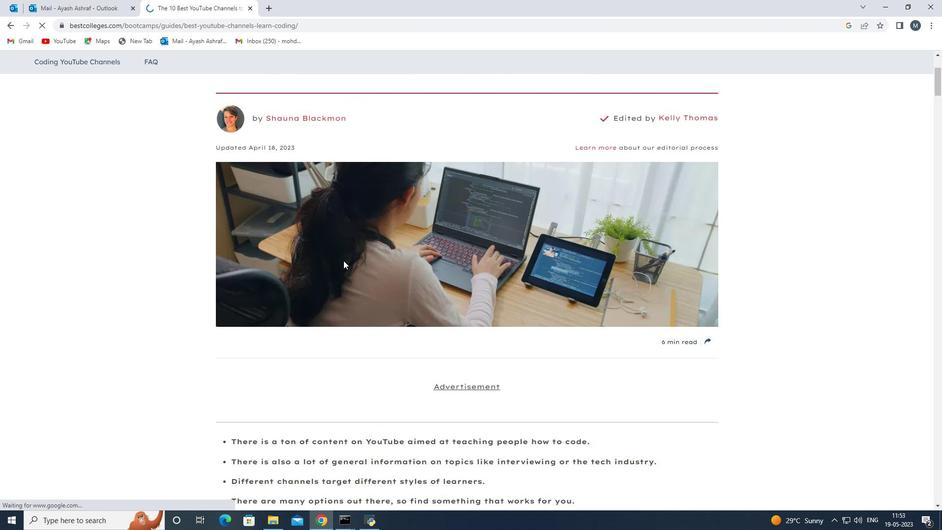 
Action: Mouse moved to (343, 261)
Screenshot: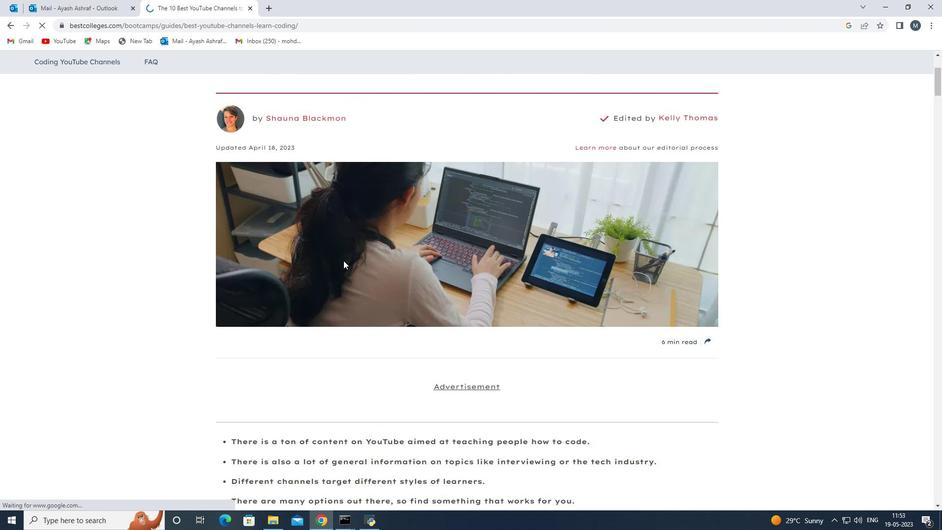 
Action: Mouse scrolled (343, 261) with delta (0, 0)
Screenshot: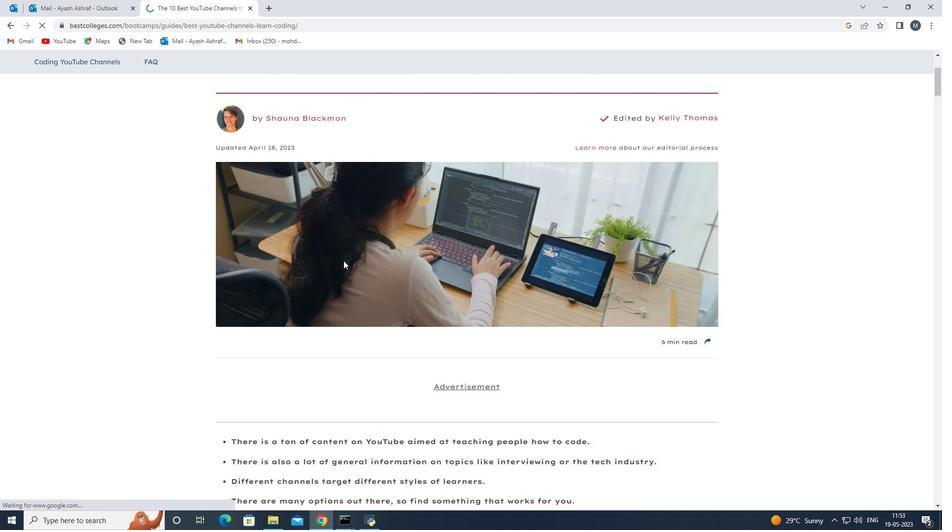 
Action: Mouse scrolled (343, 261) with delta (0, 0)
Screenshot: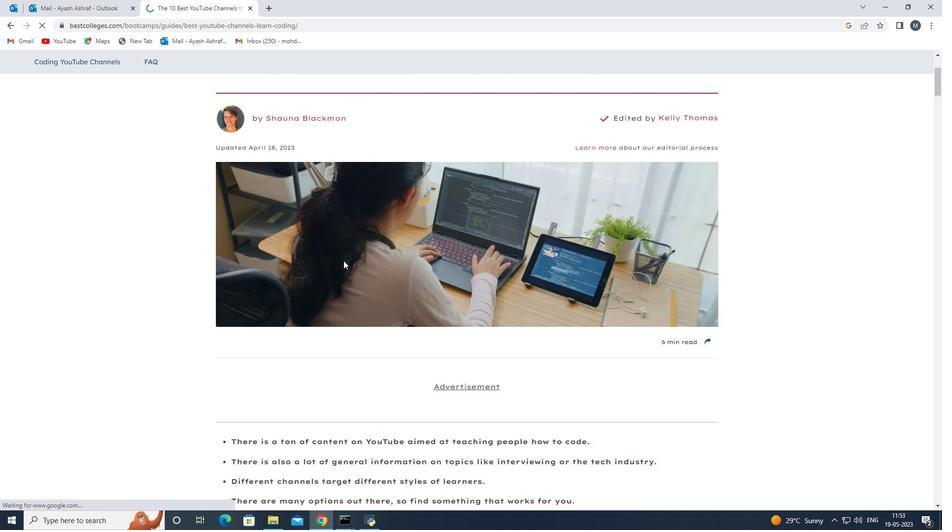 
Action: Mouse moved to (342, 262)
Screenshot: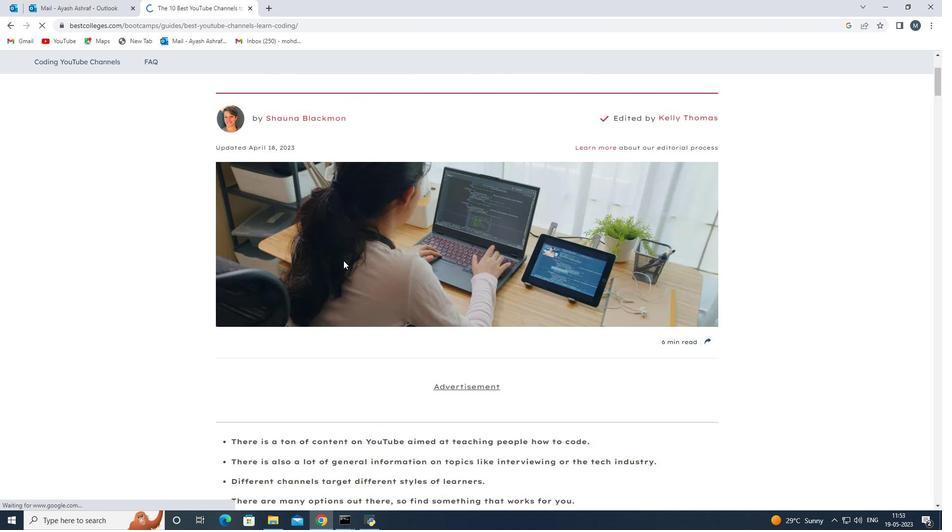 
Action: Mouse scrolled (342, 262) with delta (0, 0)
Screenshot: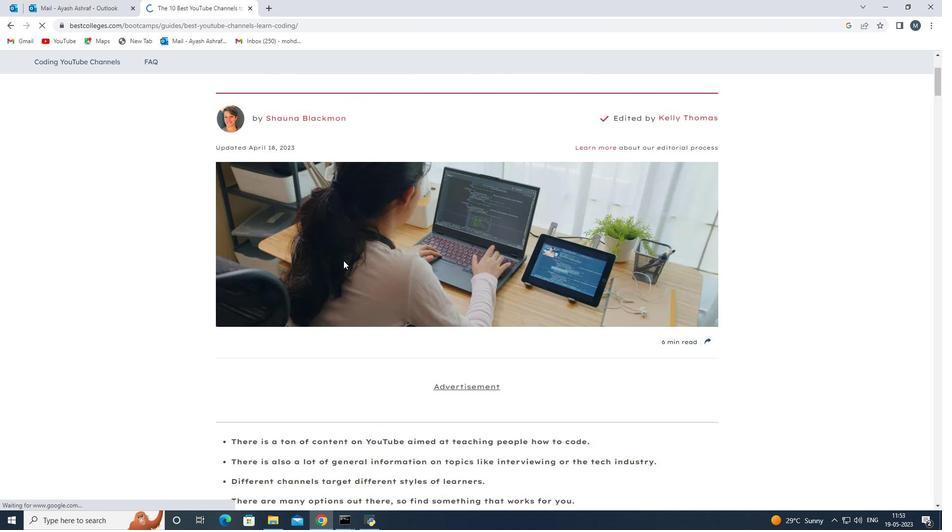 
Action: Mouse moved to (342, 262)
Screenshot: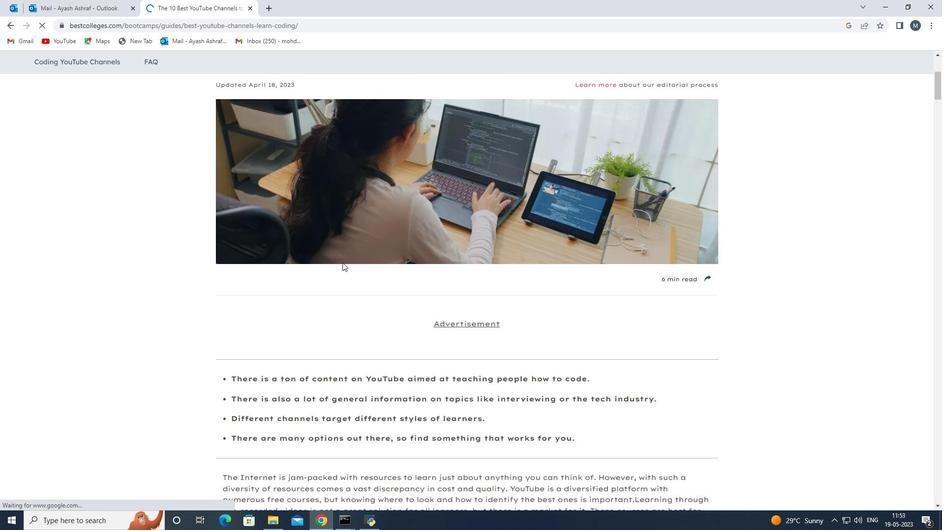 
Action: Mouse scrolled (342, 263) with delta (0, 0)
Screenshot: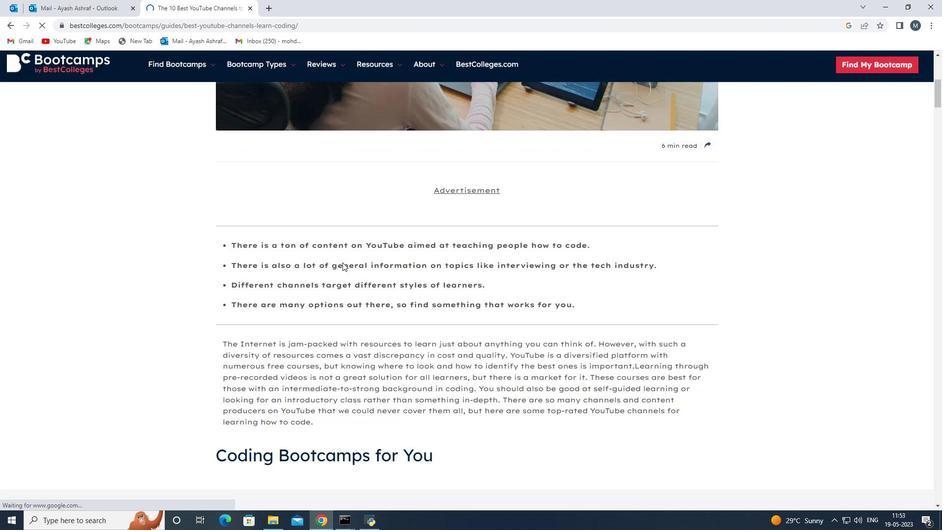 
Action: Mouse scrolled (342, 263) with delta (0, 0)
Screenshot: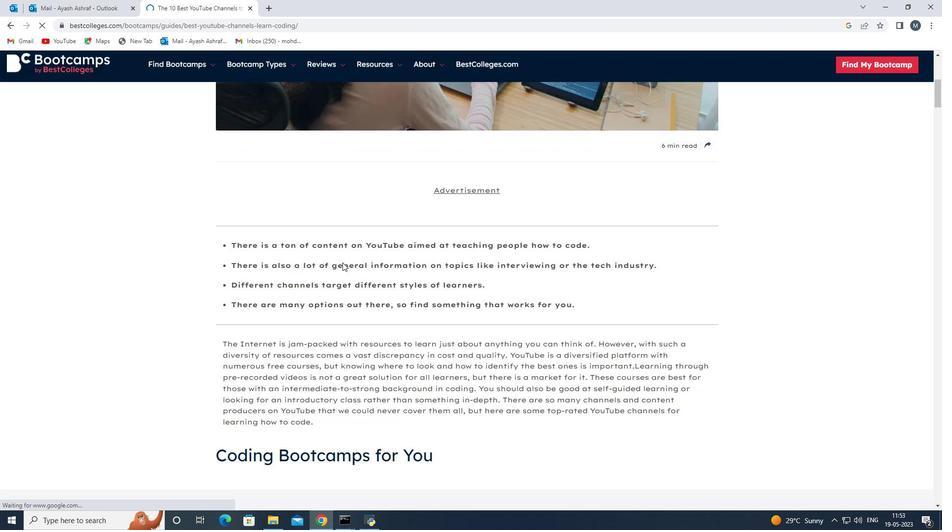 
Action: Mouse scrolled (342, 263) with delta (0, 0)
Screenshot: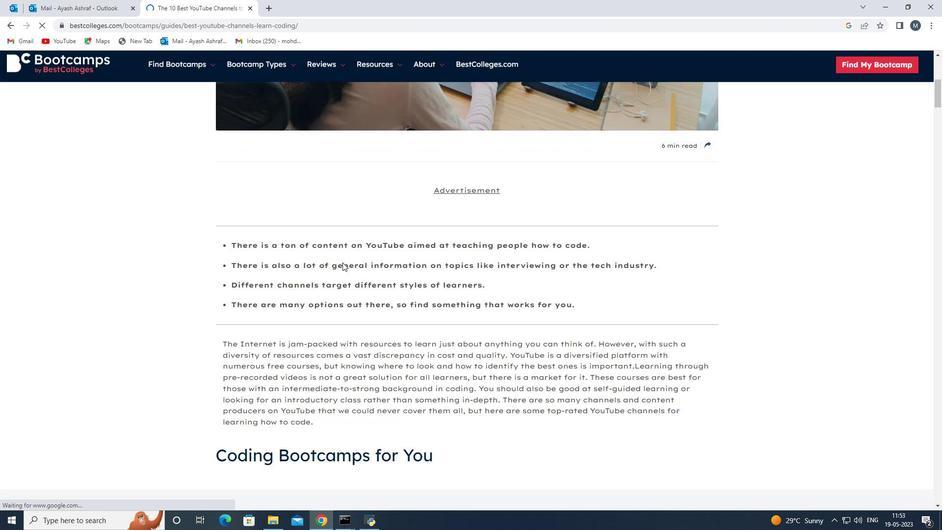 
Action: Mouse scrolled (342, 262) with delta (0, 0)
Screenshot: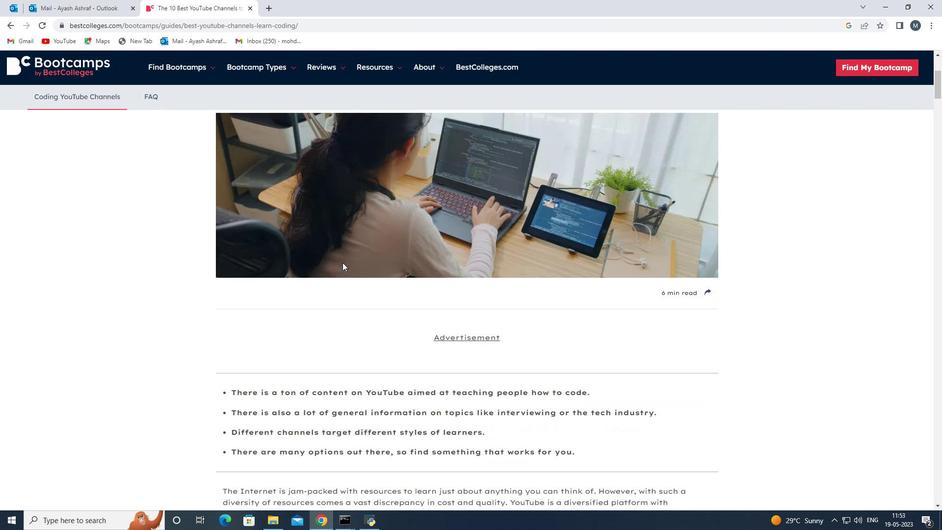 
Action: Mouse moved to (342, 262)
Screenshot: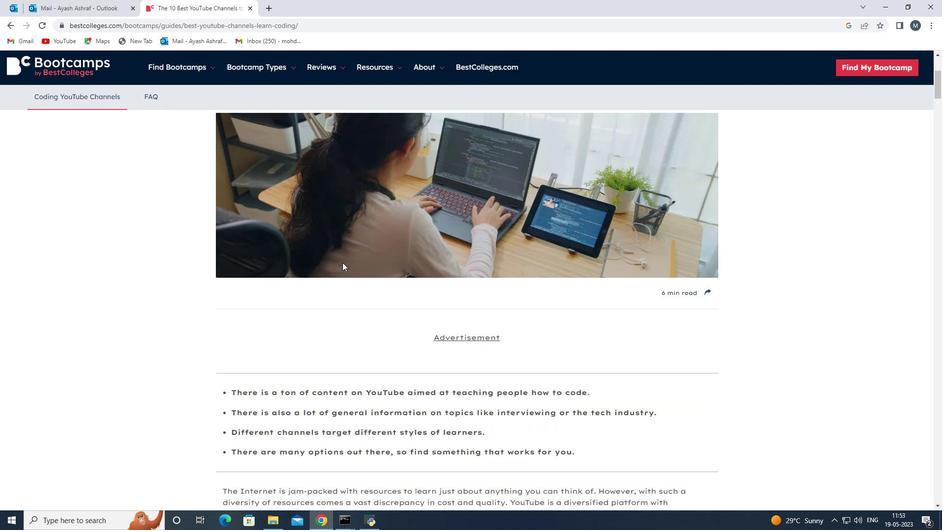 
Action: Mouse scrolled (342, 262) with delta (0, 0)
Screenshot: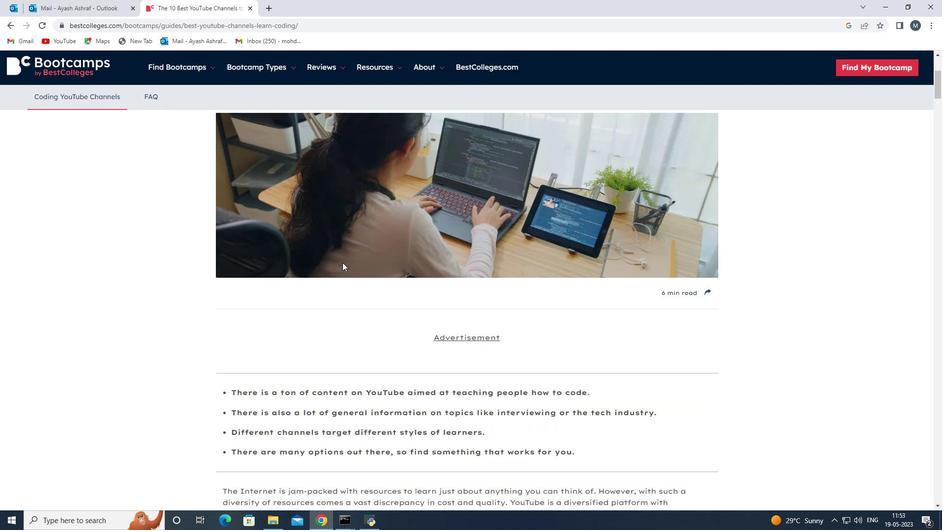 
Action: Mouse scrolled (342, 262) with delta (0, 0)
Screenshot: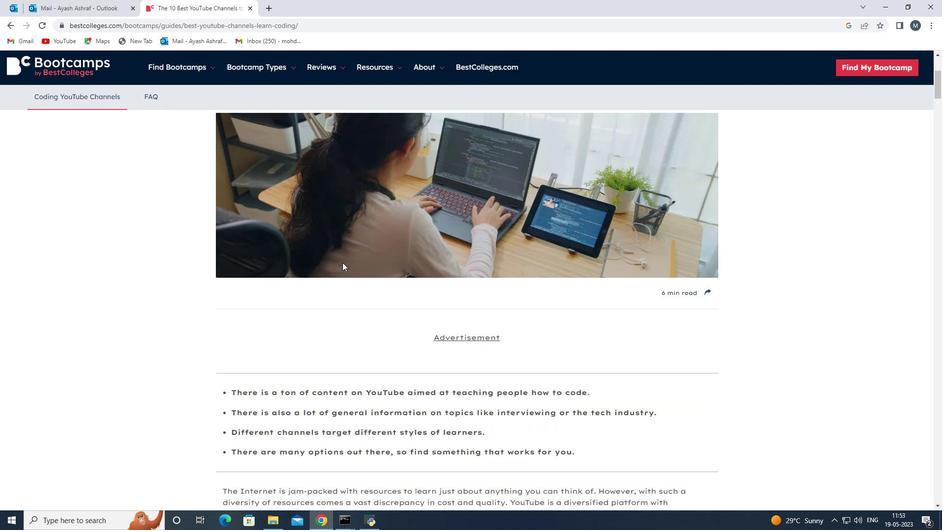 
Action: Mouse scrolled (342, 262) with delta (0, 0)
Screenshot: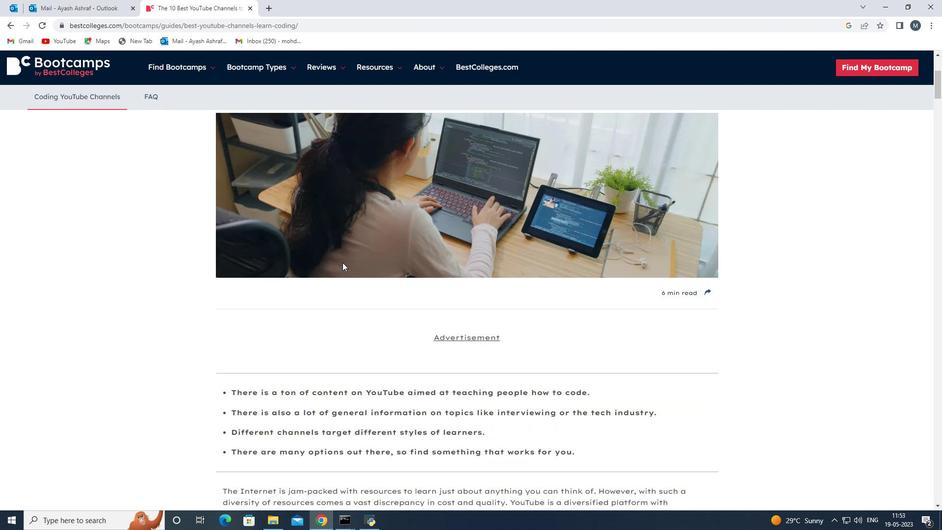 
Action: Mouse scrolled (342, 262) with delta (0, 0)
Screenshot: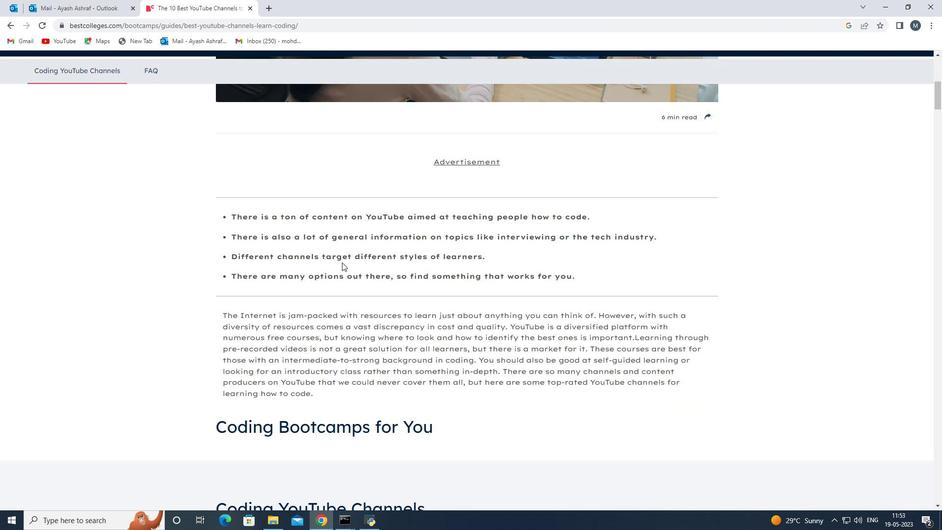 
Action: Mouse moved to (342, 263)
Screenshot: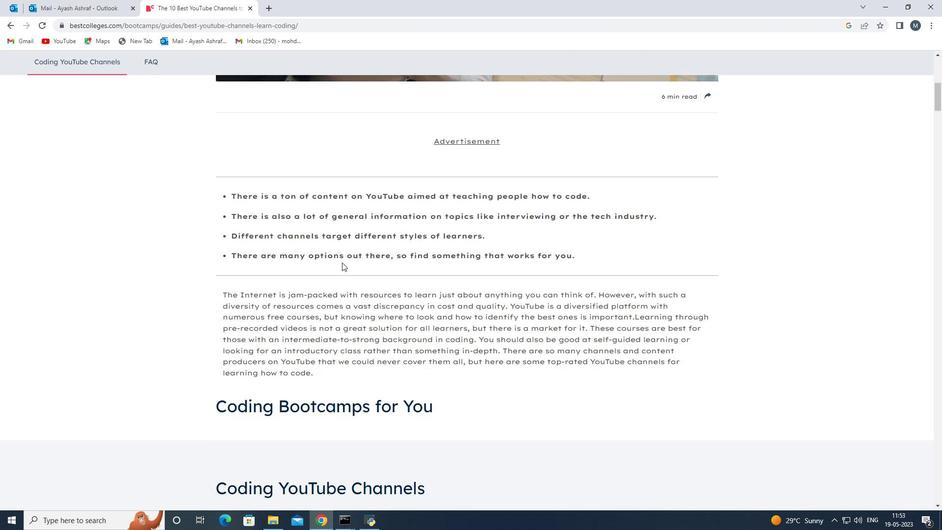 
Action: Mouse scrolled (342, 262) with delta (0, 0)
Screenshot: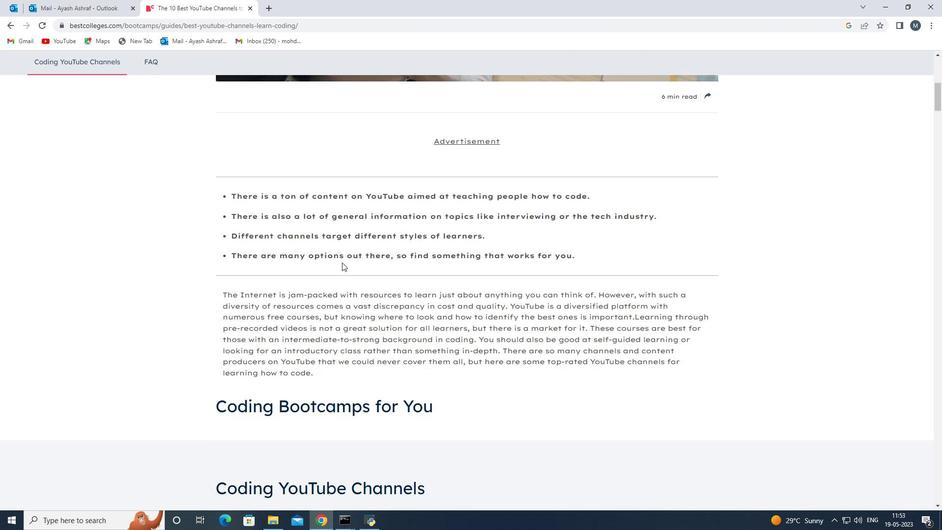 
Action: Mouse moved to (340, 263)
Screenshot: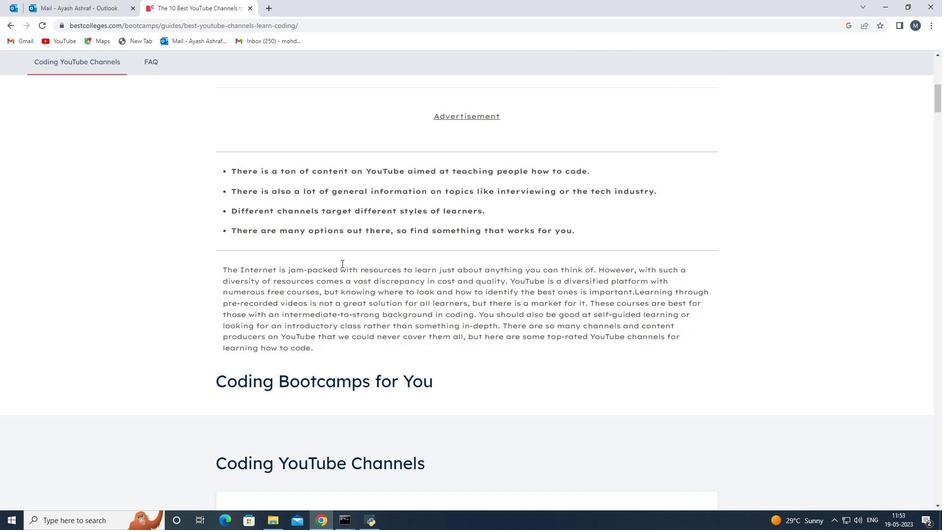
Action: Mouse scrolled (340, 263) with delta (0, 0)
Screenshot: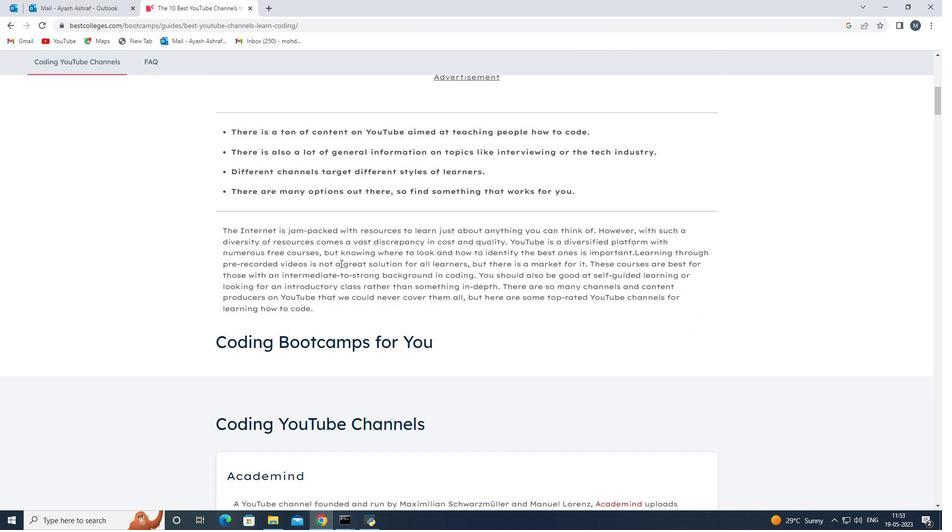 
Action: Mouse moved to (339, 264)
Screenshot: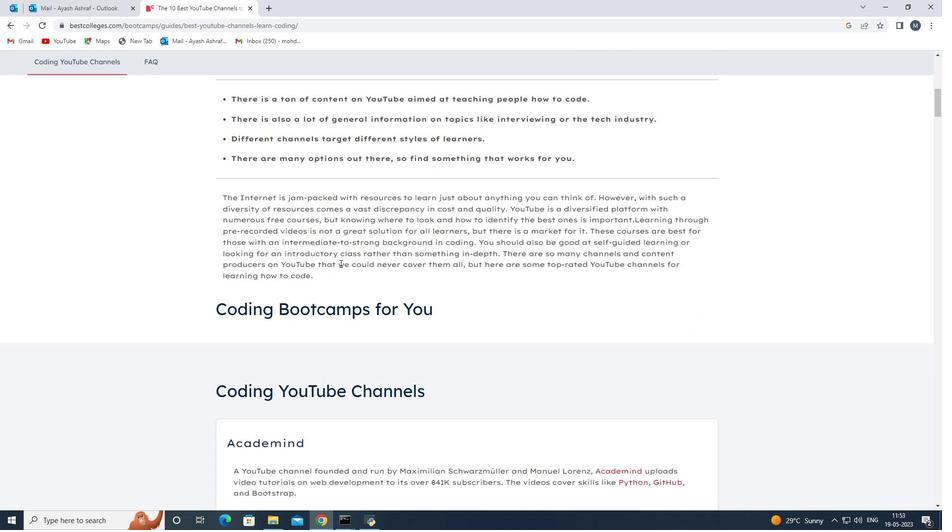 
Action: Mouse scrolled (340, 263) with delta (0, 0)
Screenshot: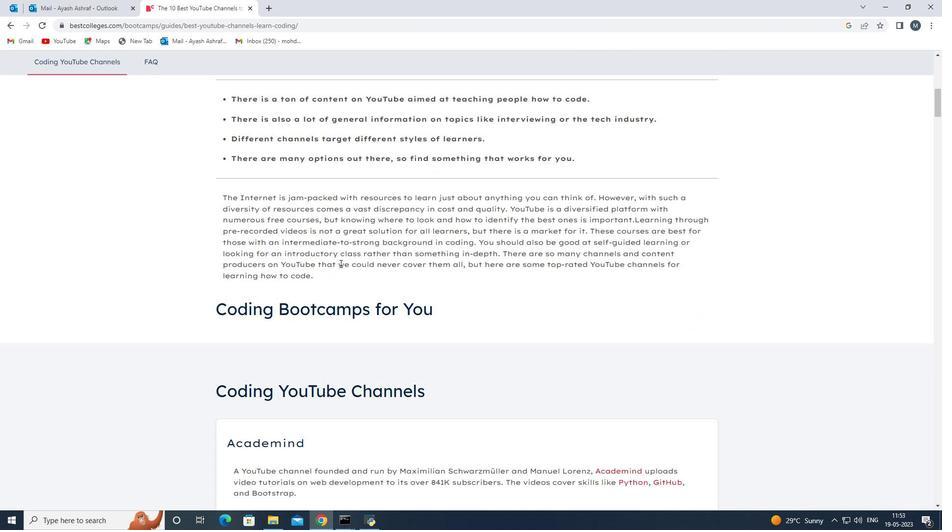 
Action: Mouse moved to (9, 20)
Screenshot: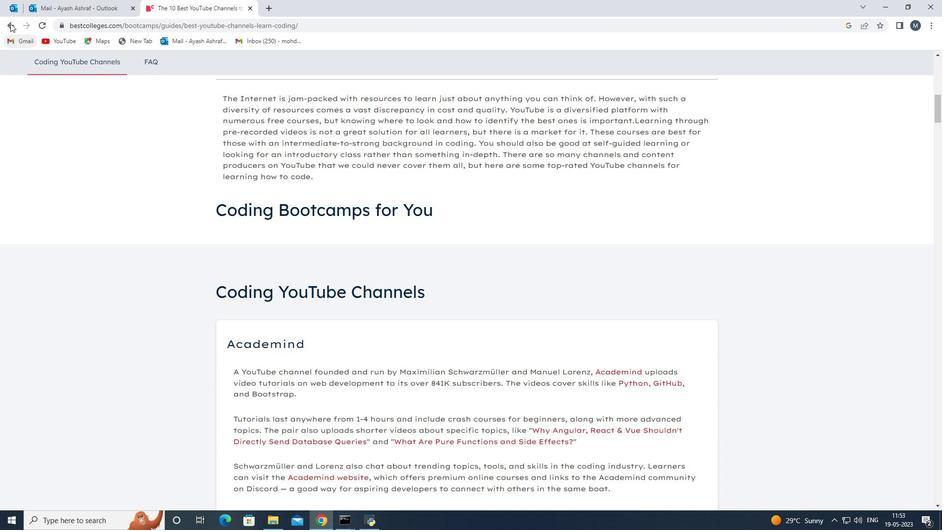 
Action: Mouse pressed left at (9, 20)
Screenshot: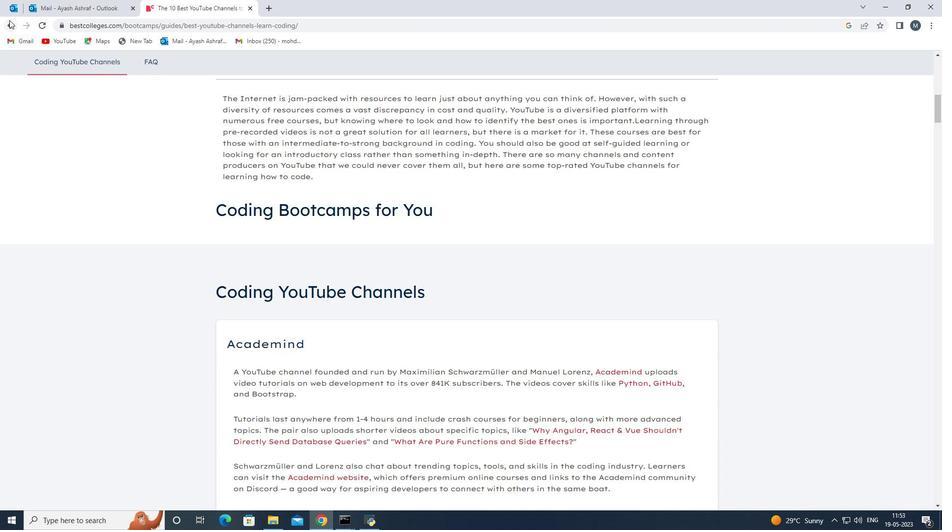 
Action: Mouse moved to (274, 272)
Screenshot: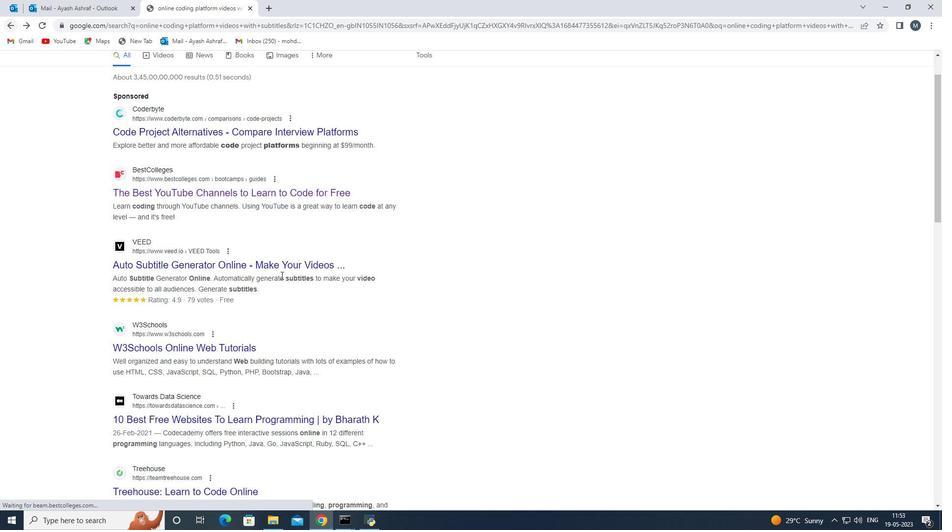 
Action: Mouse scrolled (274, 271) with delta (0, 0)
Screenshot: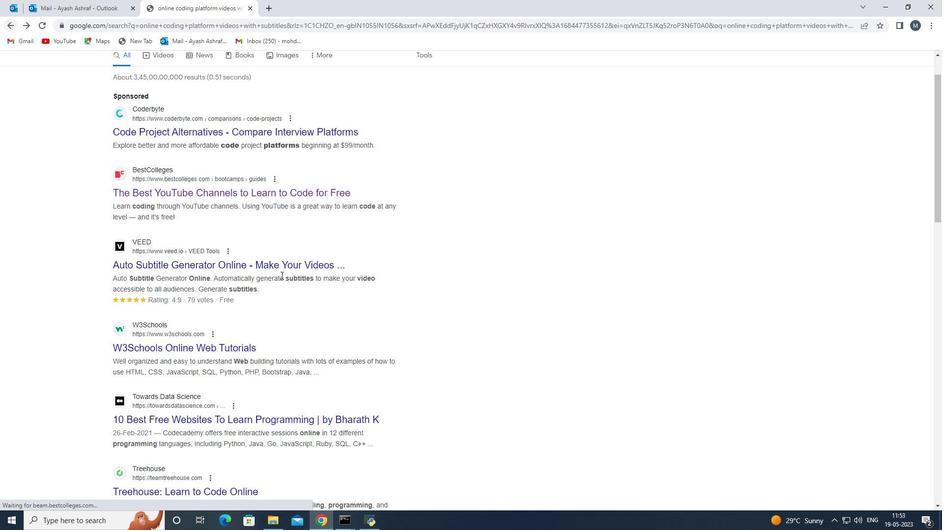 
Action: Mouse scrolled (274, 271) with delta (0, 0)
Screenshot: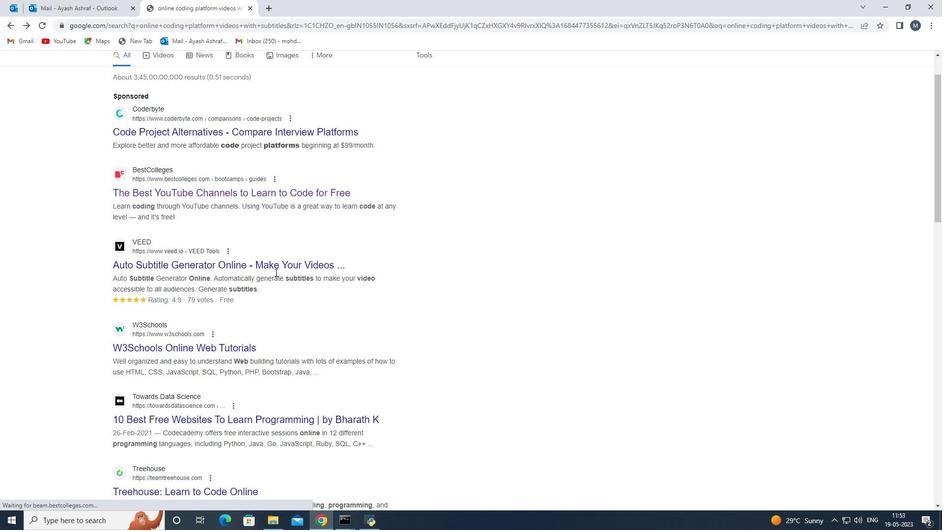 
Action: Mouse moved to (232, 273)
Screenshot: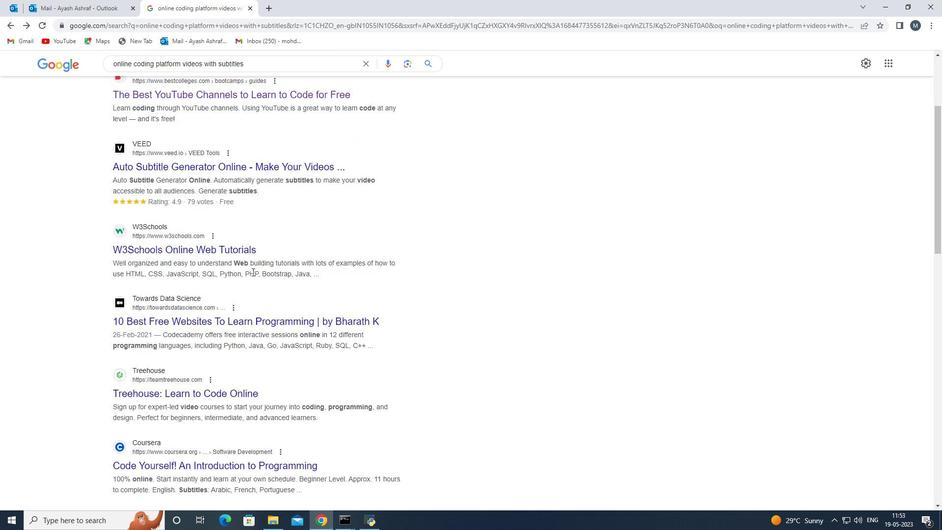 
Action: Mouse scrolled (232, 272) with delta (0, 0)
Screenshot: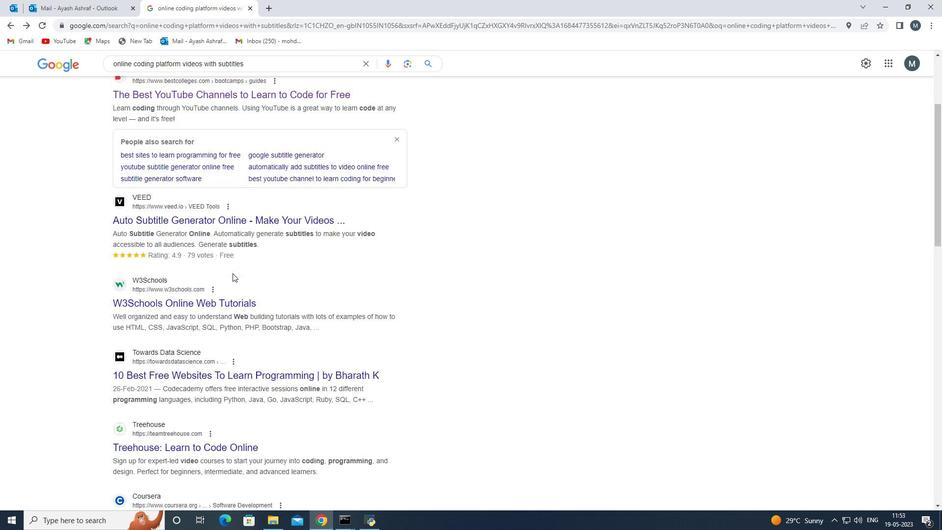 
Action: Mouse scrolled (232, 272) with delta (0, 0)
Screenshot: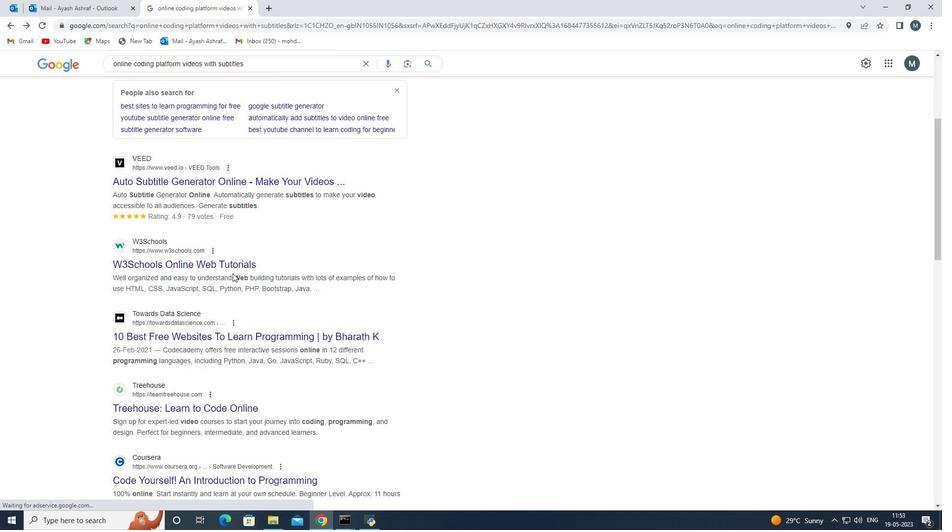 
Action: Mouse scrolled (232, 272) with delta (0, 0)
Screenshot: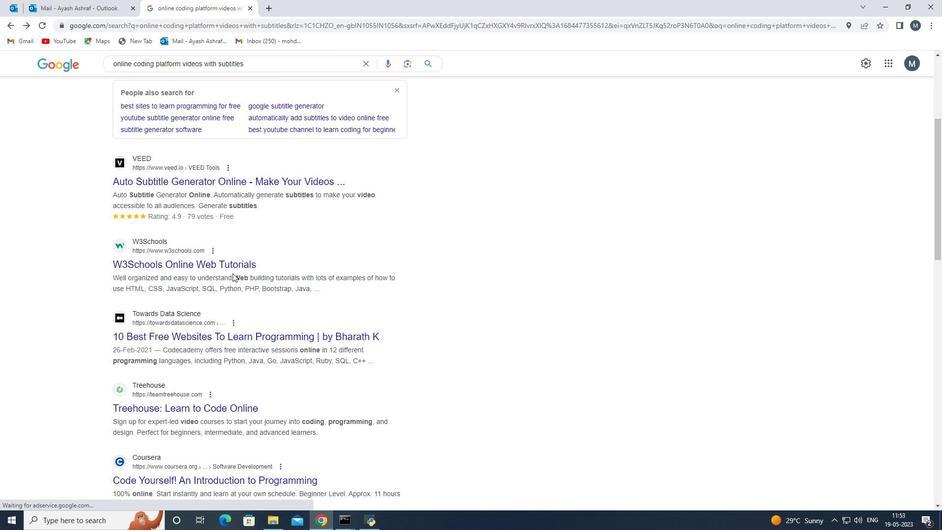
Action: Mouse scrolled (232, 272) with delta (0, 0)
Screenshot: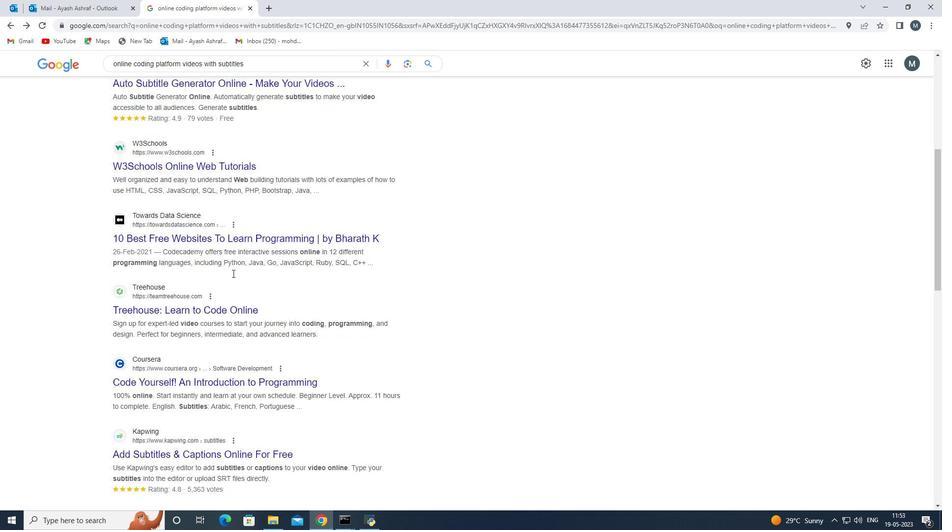 
Action: Mouse scrolled (232, 272) with delta (0, 0)
Screenshot: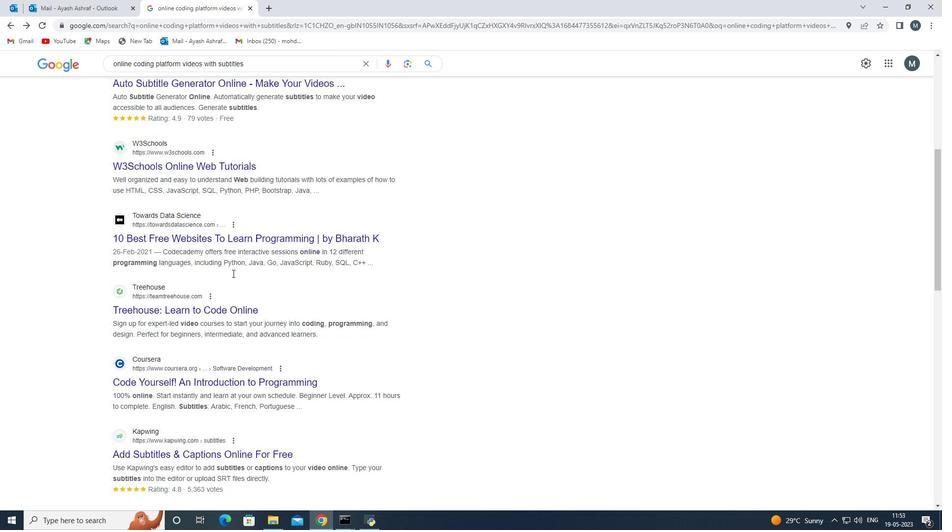 
Action: Mouse scrolled (232, 272) with delta (0, 0)
Screenshot: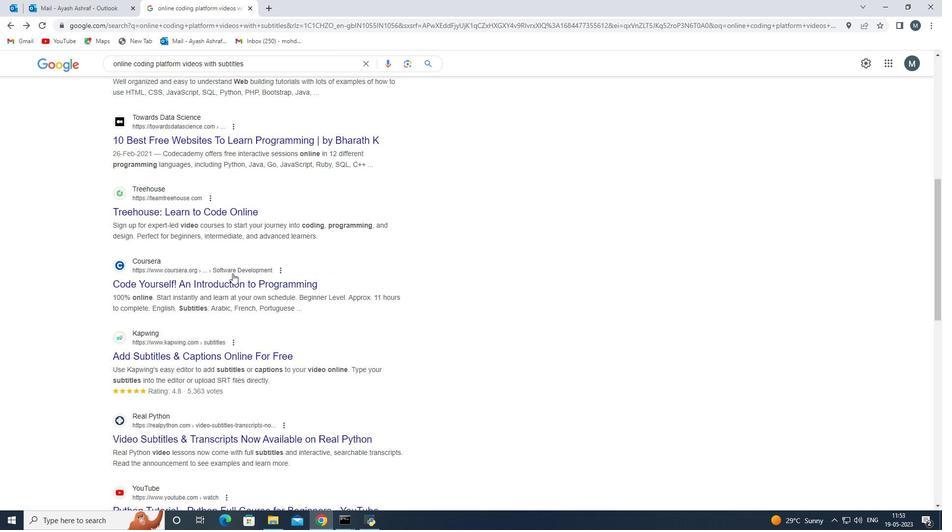 
Action: Mouse scrolled (232, 272) with delta (0, 0)
Screenshot: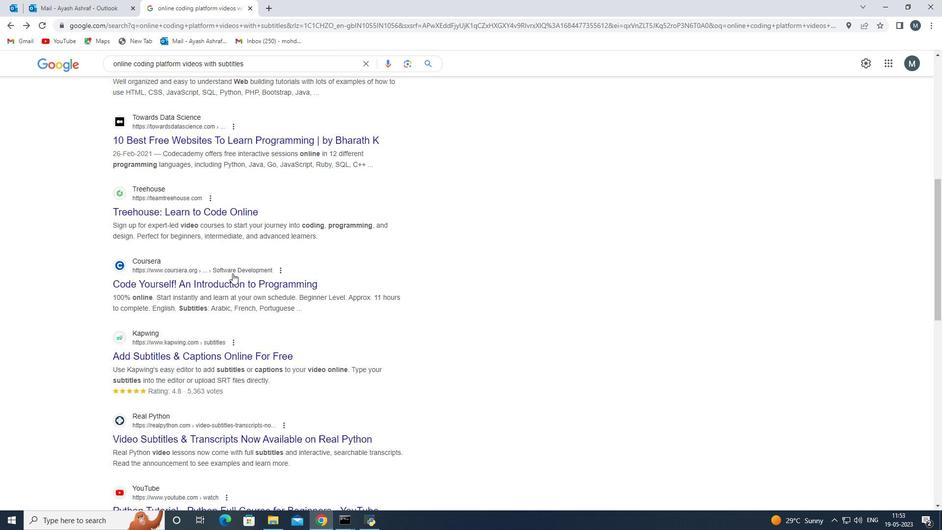 
Action: Mouse scrolled (232, 272) with delta (0, 0)
Screenshot: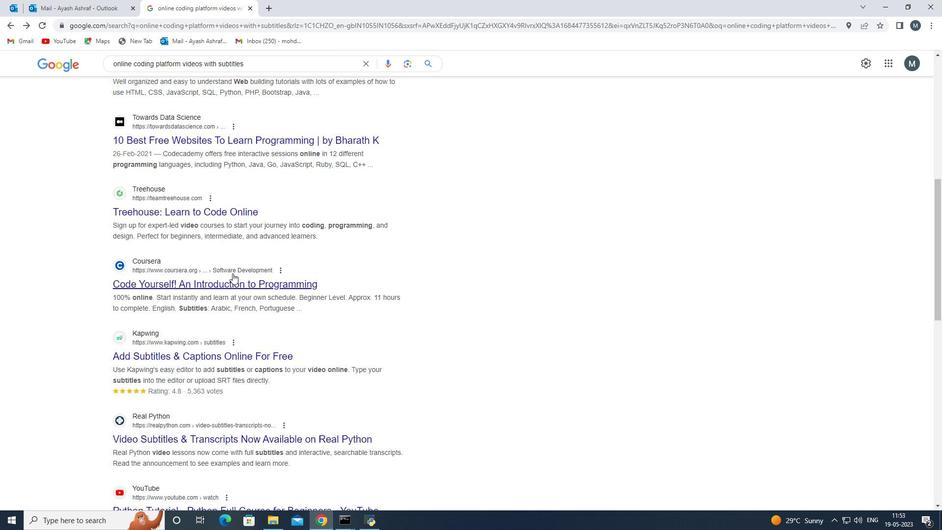 
Action: Mouse moved to (232, 273)
Screenshot: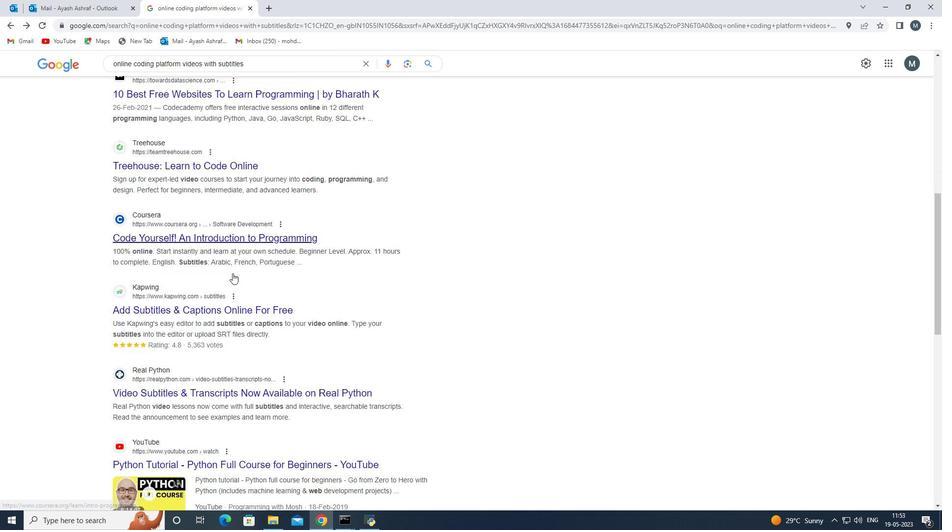 
Action: Mouse scrolled (232, 272) with delta (0, 0)
Screenshot: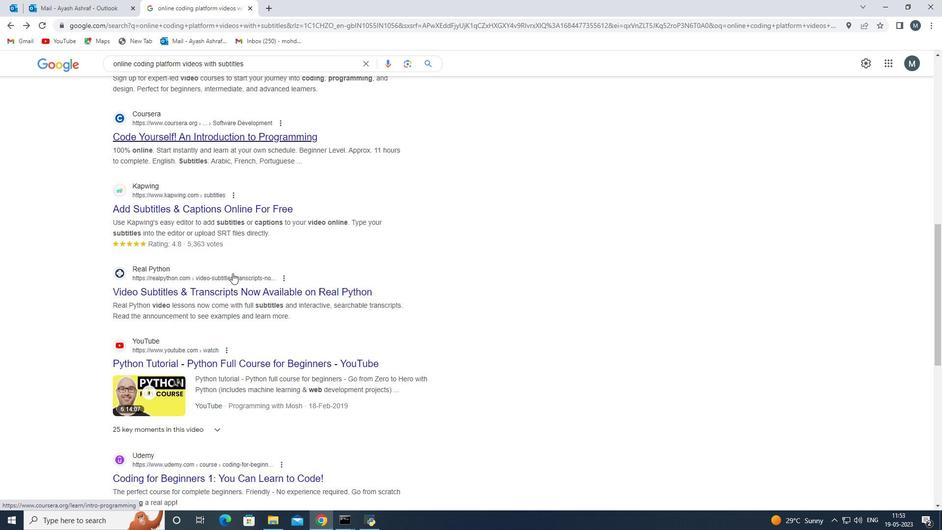 
Action: Mouse scrolled (232, 272) with delta (0, 0)
Screenshot: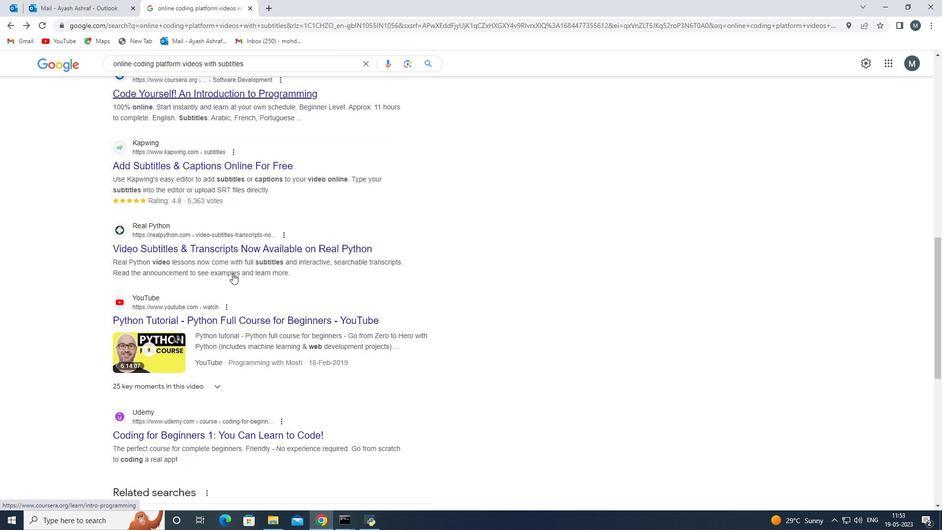 
Action: Mouse moved to (152, 306)
Screenshot: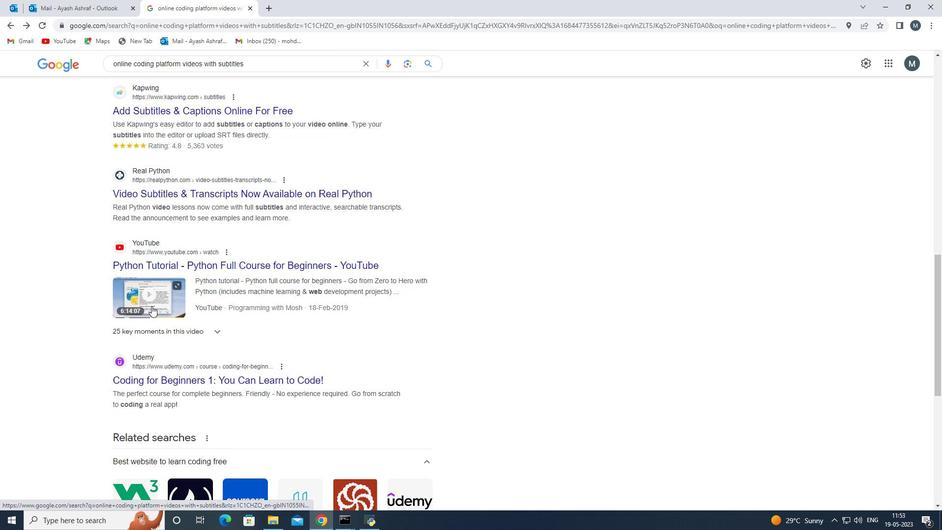 
Action: Mouse pressed left at (152, 306)
Screenshot: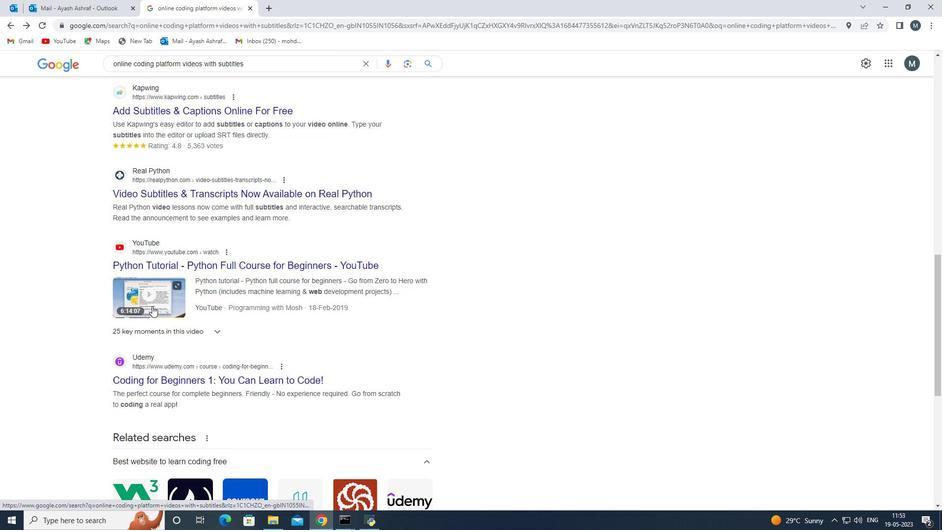 
Action: Mouse moved to (325, 282)
Screenshot: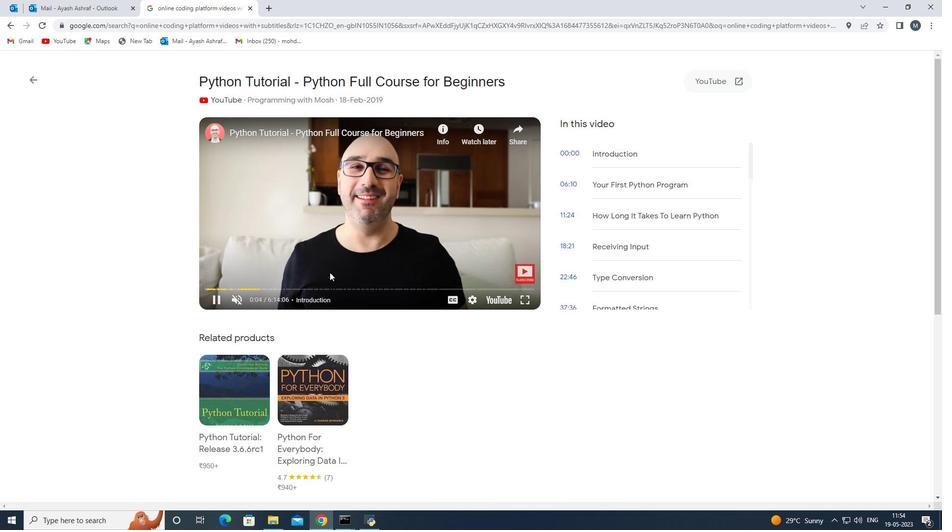 
Action: Mouse scrolled (325, 281) with delta (0, 0)
Screenshot: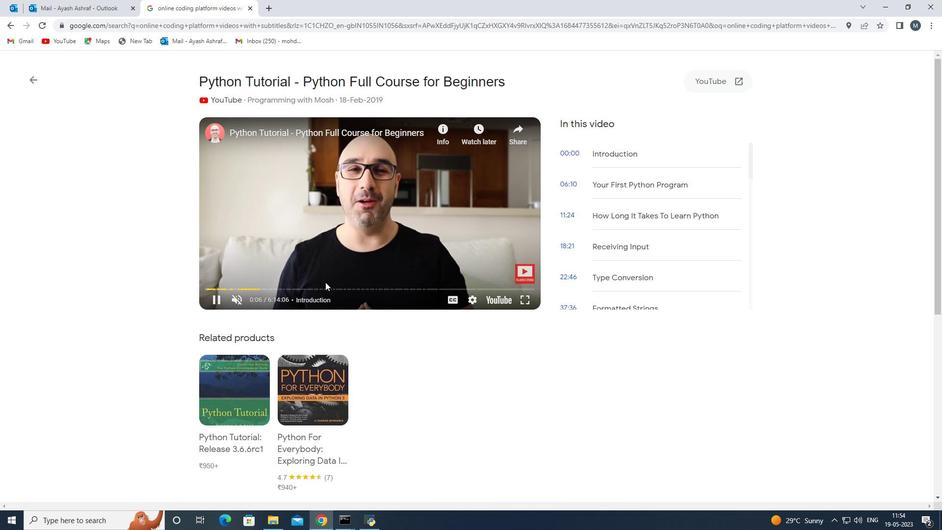
Action: Mouse moved to (11, 23)
Screenshot: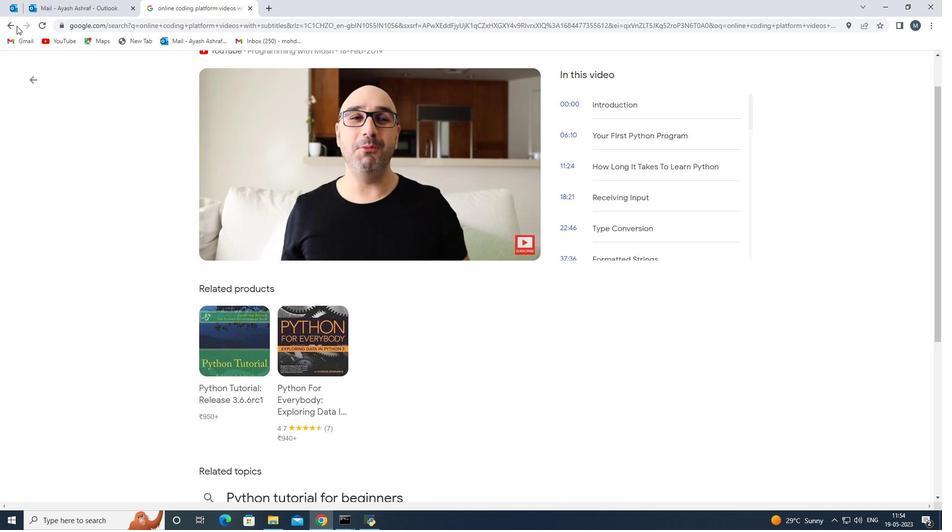 
Action: Mouse pressed left at (11, 23)
Screenshot: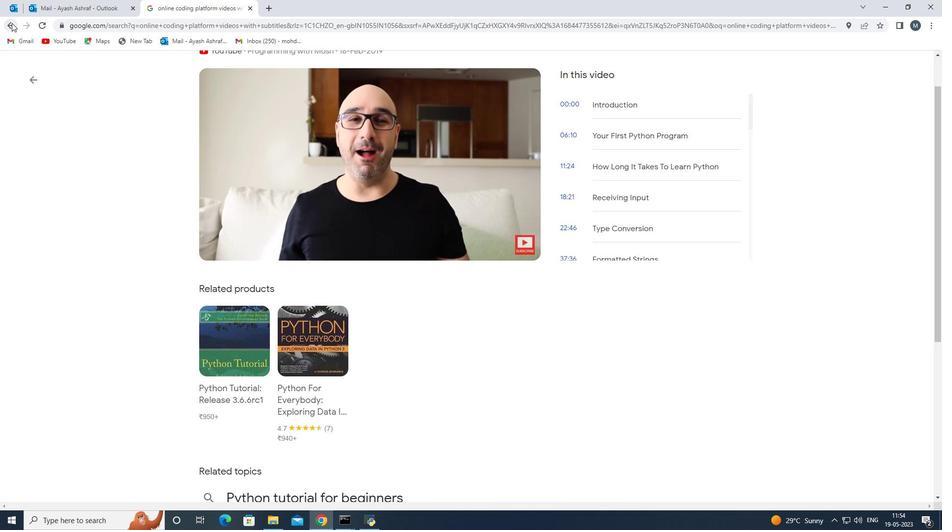 
Action: Mouse moved to (239, 277)
Screenshot: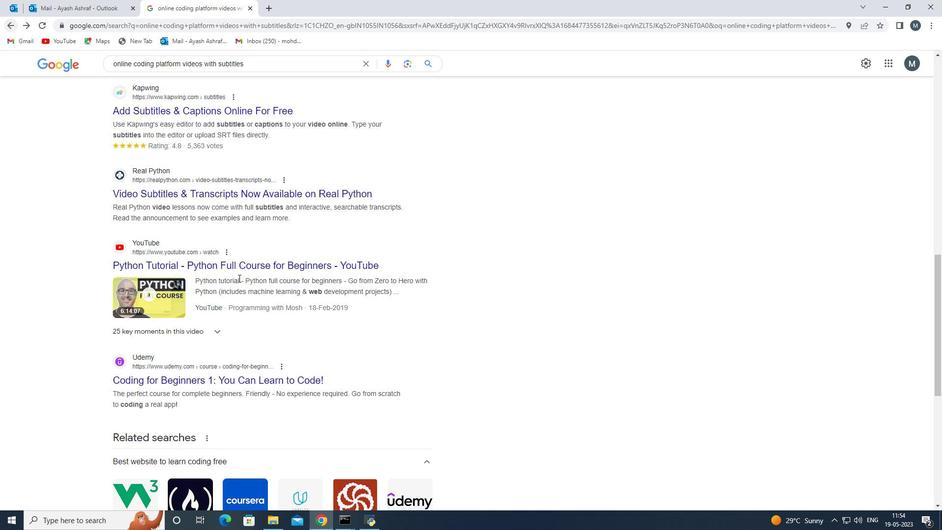 
Action: Mouse scrolled (239, 277) with delta (0, 0)
Screenshot: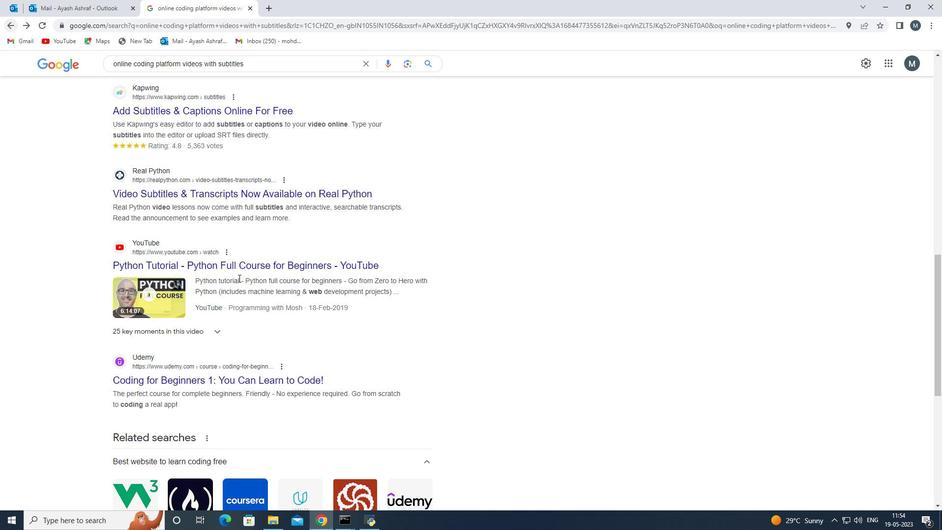 
Action: Mouse moved to (239, 277)
Screenshot: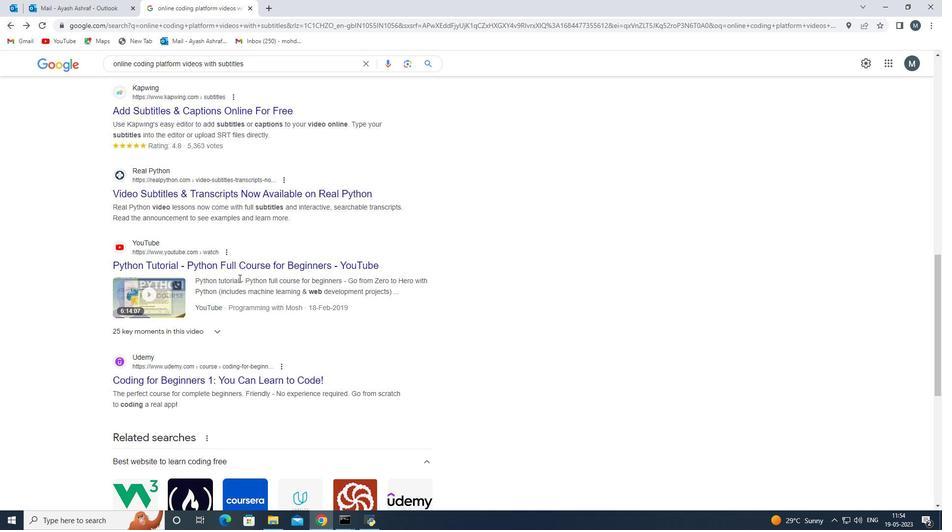 
Action: Mouse scrolled (239, 277) with delta (0, 0)
Screenshot: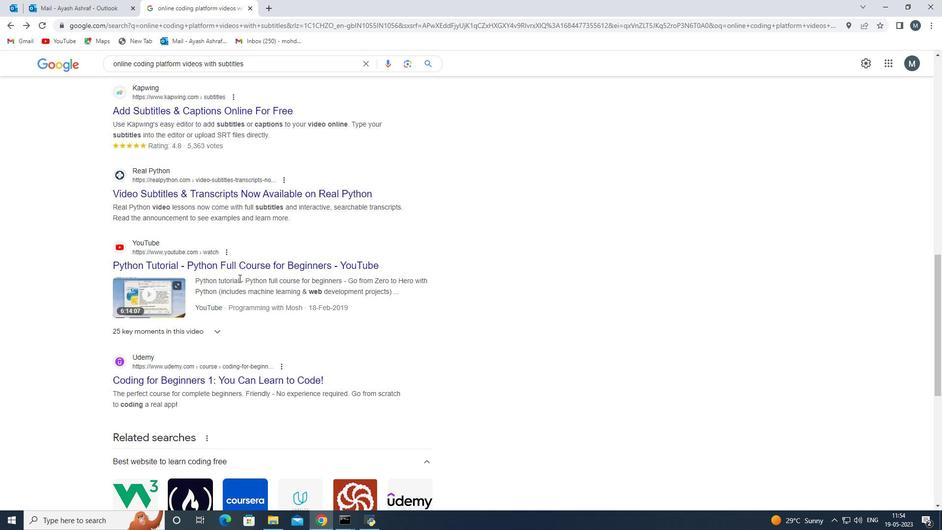 
Action: Mouse moved to (240, 275)
Screenshot: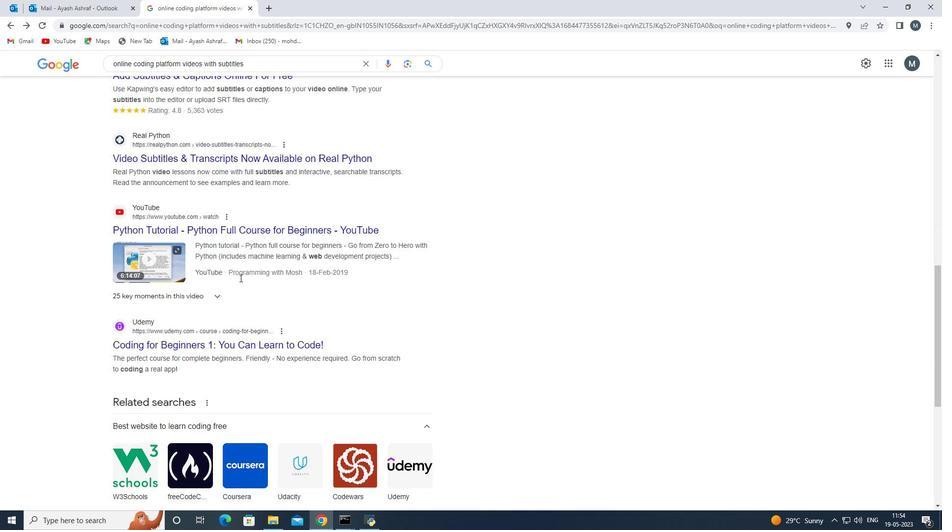 
Action: Mouse scrolled (240, 275) with delta (0, 0)
Screenshot: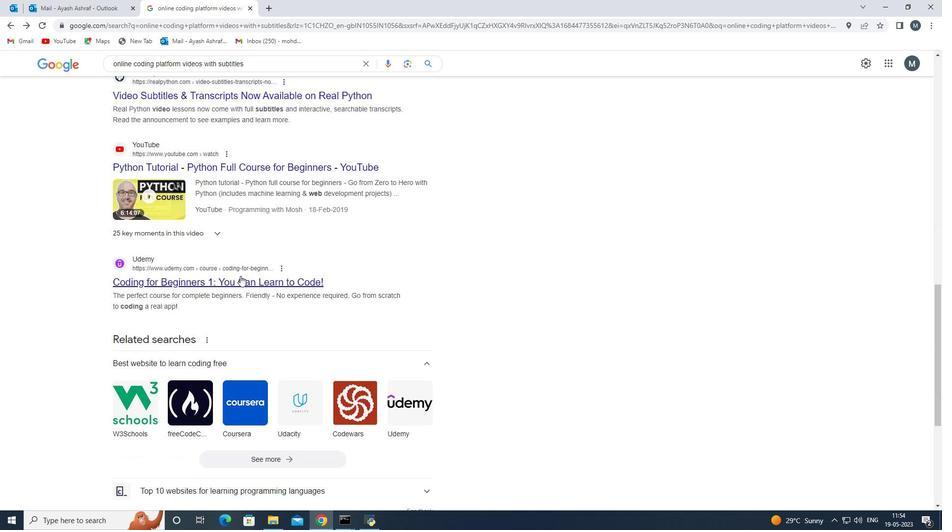 
Action: Mouse scrolled (240, 275) with delta (0, 0)
Screenshot: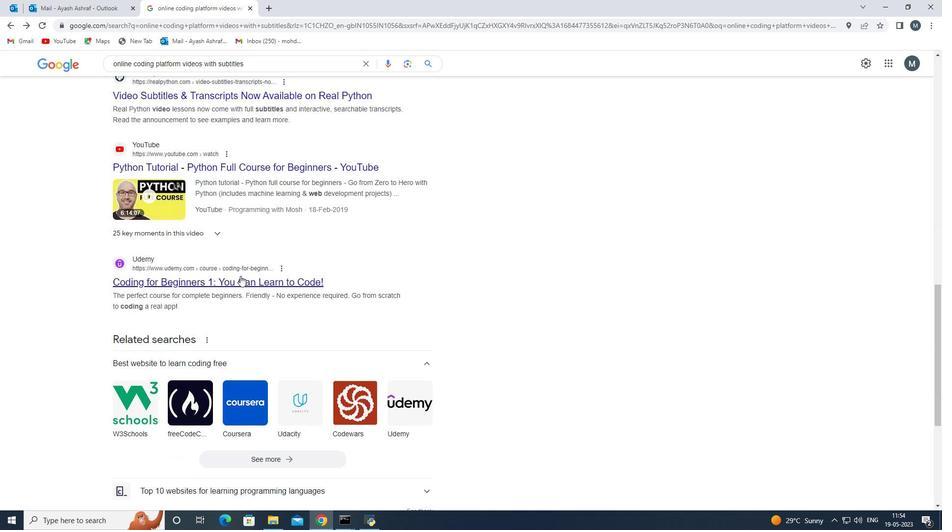 
Action: Mouse scrolled (240, 275) with delta (0, 0)
Screenshot: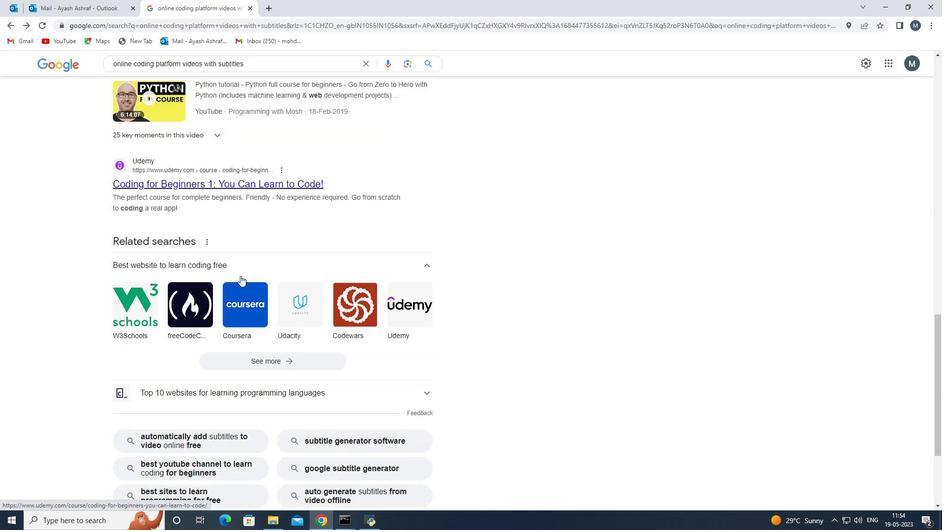 
Action: Mouse moved to (240, 276)
Screenshot: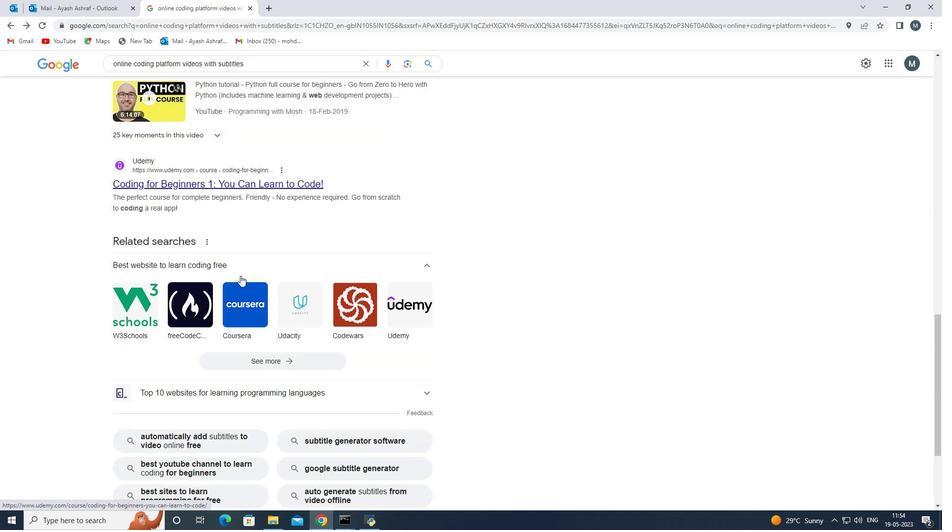
Action: Mouse scrolled (240, 275) with delta (0, 0)
Screenshot: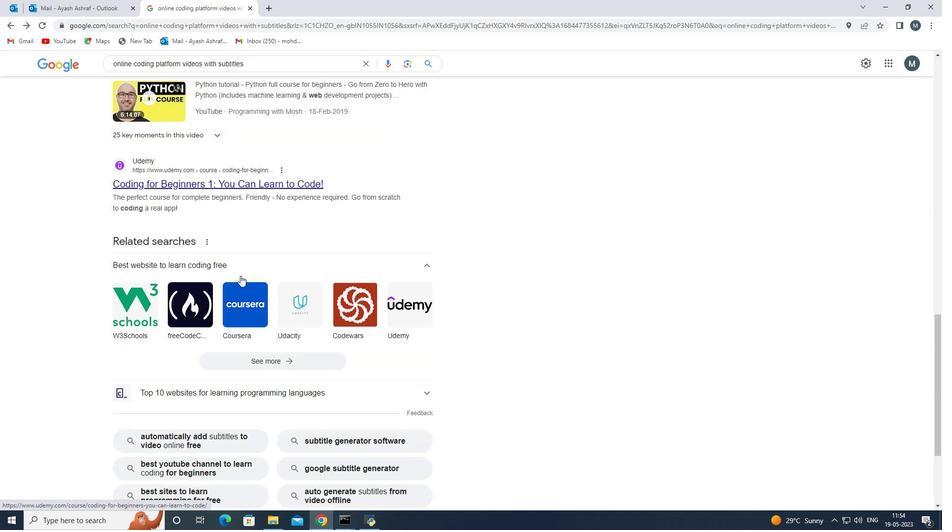 
Action: Mouse moved to (240, 276)
Screenshot: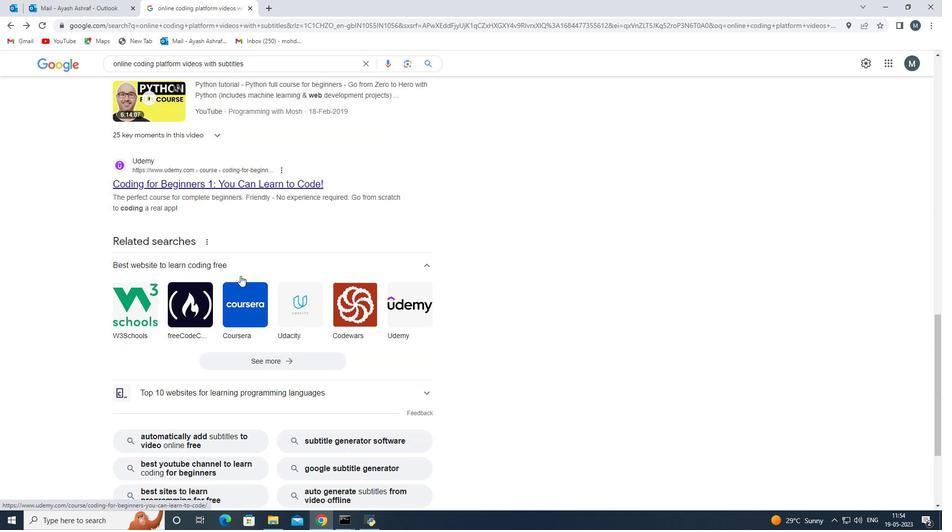 
Action: Mouse scrolled (240, 276) with delta (0, 0)
Screenshot: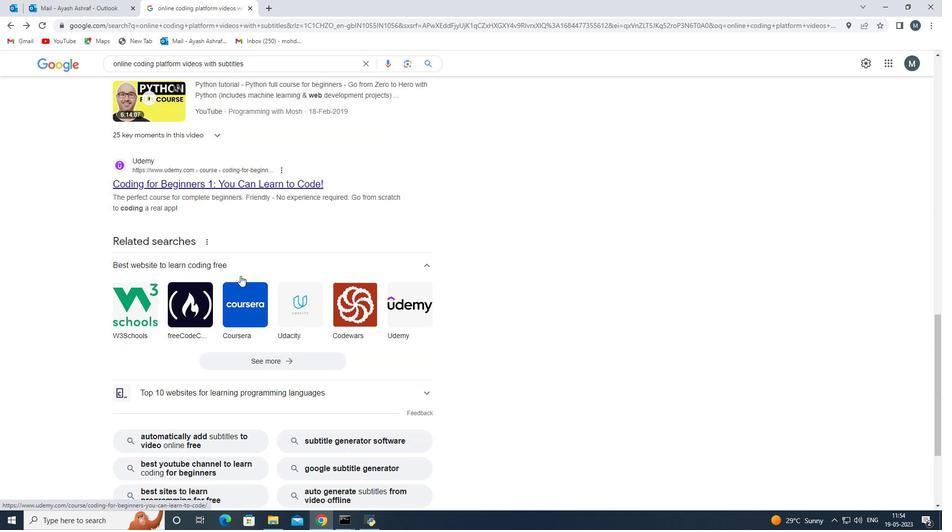 
Action: Mouse moved to (221, 293)
Screenshot: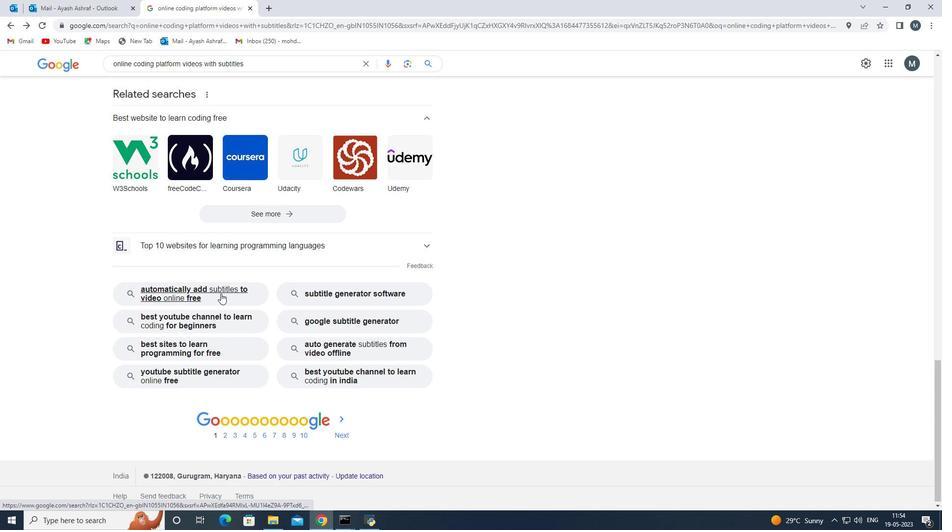 
Action: Mouse pressed left at (221, 293)
Screenshot: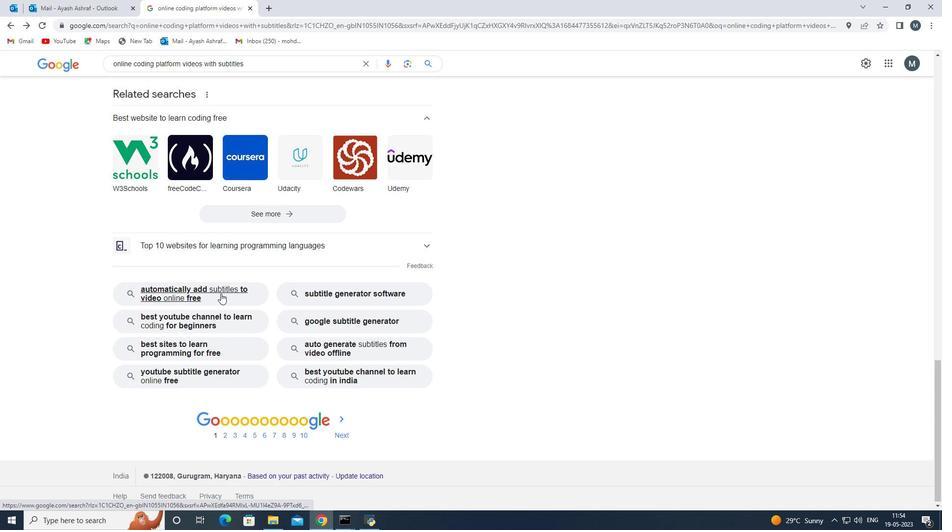 
Action: Mouse moved to (229, 282)
Screenshot: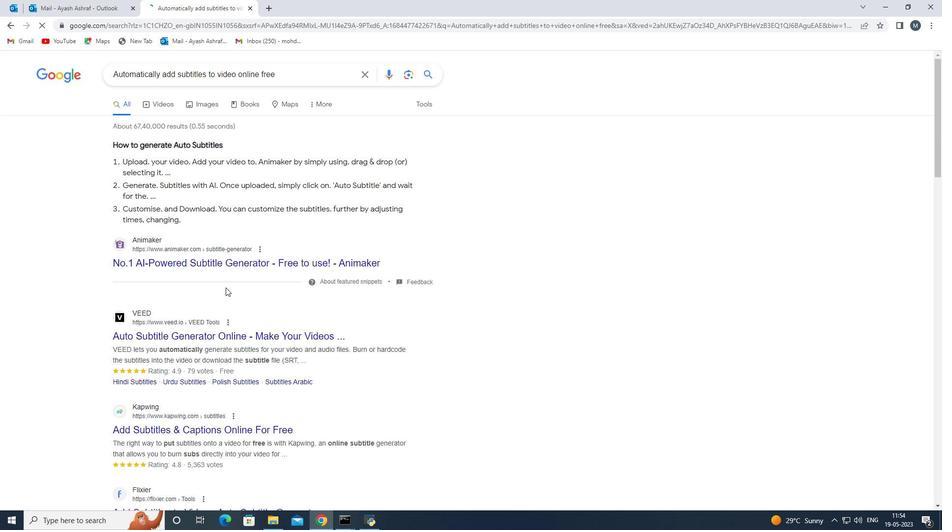 
Action: Mouse scrolled (229, 281) with delta (0, 0)
Screenshot: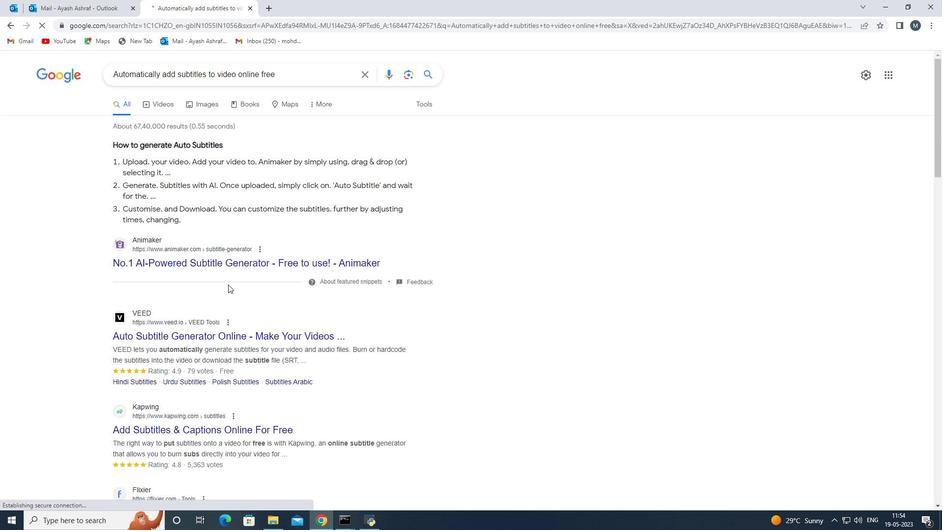 
Action: Mouse scrolled (229, 281) with delta (0, 0)
Screenshot: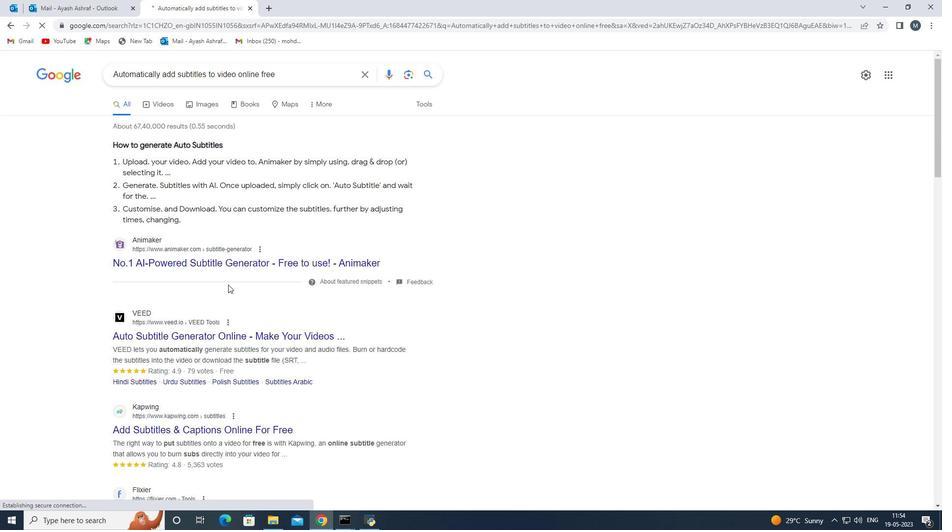 
Action: Mouse moved to (195, 237)
Screenshot: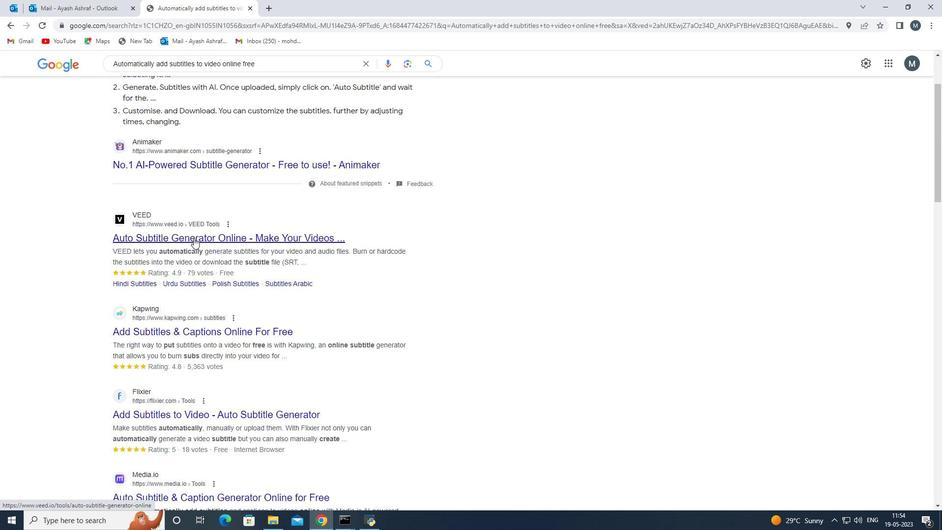 
Action: Mouse scrolled (195, 237) with delta (0, 0)
Screenshot: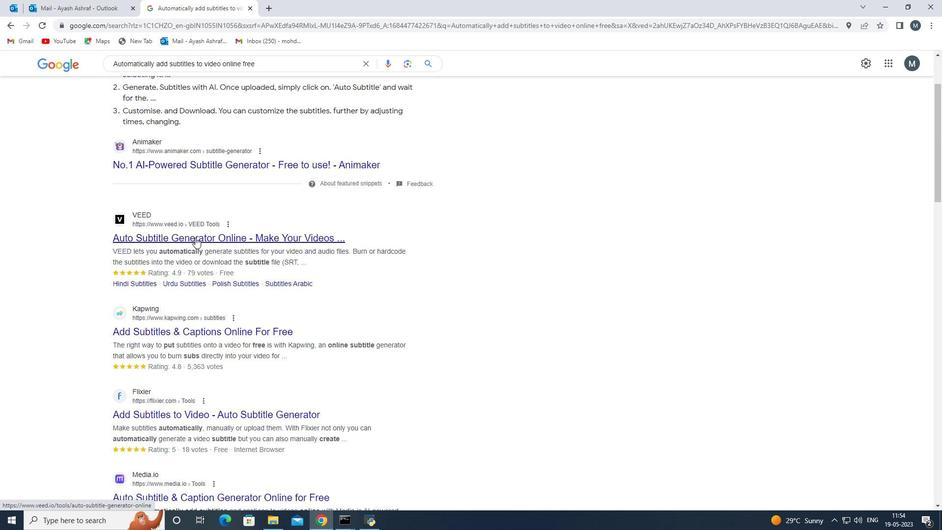 
Action: Mouse scrolled (195, 237) with delta (0, 0)
Screenshot: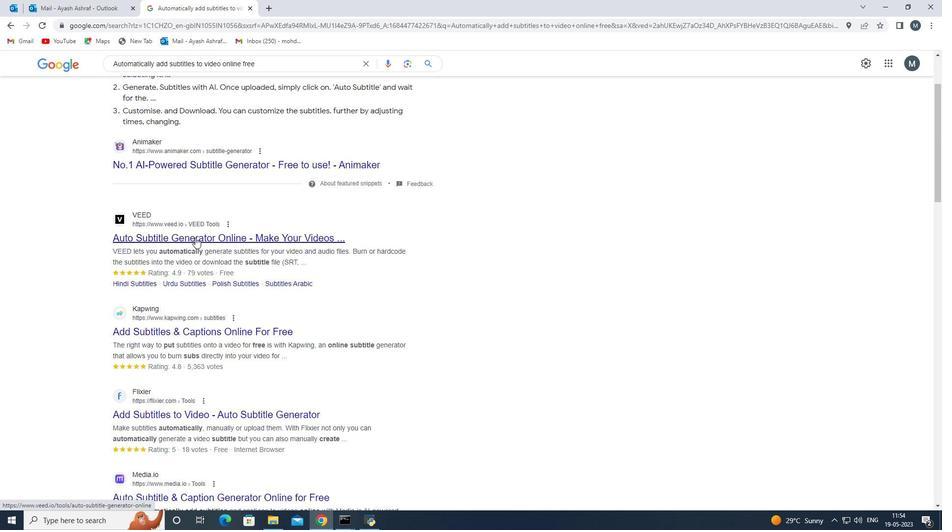 
Action: Mouse moved to (147, 249)
Screenshot: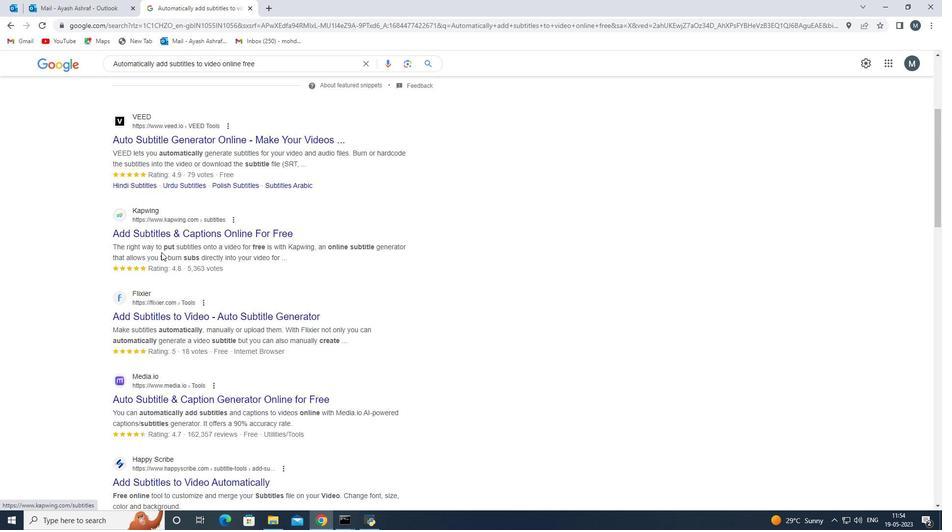 
Action: Mouse scrolled (147, 250) with delta (0, 0)
Screenshot: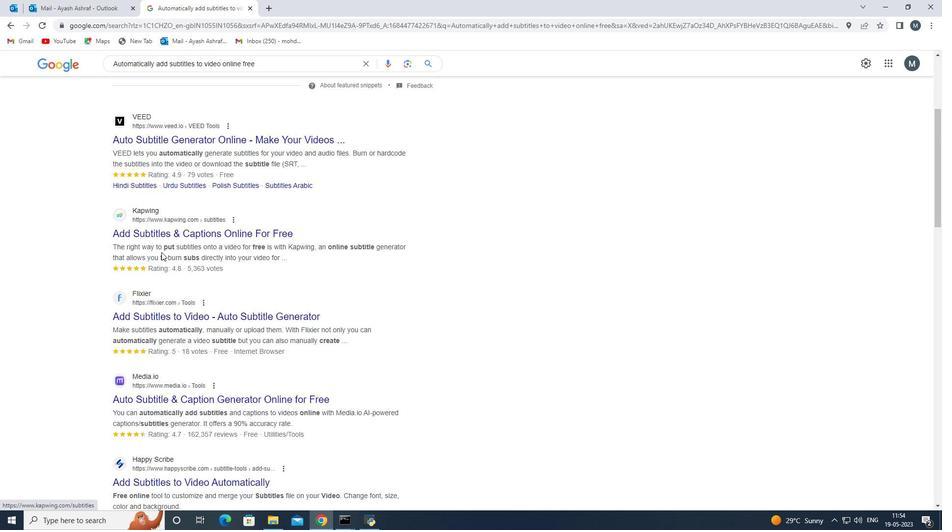 
Action: Mouse scrolled (147, 250) with delta (0, 0)
Screenshot: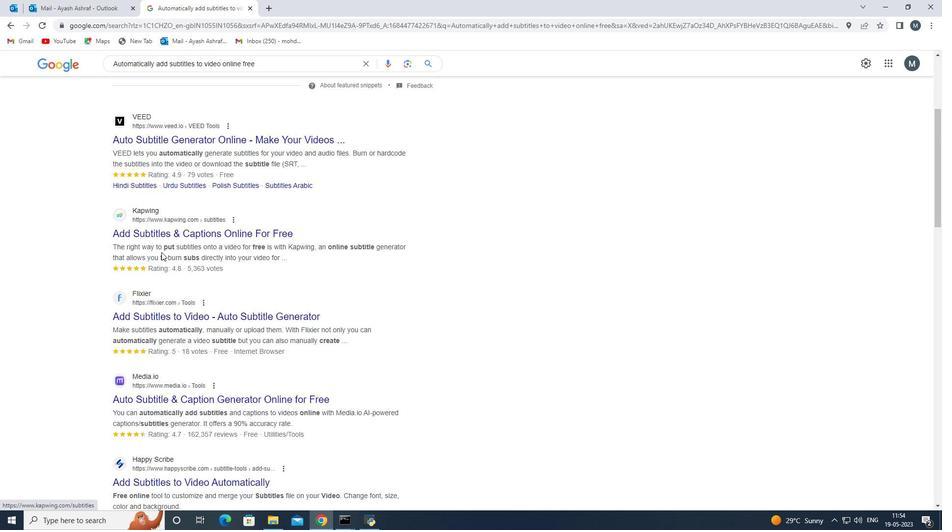 
Action: Mouse scrolled (147, 250) with delta (0, 0)
Screenshot: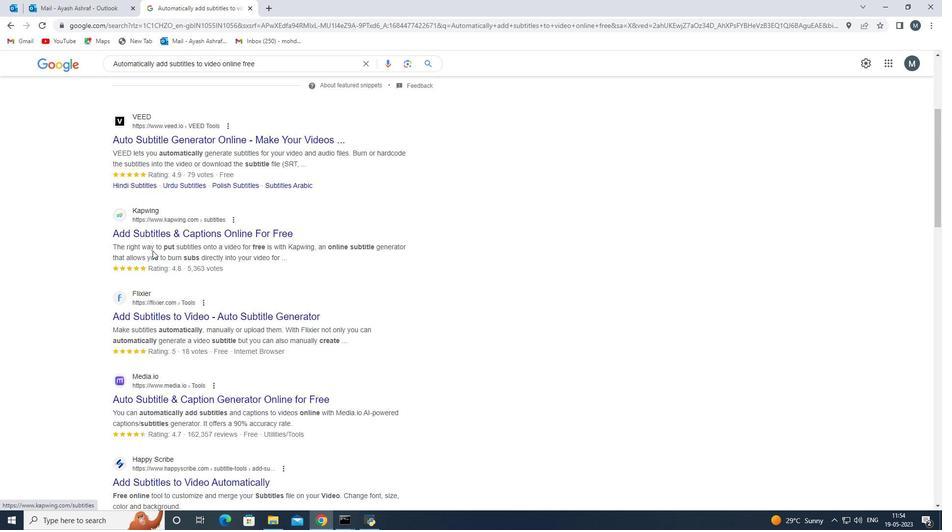 
Action: Mouse scrolled (147, 250) with delta (0, 0)
Screenshot: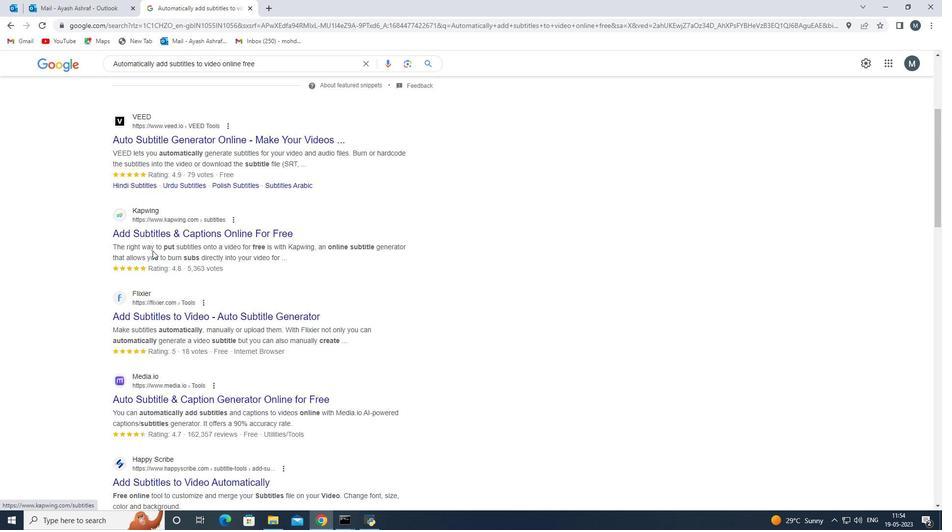 
Action: Mouse moved to (7, 23)
Screenshot: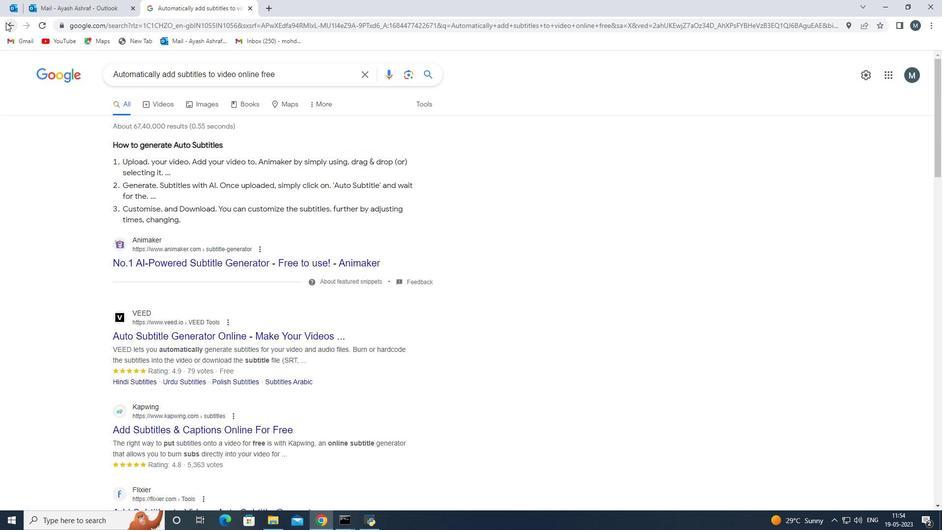 
Action: Mouse pressed left at (7, 23)
Screenshot: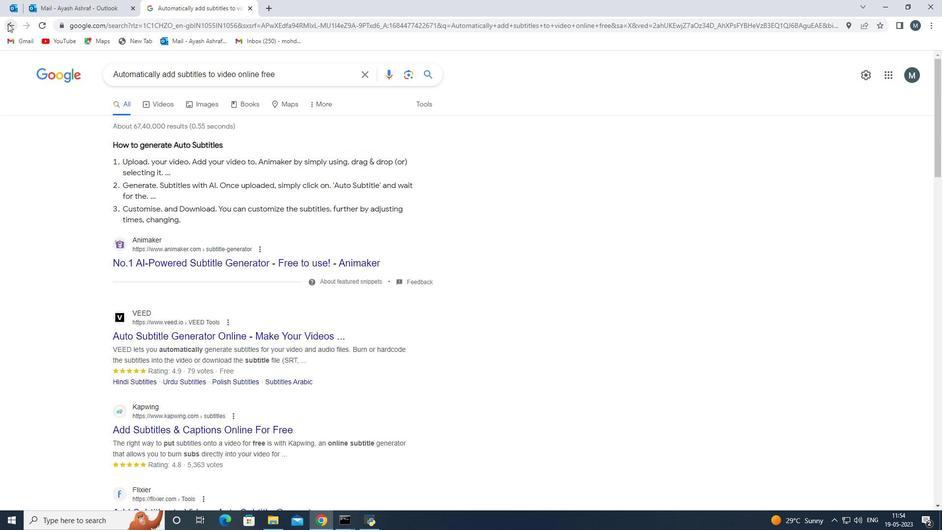
Action: Mouse moved to (206, 320)
Screenshot: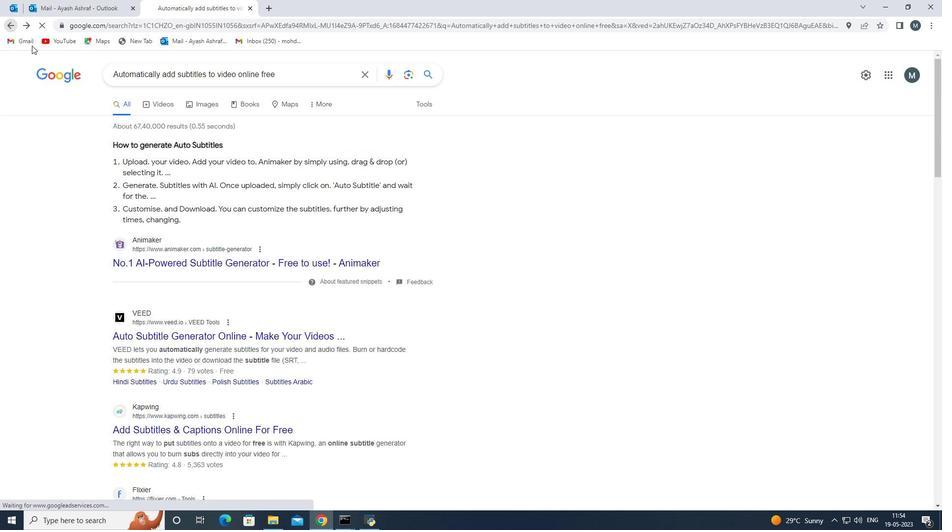 
Action: Mouse scrolled (206, 320) with delta (0, 0)
Screenshot: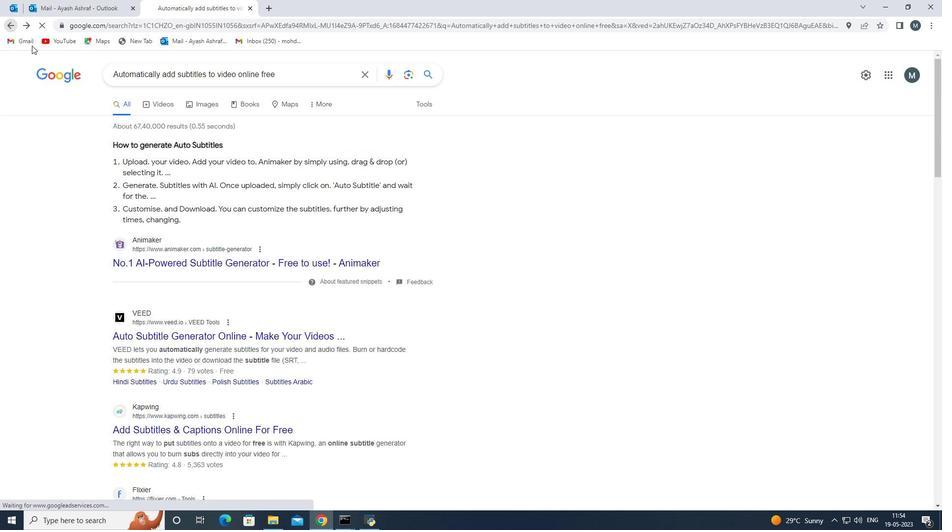 
Action: Mouse scrolled (206, 320) with delta (0, 0)
Screenshot: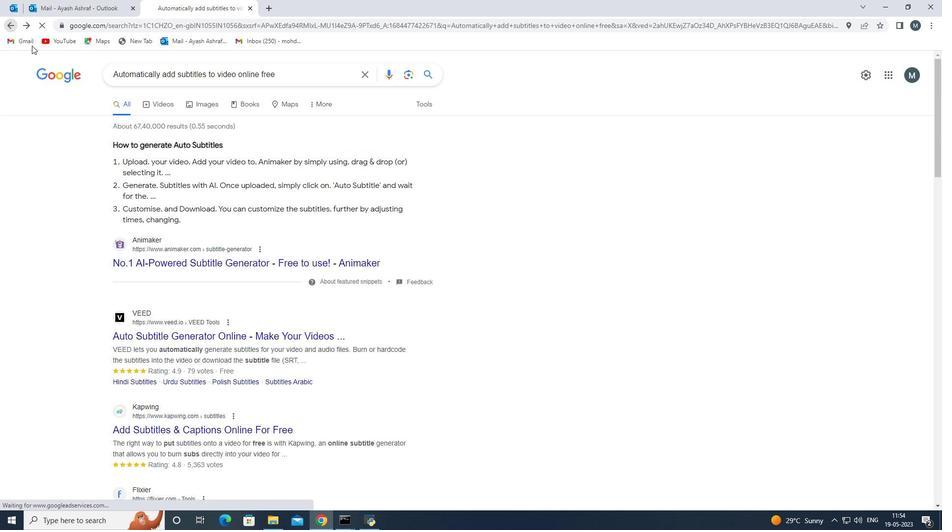 
Action: Mouse scrolled (206, 320) with delta (0, 0)
Screenshot: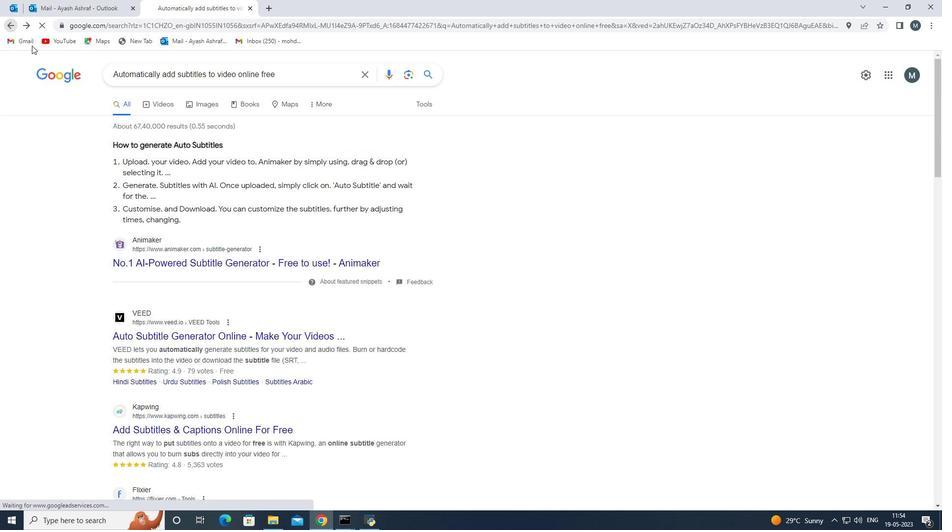 
Action: Mouse scrolled (206, 320) with delta (0, 0)
Screenshot: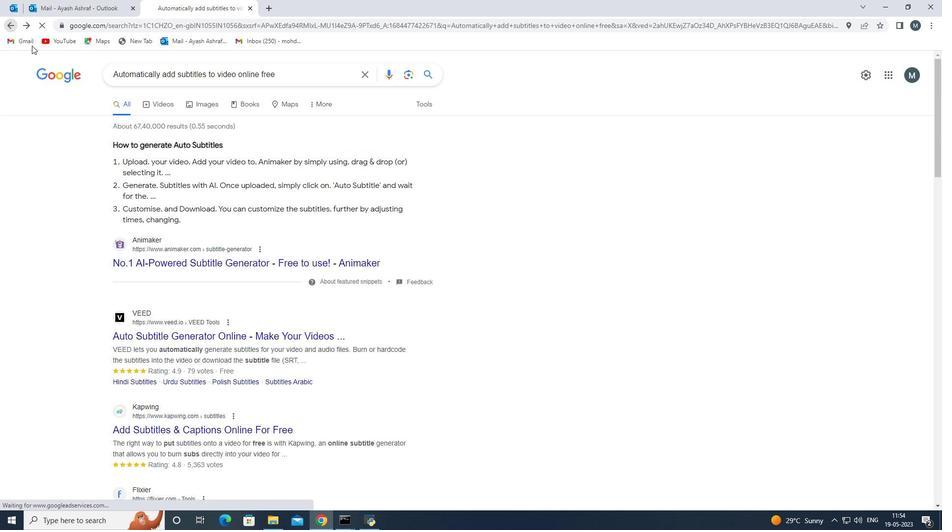 
Action: Mouse scrolled (206, 320) with delta (0, 0)
Screenshot: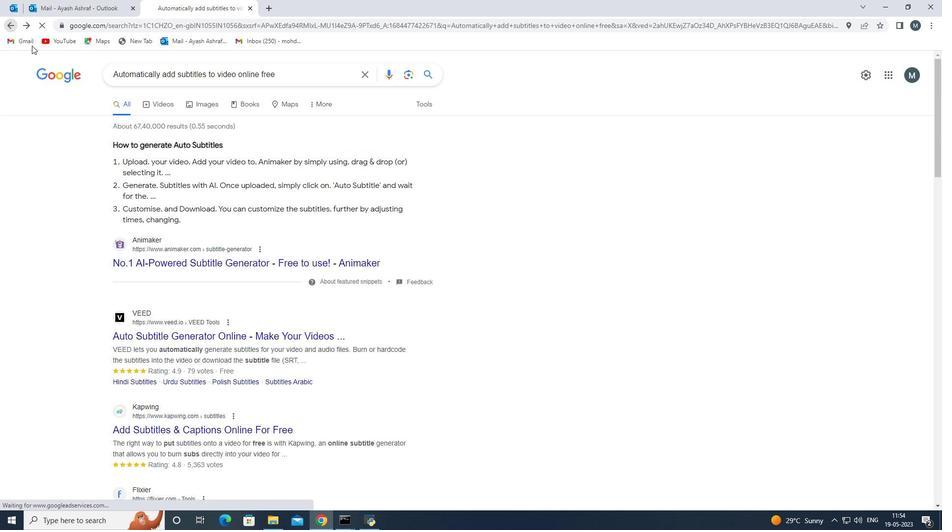 
Action: Mouse moved to (202, 300)
Screenshot: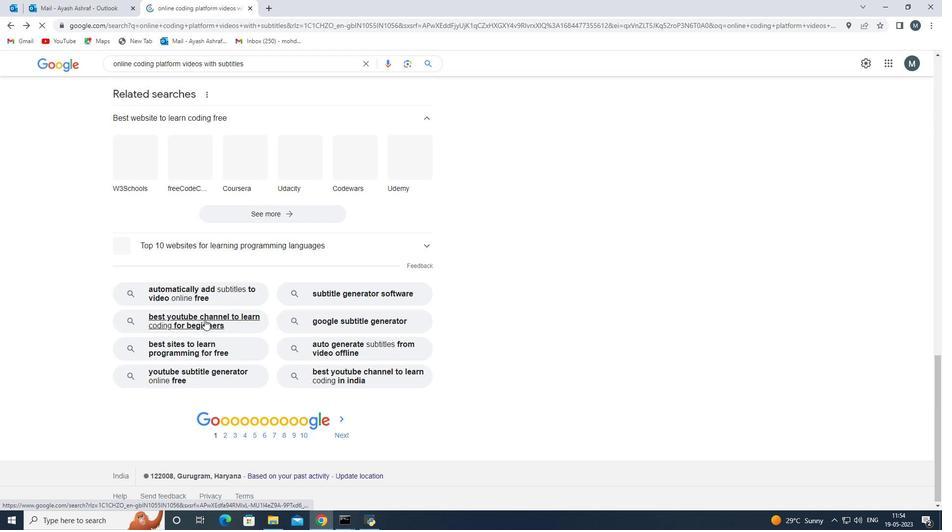 
Action: Mouse scrolled (202, 301) with delta (0, 0)
Screenshot: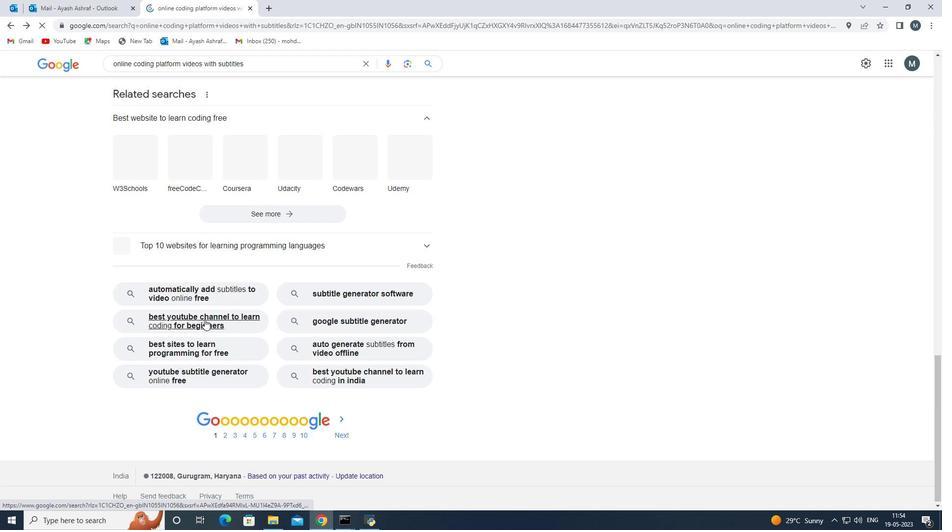 
Action: Mouse moved to (201, 296)
Screenshot: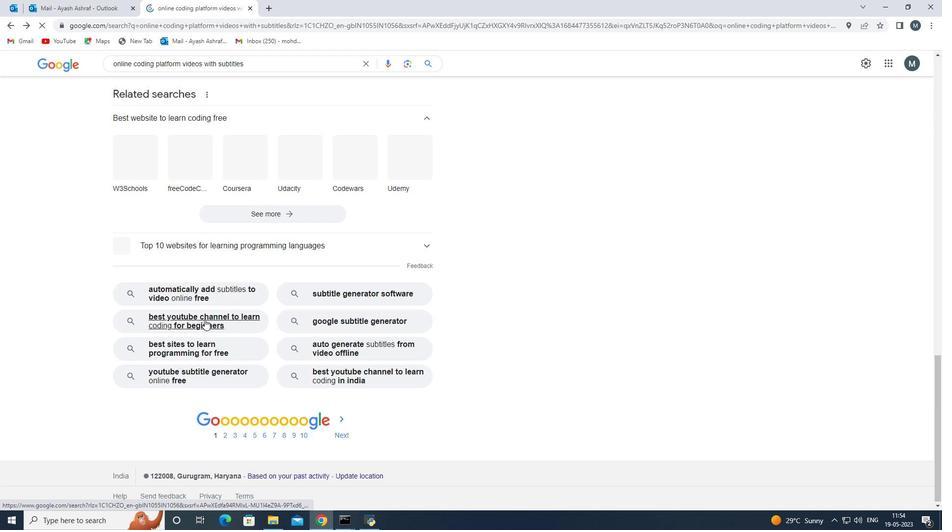 
Action: Mouse scrolled (201, 297) with delta (0, 0)
Screenshot: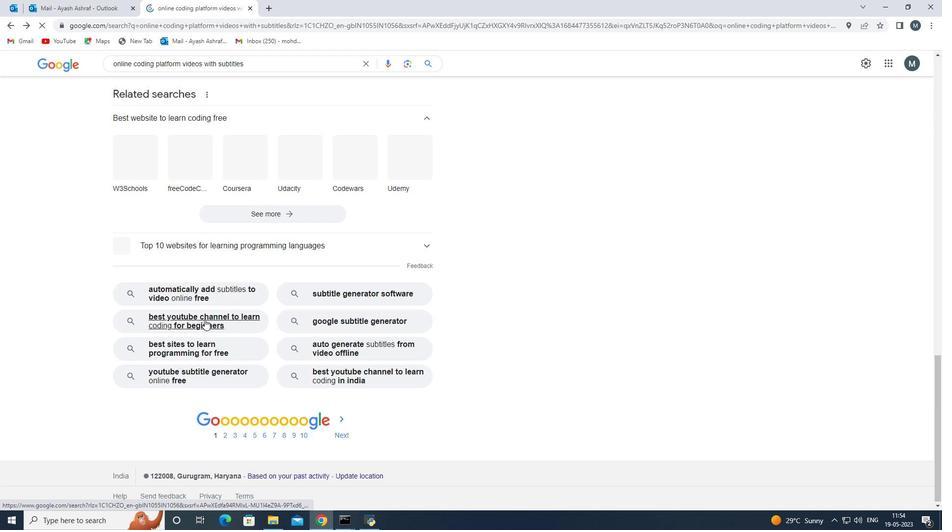 
Action: Mouse moved to (201, 295)
Screenshot: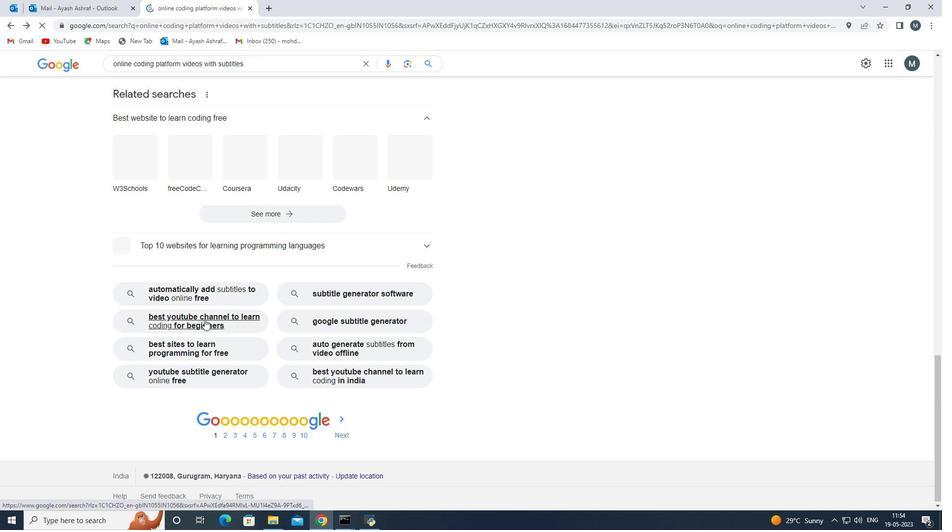 
Action: Mouse scrolled (201, 296) with delta (0, 0)
Screenshot: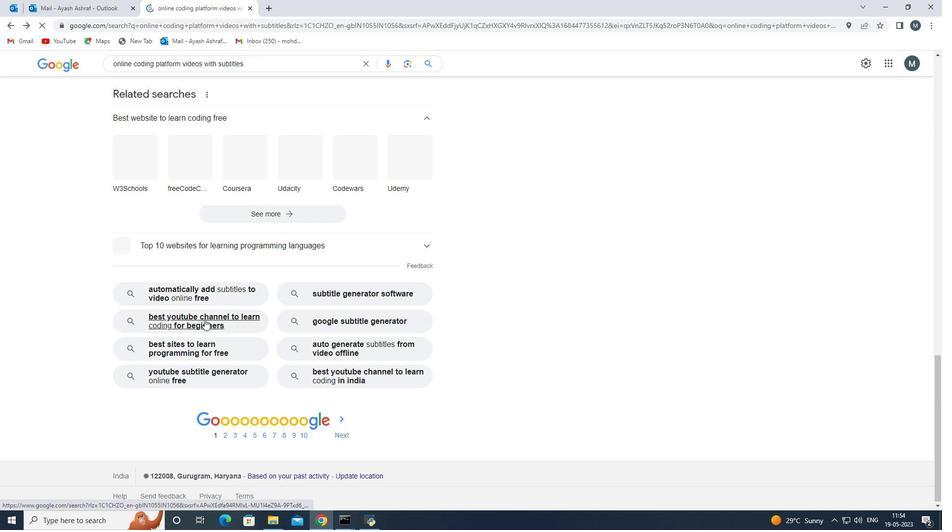 
Action: Mouse moved to (265, 65)
Screenshot: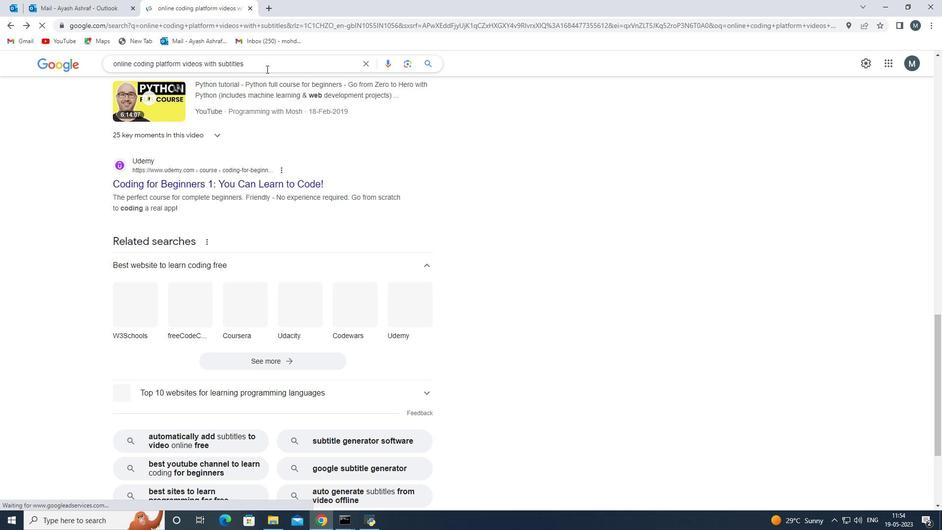 
Action: Mouse pressed left at (265, 65)
Screenshot: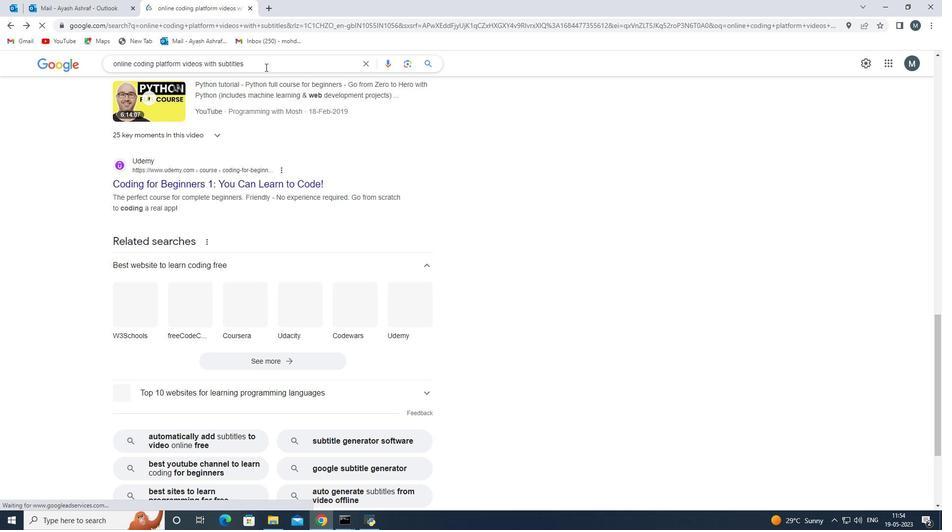 
Action: Key pressed <Key.space>on<Key.space>c<Key.backspace>vi
Screenshot: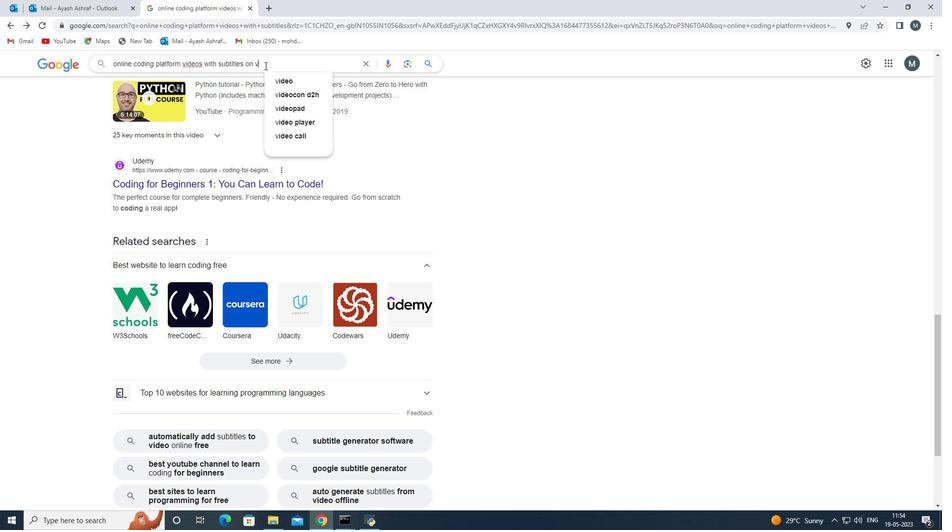 
Action: Mouse moved to (300, 81)
Screenshot: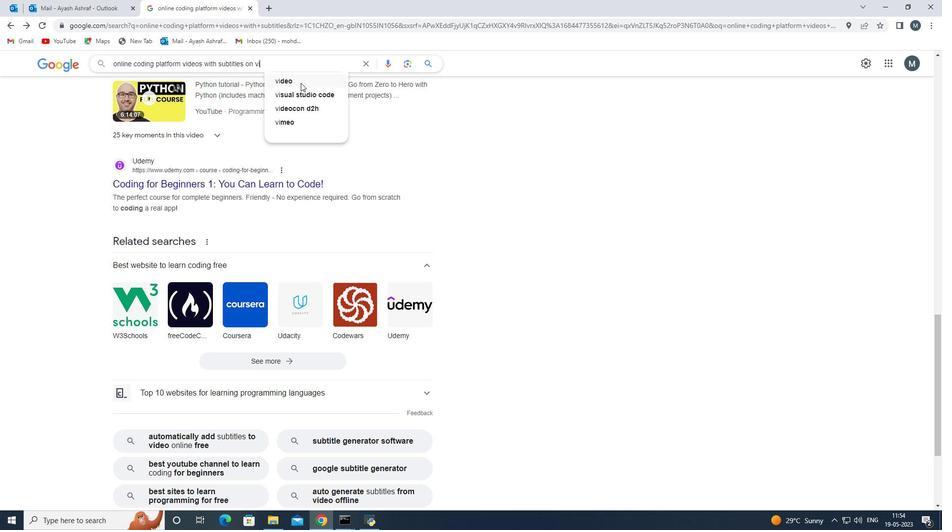 
Action: Mouse pressed left at (300, 81)
Screenshot: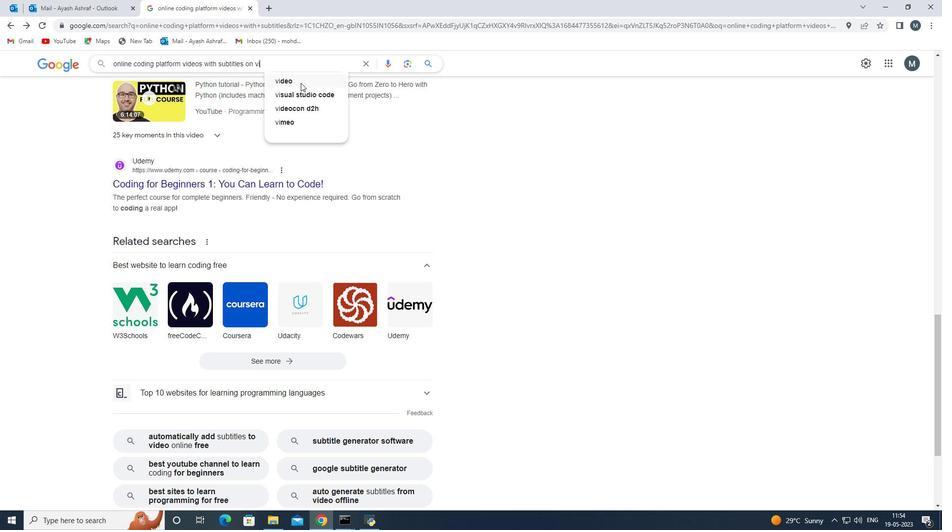 
Action: Mouse moved to (226, 238)
Screenshot: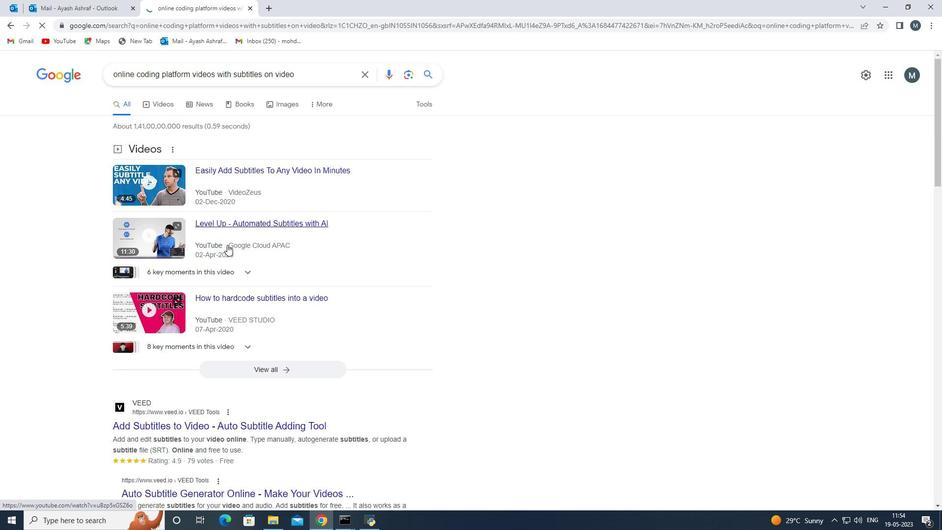 
Action: Mouse pressed left at (226, 238)
Screenshot: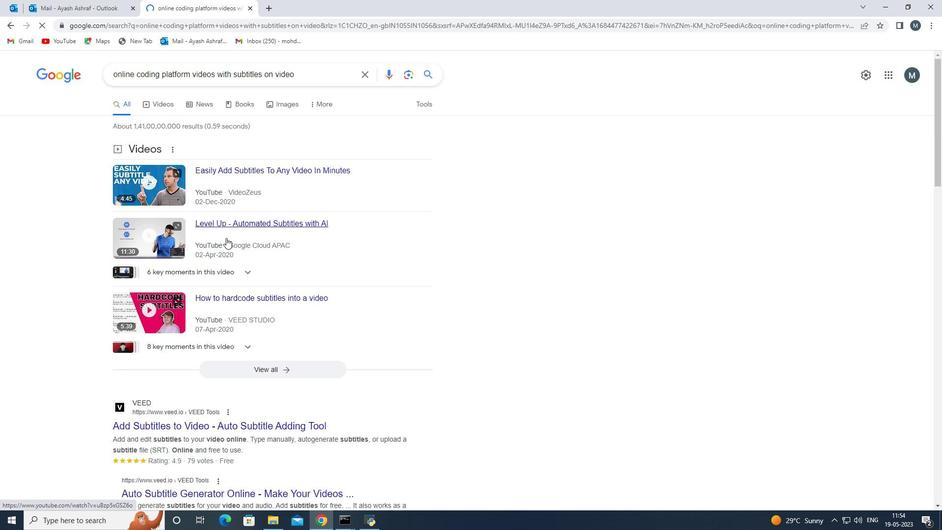
Action: Mouse moved to (413, 266)
Screenshot: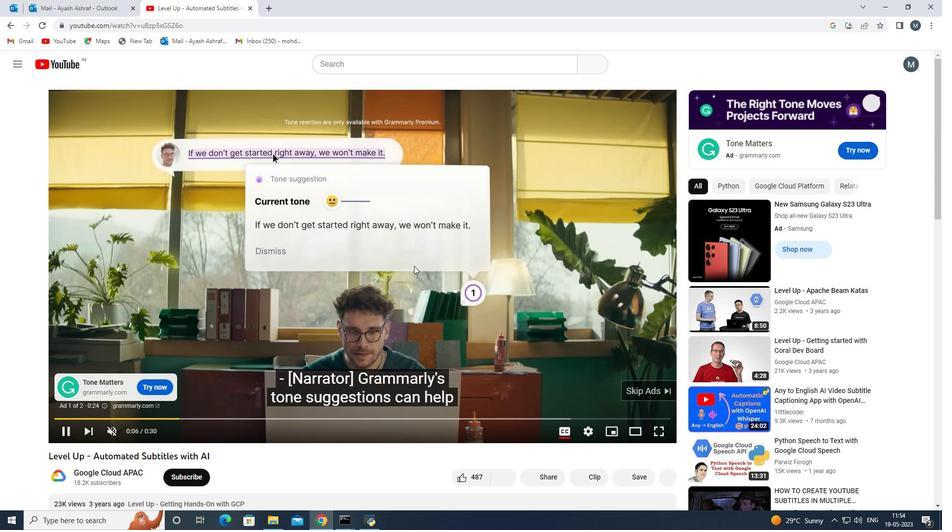 
Action: Mouse scrolled (413, 265) with delta (0, 0)
Screenshot: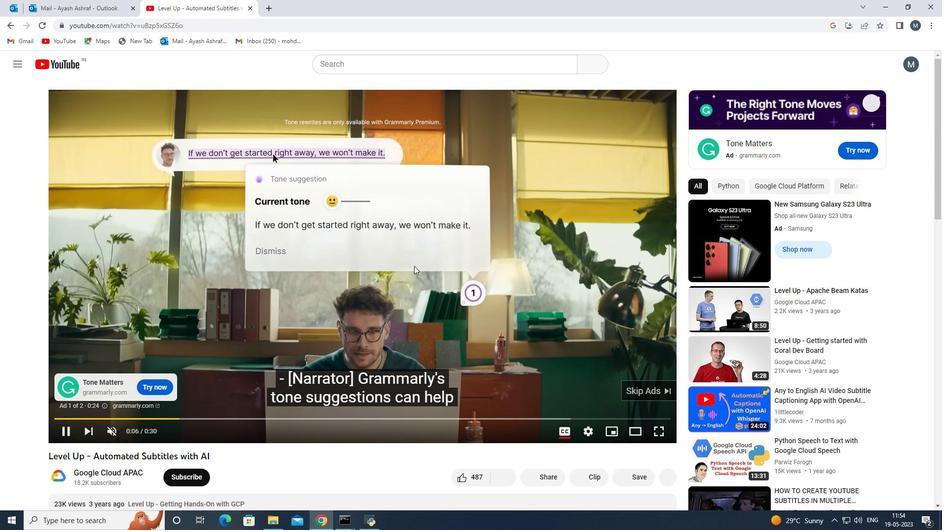 
Action: Mouse moved to (640, 343)
Screenshot: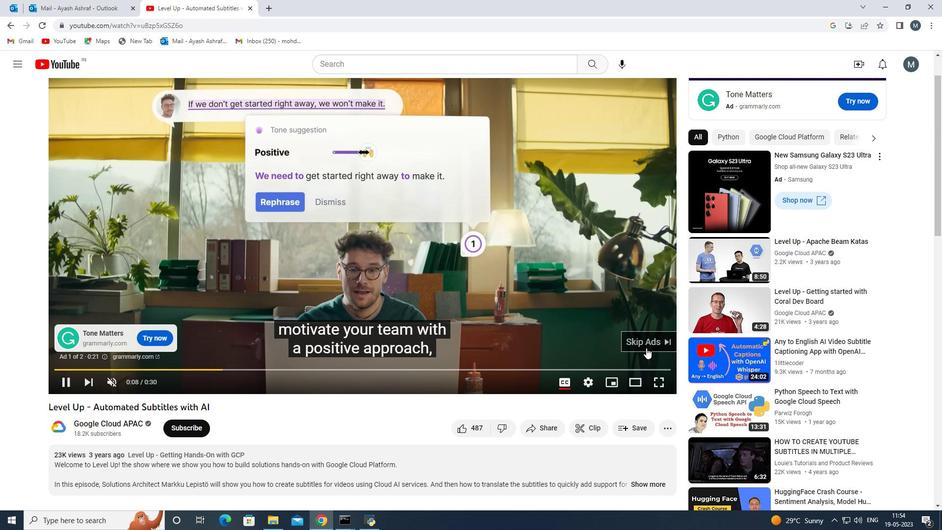 
Action: Mouse pressed left at (640, 343)
Screenshot: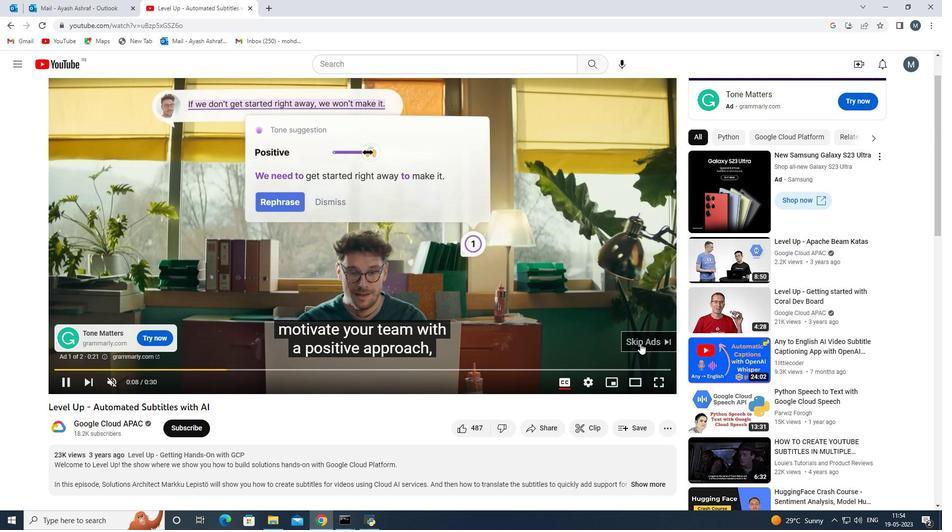 
Action: Mouse moved to (294, 301)
Screenshot: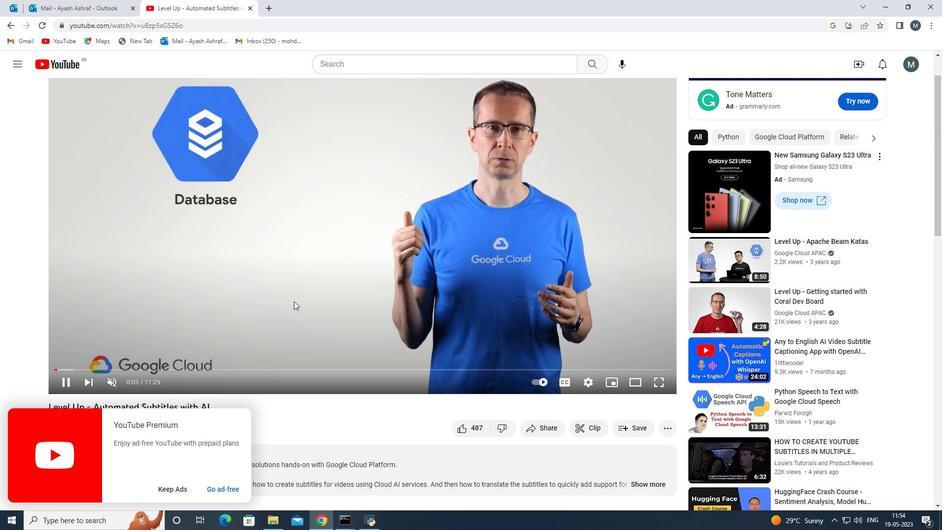 
Action: Mouse scrolled (294, 301) with delta (0, 0)
Screenshot: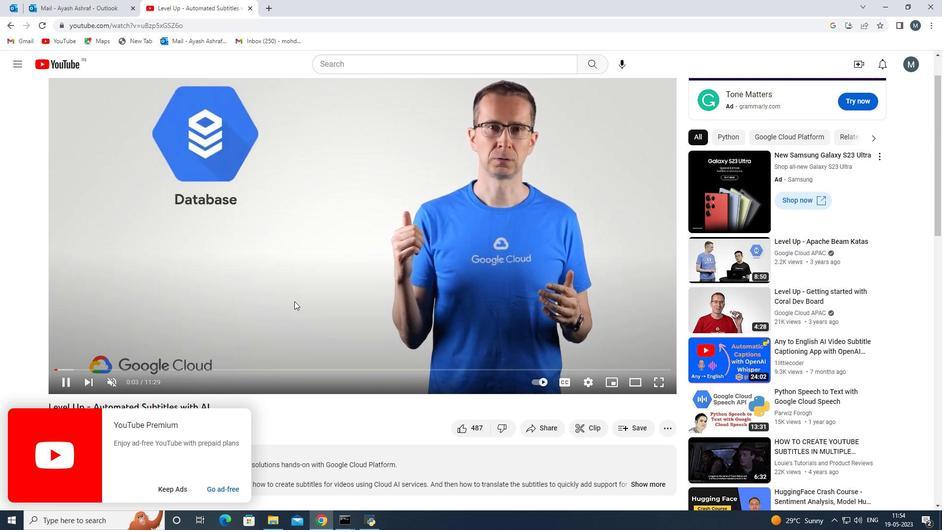
Action: Mouse scrolled (294, 301) with delta (0, 0)
Screenshot: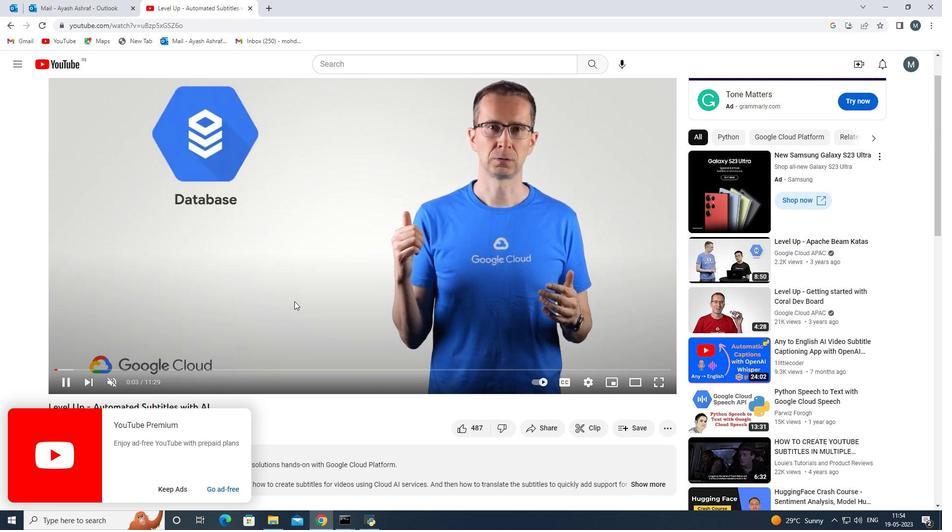 
Action: Mouse scrolled (294, 300) with delta (0, 0)
Screenshot: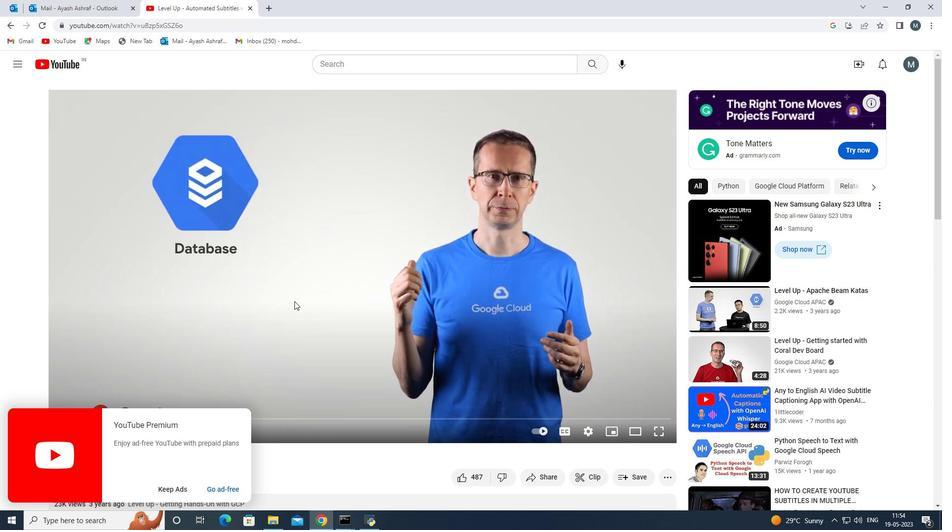 
Action: Mouse moved to (181, 491)
Screenshot: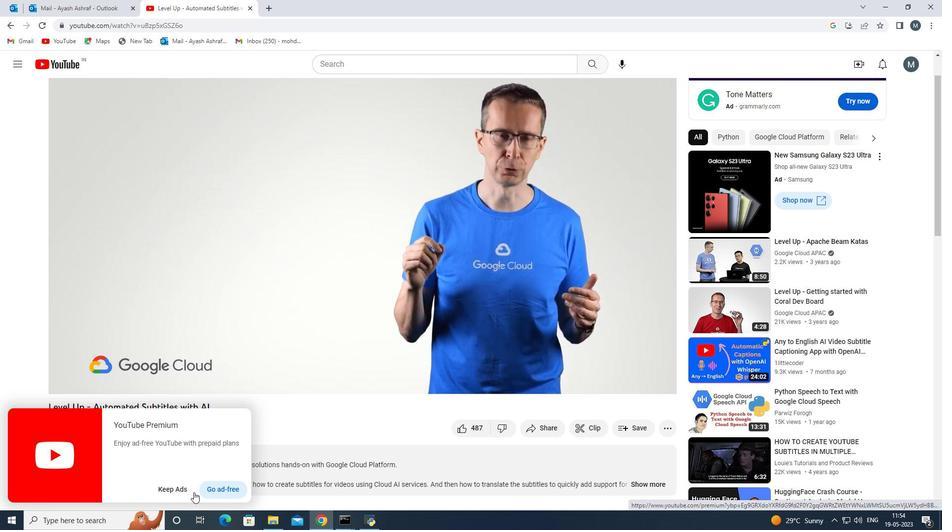 
Action: Mouse pressed left at (181, 491)
Screenshot: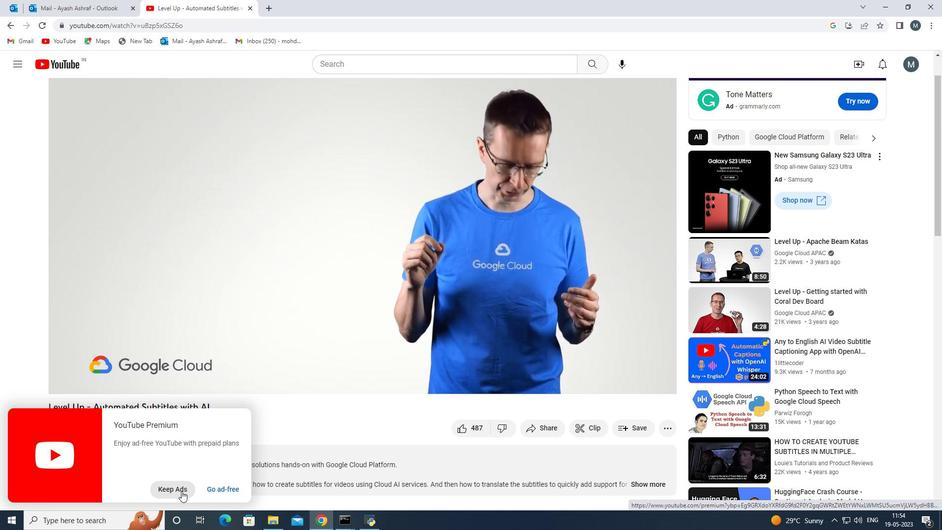 
Action: Mouse moved to (273, 428)
Screenshot: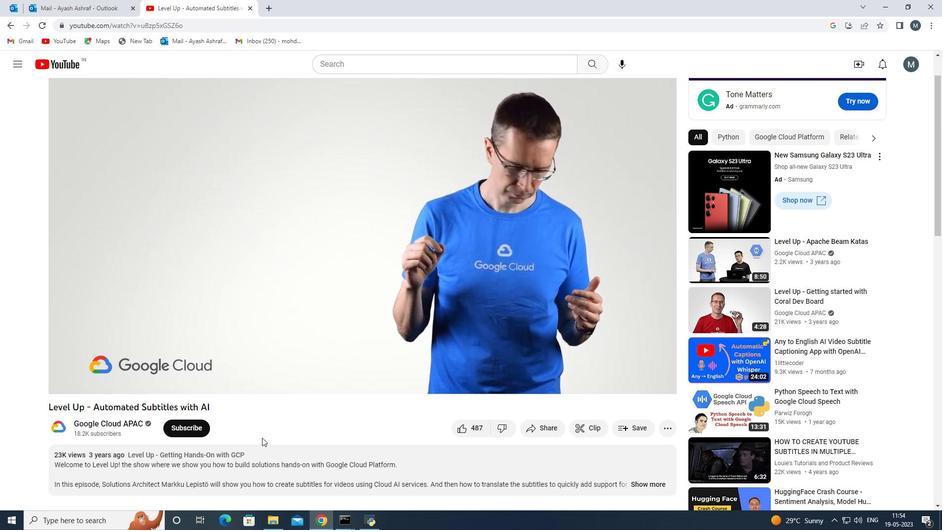 
Action: Mouse scrolled (273, 427) with delta (0, 0)
Screenshot: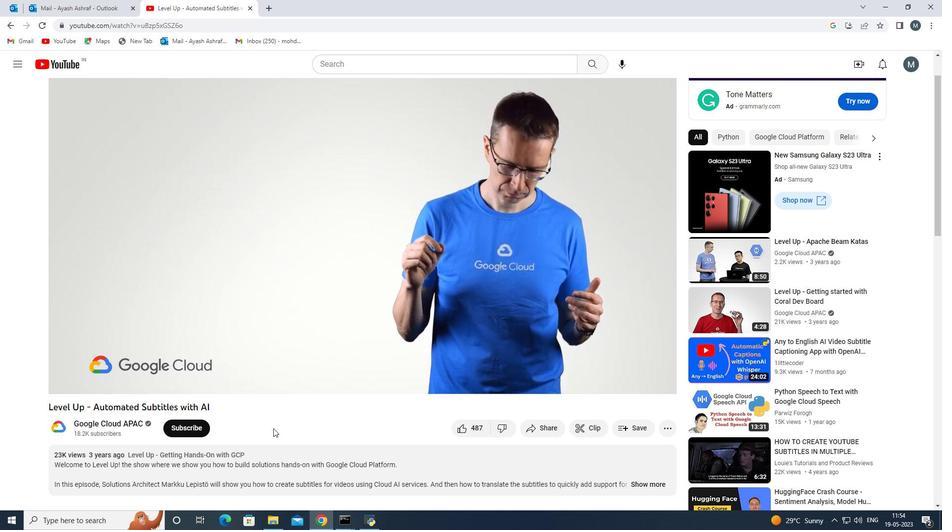 
Action: Mouse scrolled (273, 428) with delta (0, 0)
Screenshot: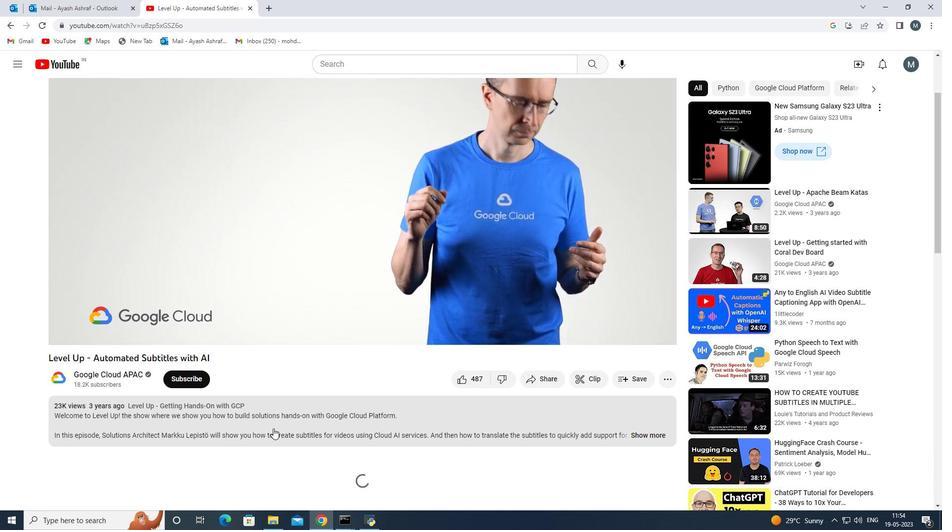 
Action: Mouse scrolled (273, 428) with delta (0, 0)
Screenshot: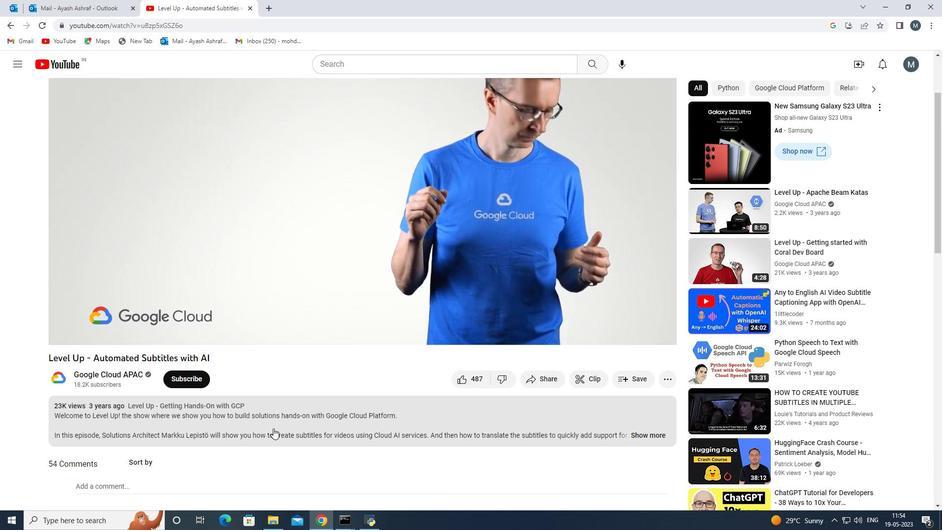 
Action: Mouse moved to (86, 421)
Screenshot: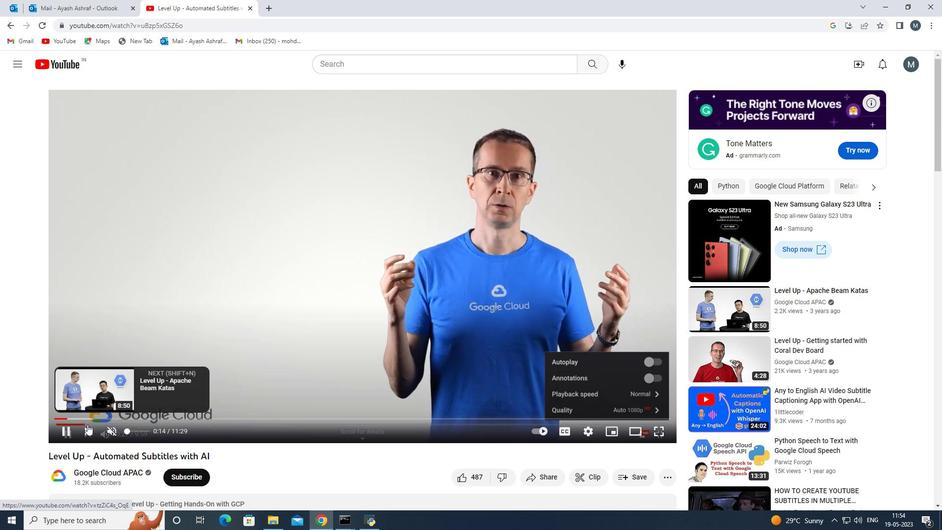 
Action: Mouse pressed left at (86, 421)
Screenshot: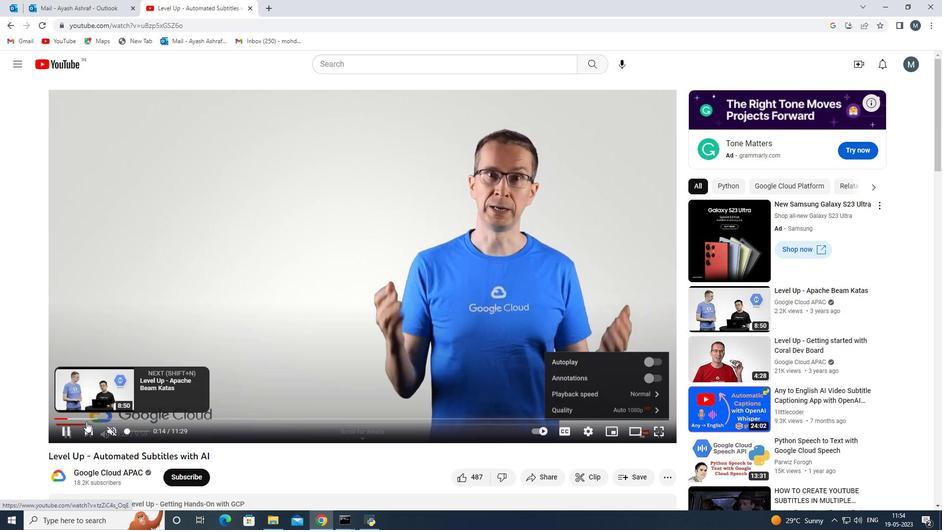 
Action: Mouse moved to (82, 416)
Screenshot: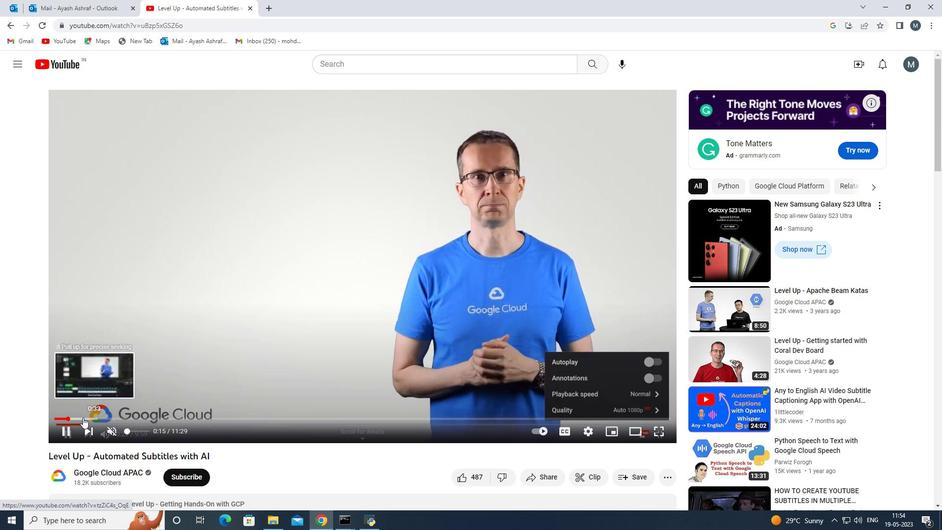 
Action: Mouse pressed left at (82, 416)
Screenshot: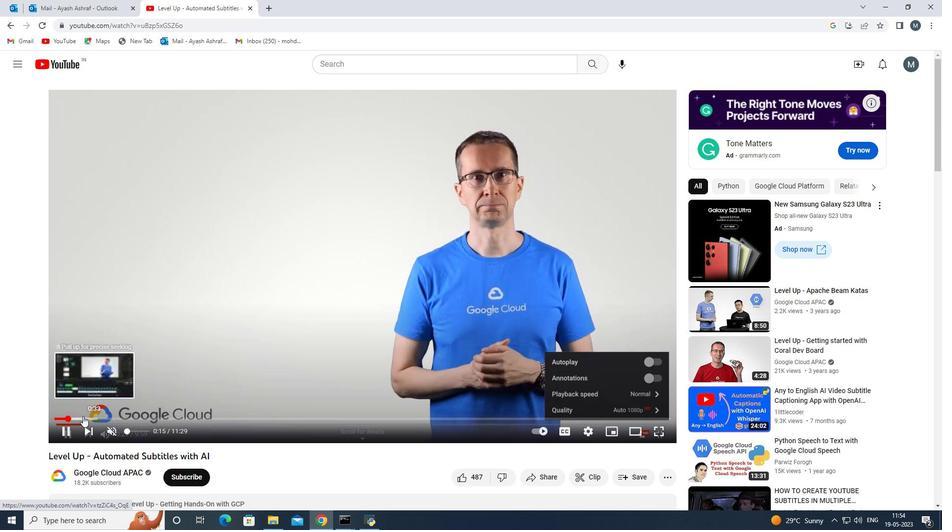 
Action: Mouse moved to (228, 393)
Screenshot: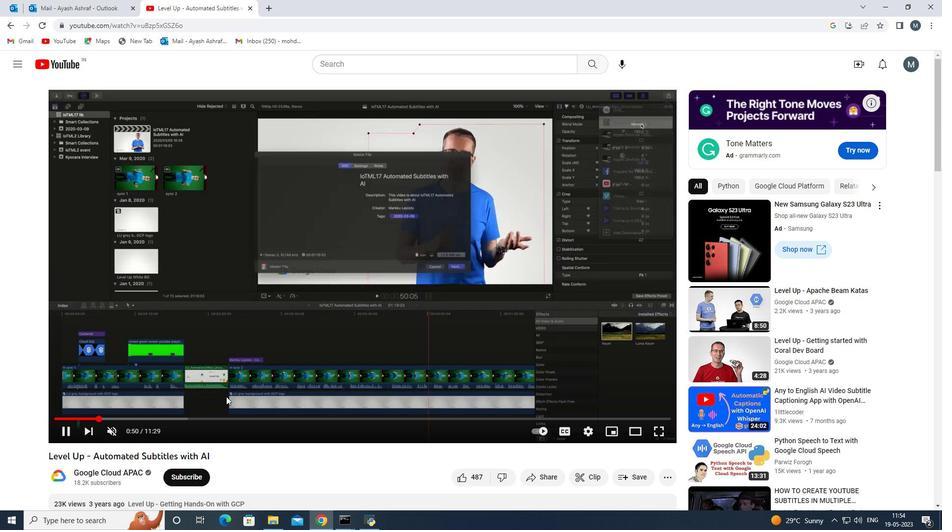 
Action: Mouse scrolled (228, 393) with delta (0, 0)
Screenshot: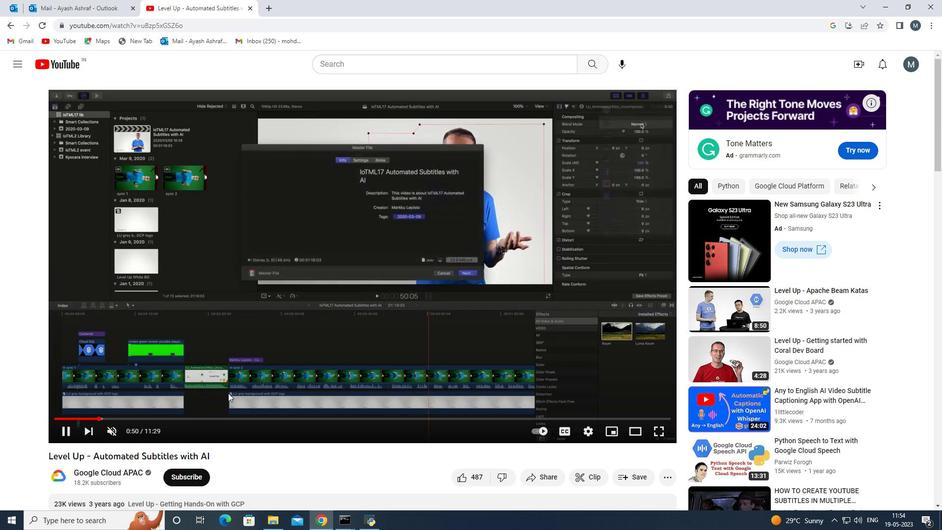
Action: Mouse scrolled (228, 393) with delta (0, 0)
Screenshot: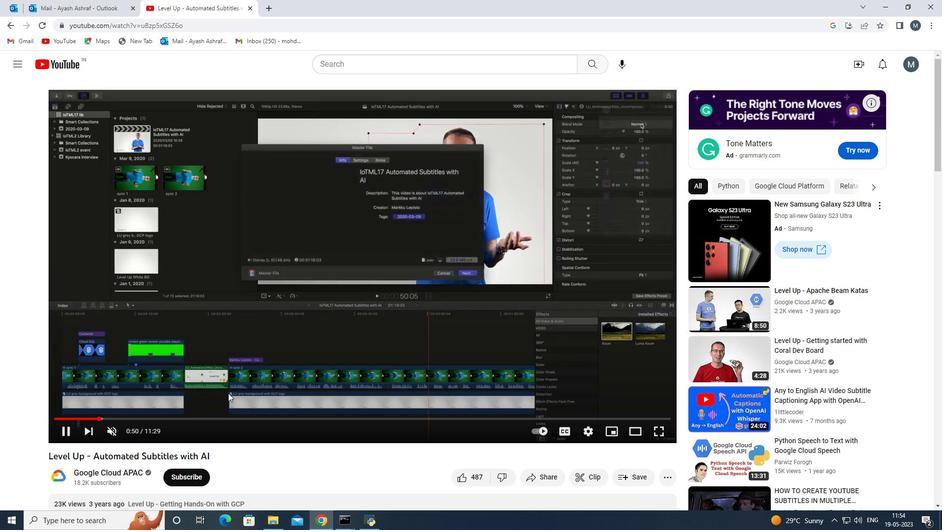 
Action: Mouse moved to (267, 9)
Screenshot: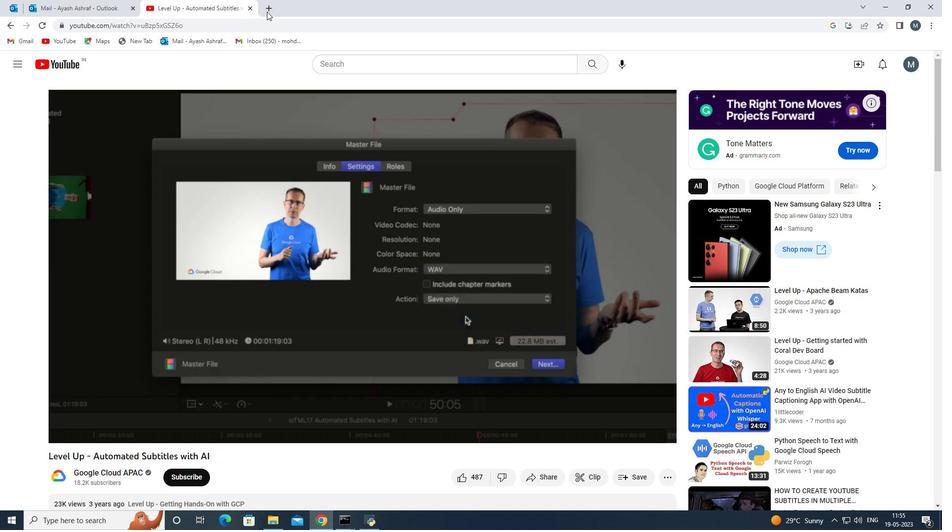 
Action: Mouse pressed left at (267, 9)
Screenshot: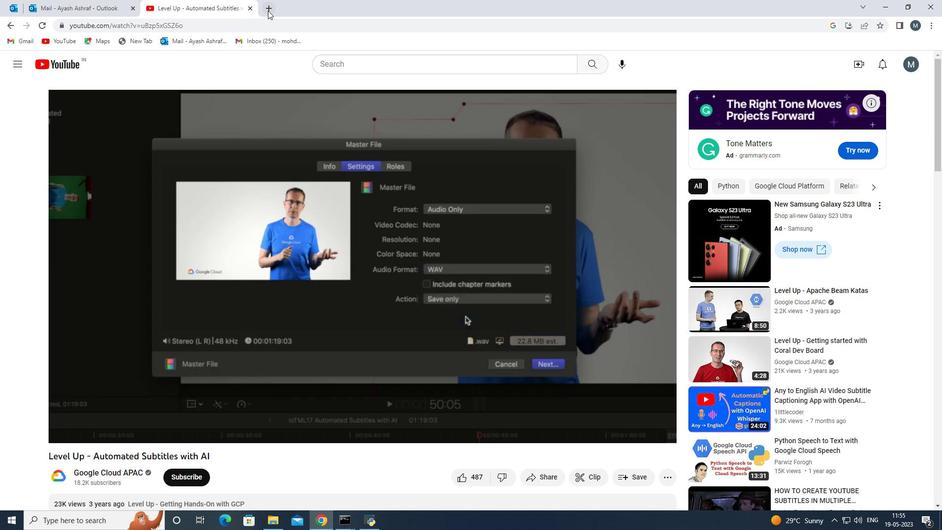 
Action: Mouse moved to (255, 28)
Screenshot: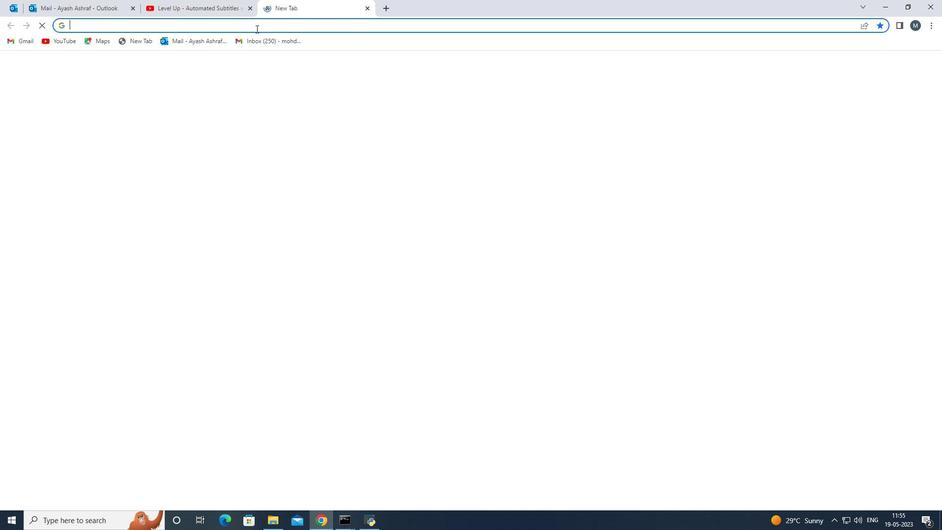 
Action: Mouse pressed left at (255, 28)
Screenshot: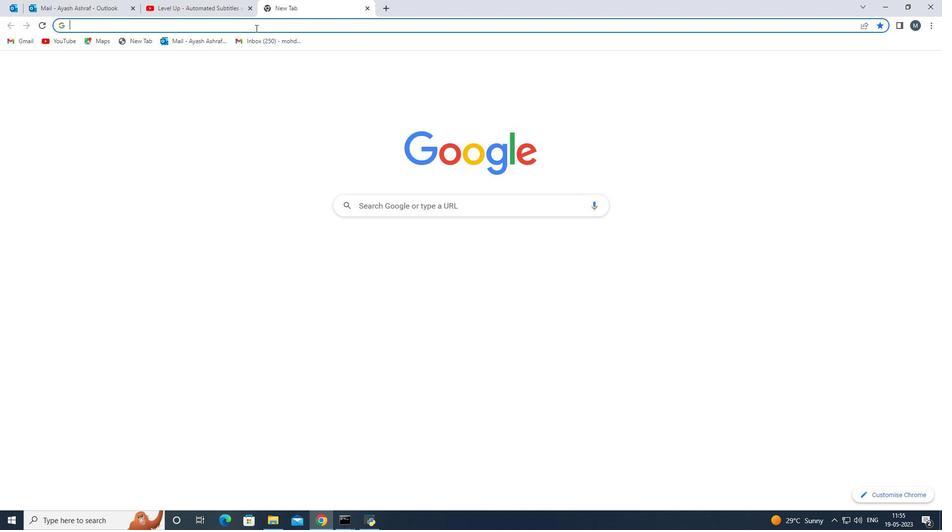 
Action: Key pressed how<Key.space>to<Key.space>solve<Key.space>coding<Key.space><Key.enter>
Screenshot: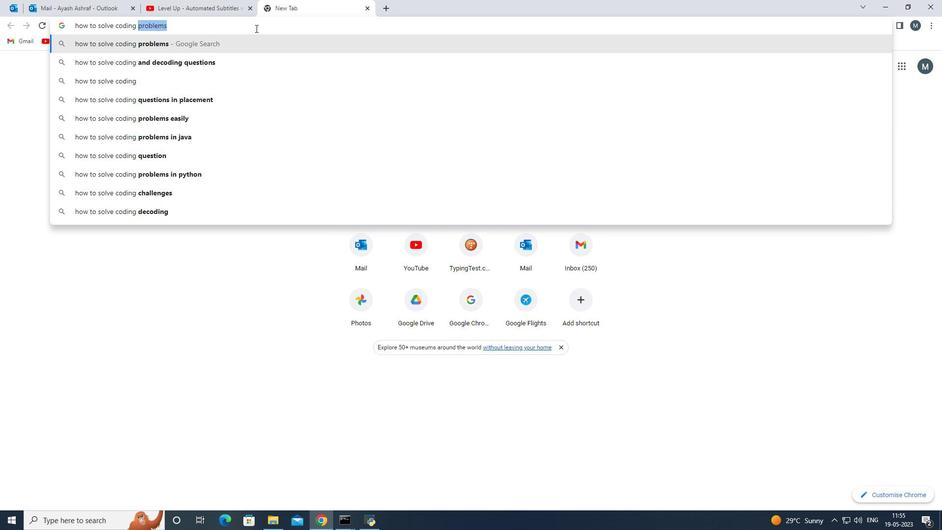 
Action: Mouse moved to (274, 237)
